 Task: Log work in the project AgileCircle for the issue 'Implement a new cloud-based human resource information system for a company with advanced employee self-service and benefits management features' spent time as '2w 6d 22h 21m' and remaining time as '5w 3d 22h 41m' and move to top of backlog. Now add the issue to the epic 'Business Continuity Management System (BCMS) Implementation'. Log work in the project AgileCircle for the issue 'Integrate a new chatbot feature into an existing customer service portal to enhance customer support and response time' spent time as '3w 4d 3h 49m' and remaining time as '1w 1d 11h 19m' and move to bottom of backlog. Now add the issue to the epic 'Network Compliance'
Action: Mouse moved to (74, 189)
Screenshot: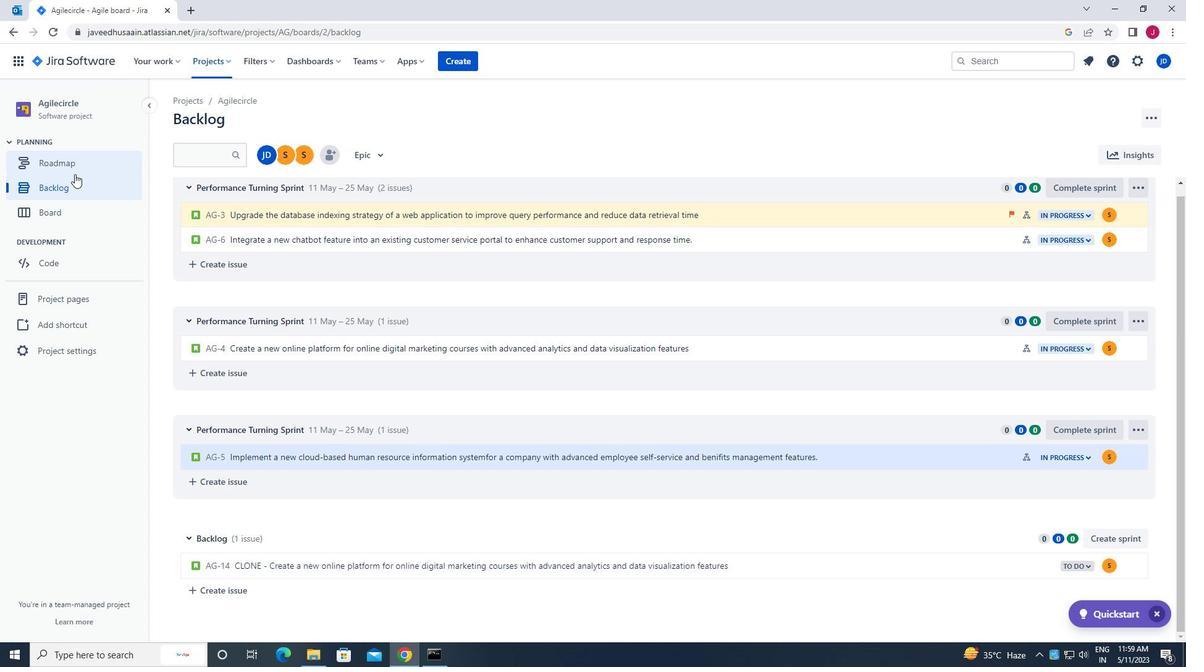 
Action: Mouse pressed left at (74, 189)
Screenshot: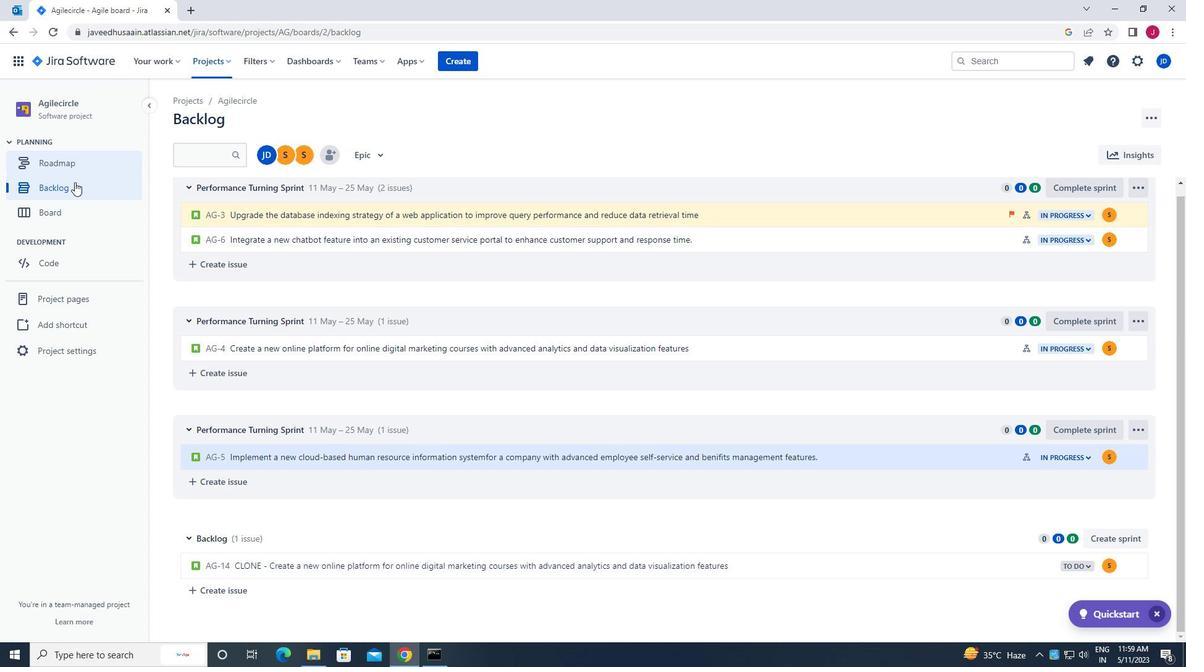 
Action: Mouse moved to (219, 59)
Screenshot: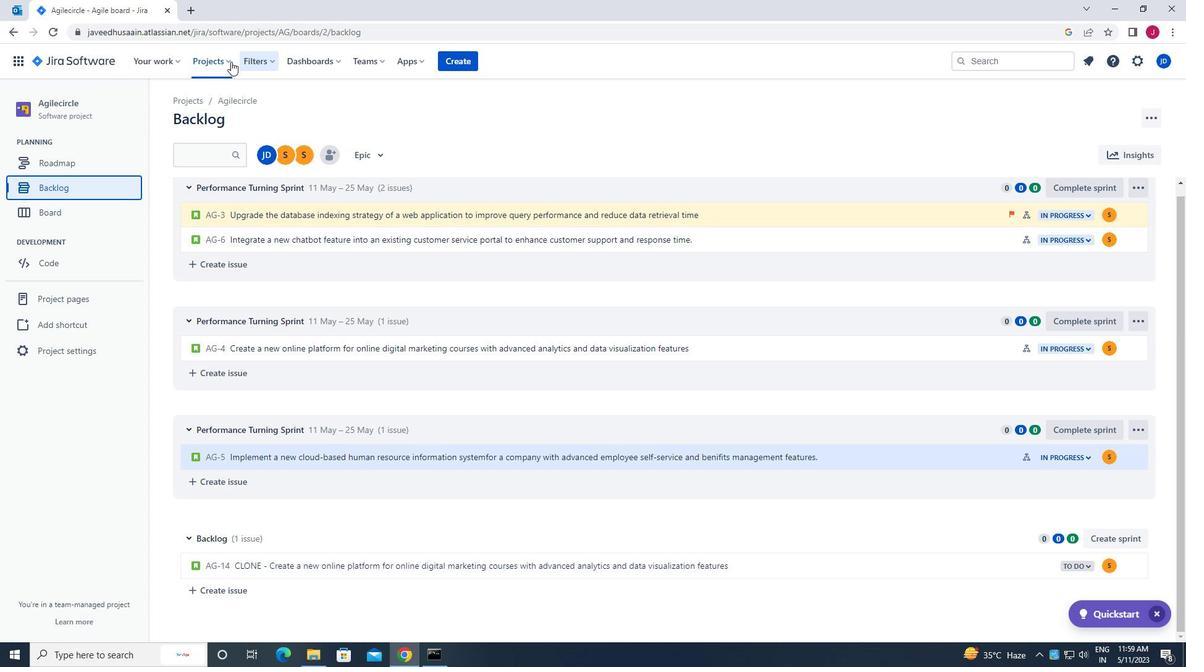 
Action: Mouse pressed left at (219, 59)
Screenshot: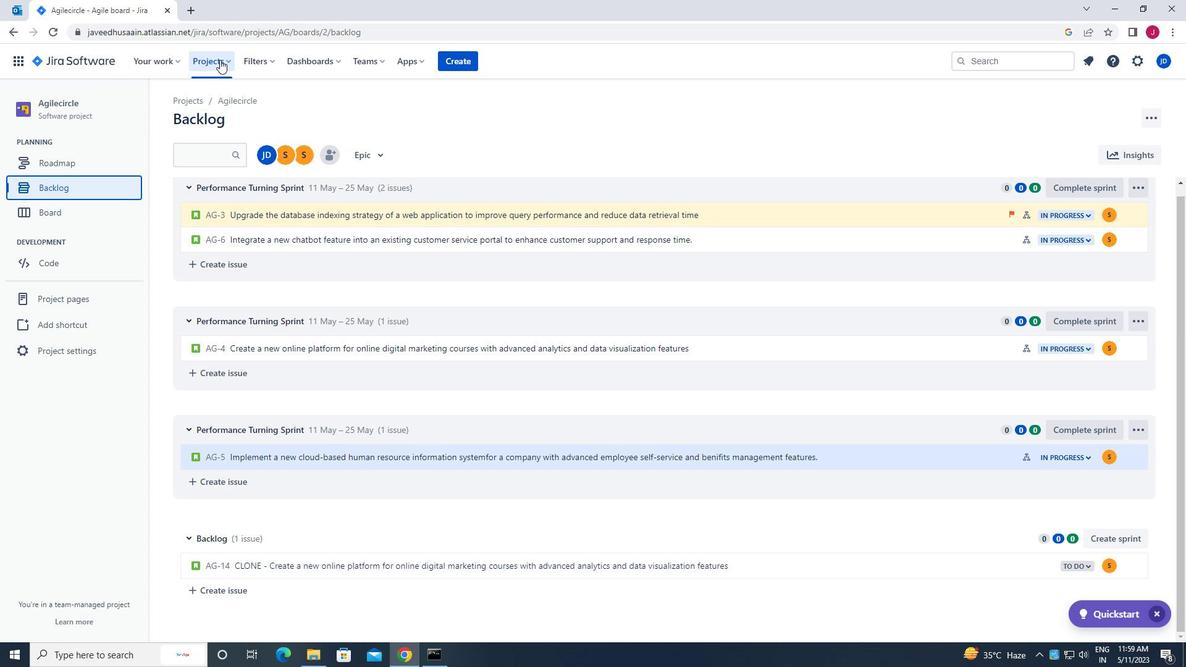 
Action: Mouse moved to (250, 114)
Screenshot: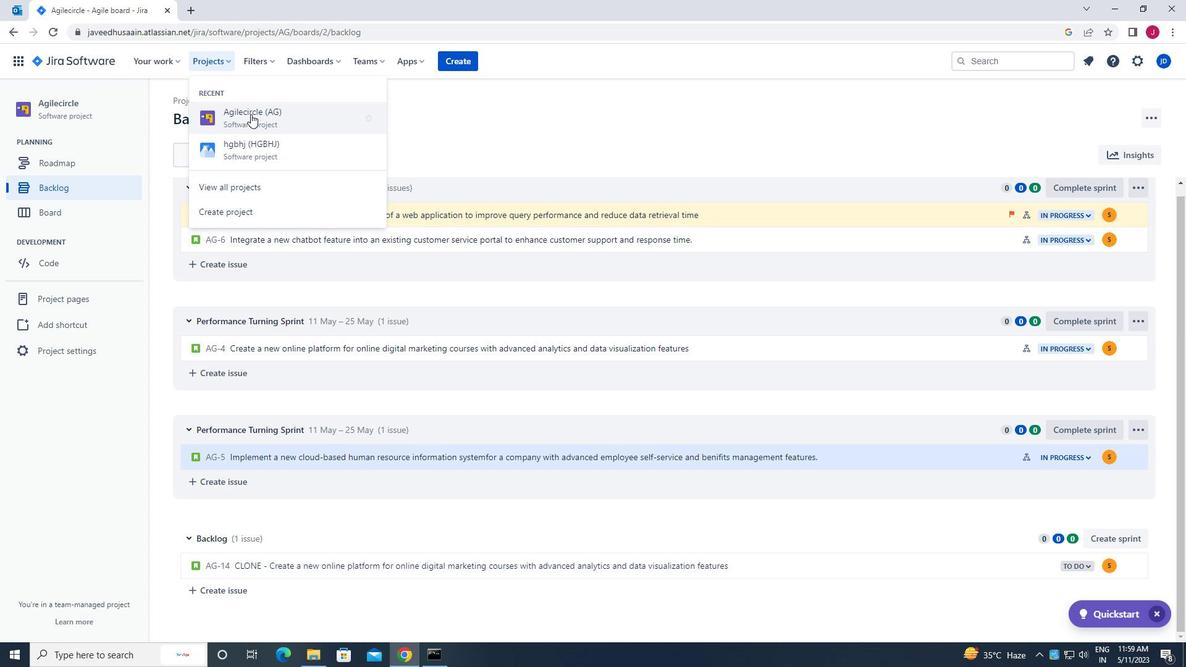 
Action: Mouse pressed left at (250, 114)
Screenshot: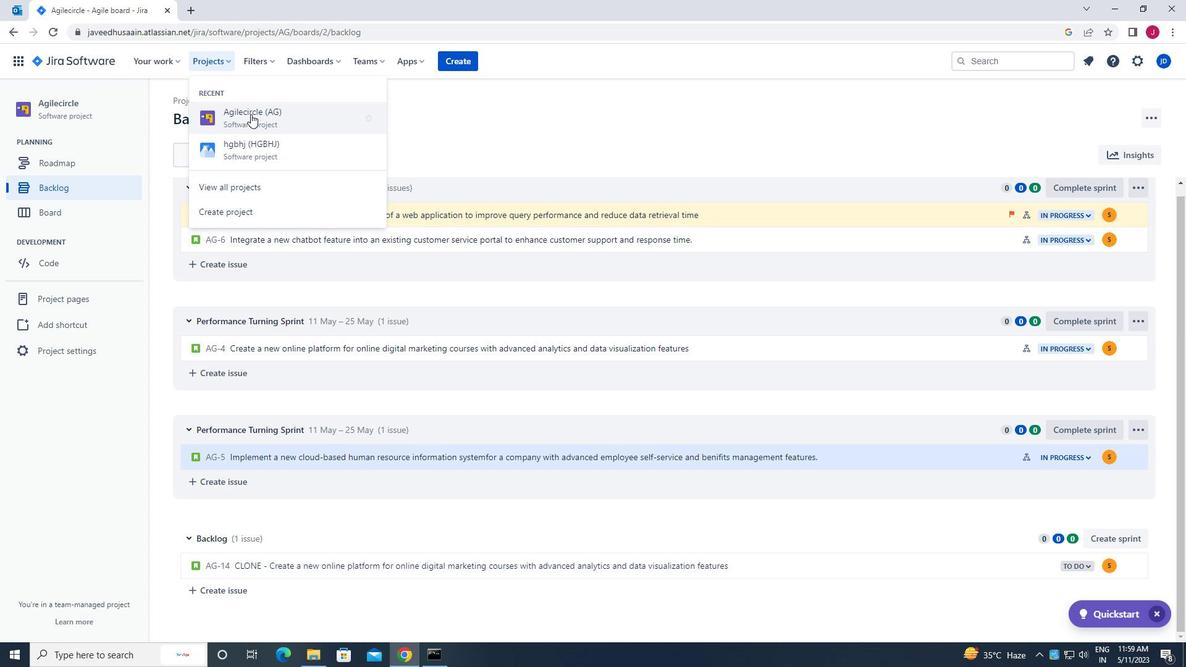 
Action: Mouse moved to (74, 190)
Screenshot: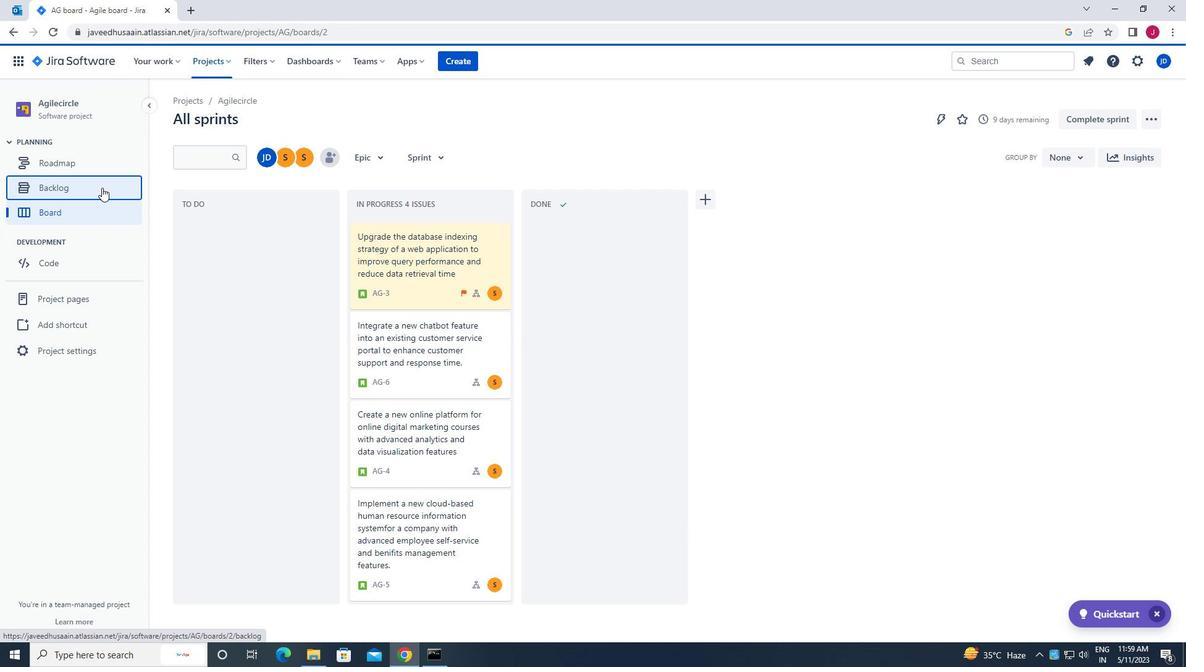 
Action: Mouse pressed left at (74, 190)
Screenshot: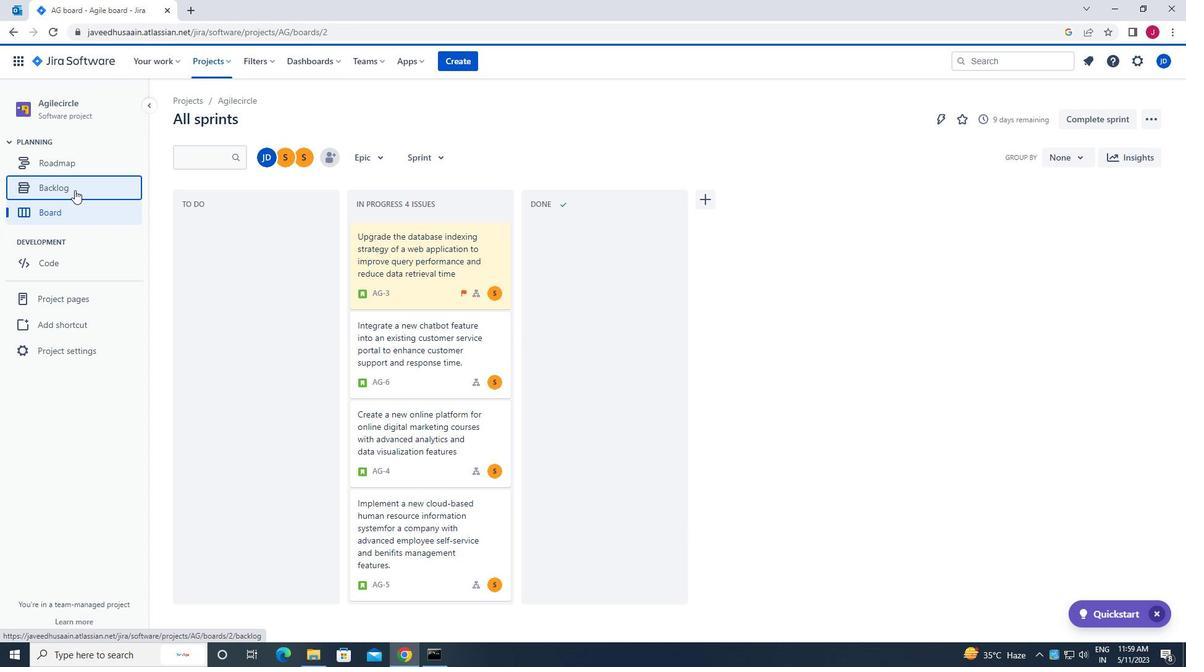 
Action: Mouse moved to (370, 388)
Screenshot: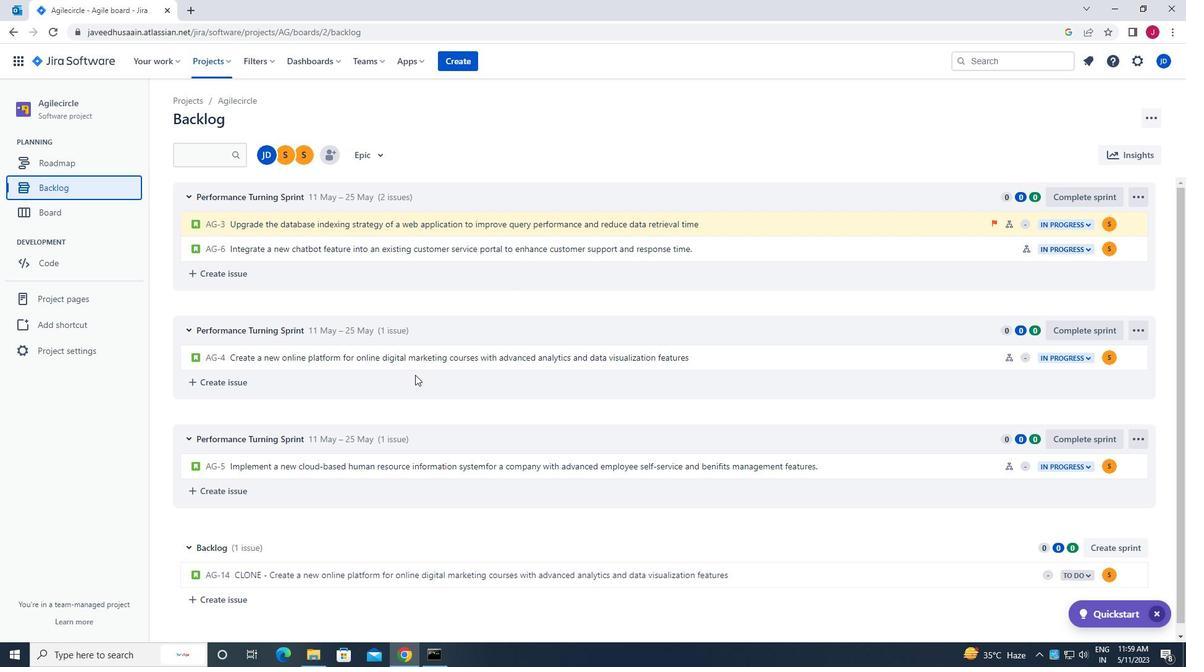 
Action: Mouse scrolled (370, 388) with delta (0, 0)
Screenshot: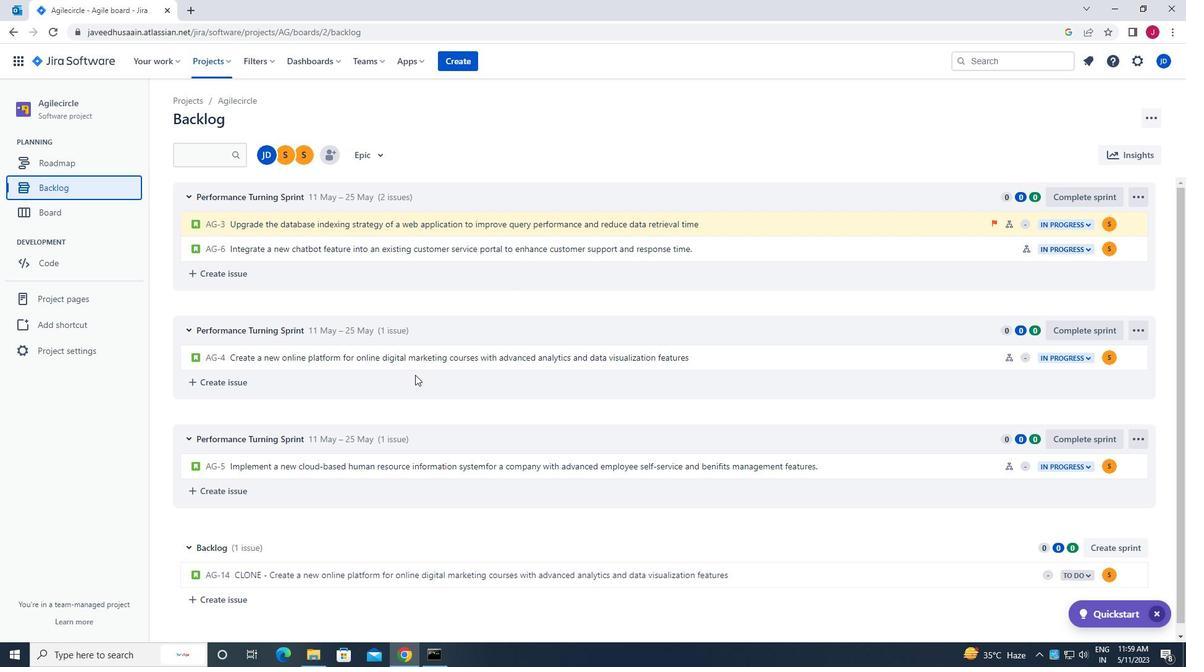 
Action: Mouse moved to (952, 457)
Screenshot: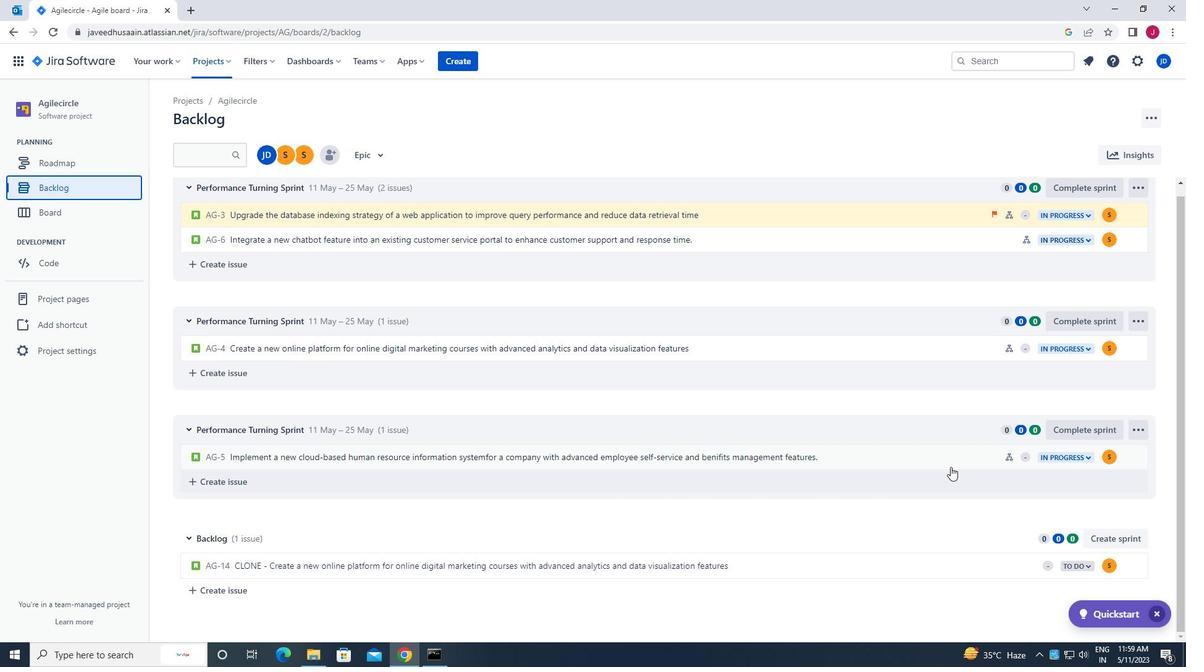 
Action: Mouse pressed left at (952, 457)
Screenshot: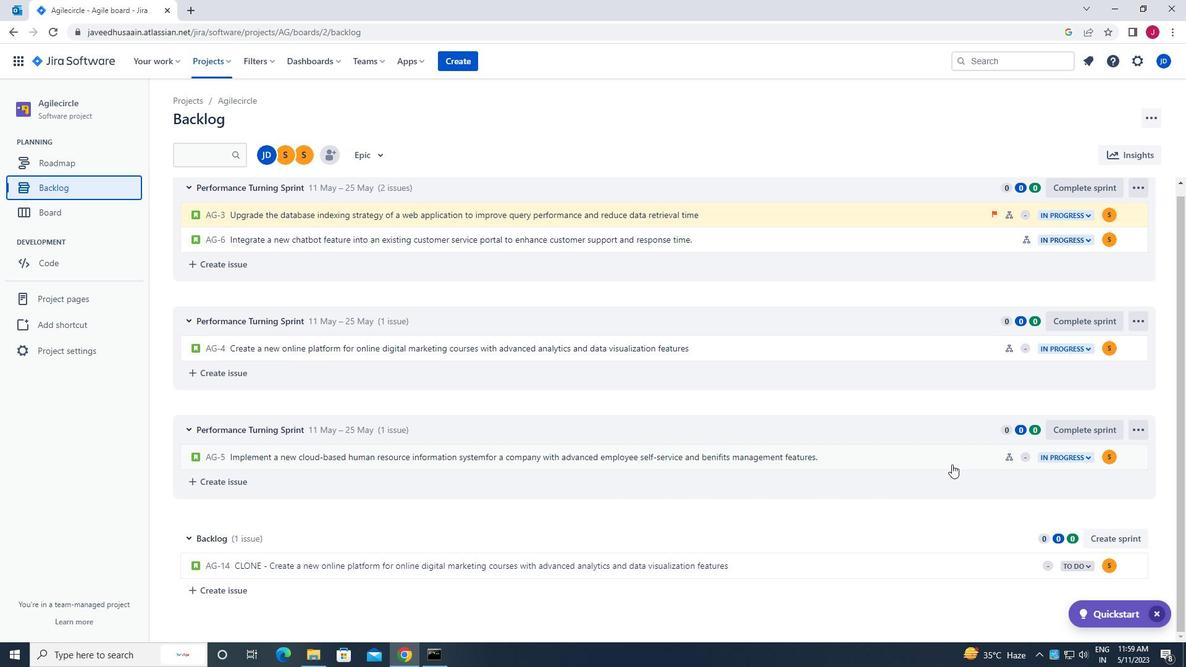 
Action: Mouse moved to (1131, 185)
Screenshot: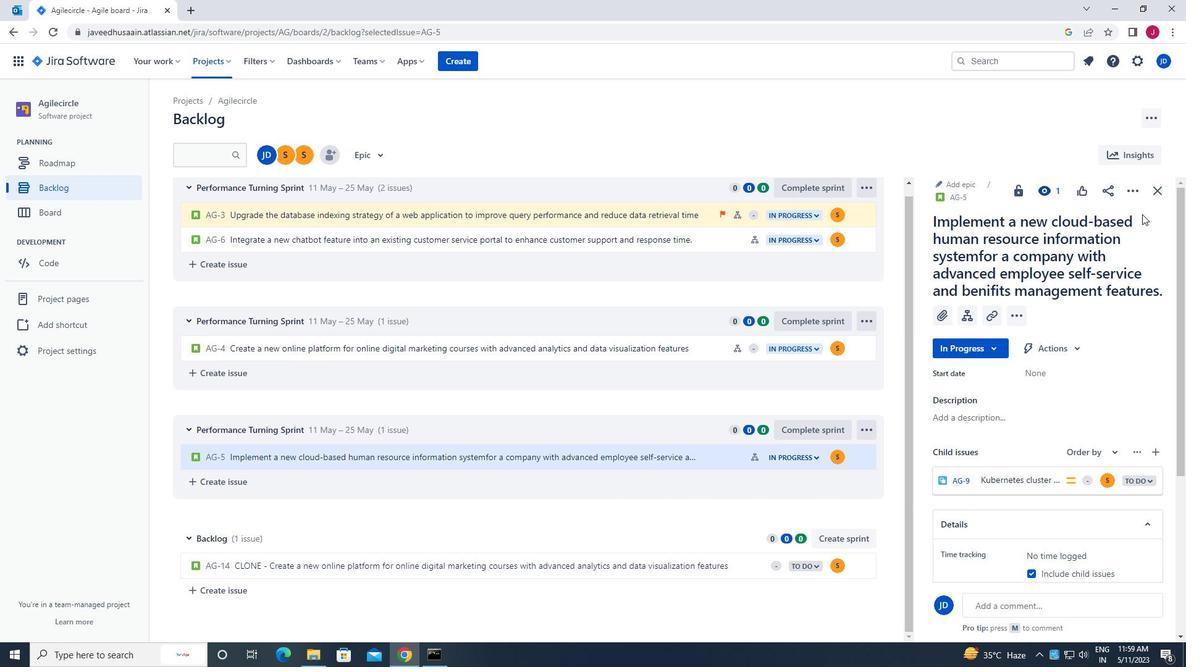
Action: Mouse pressed left at (1131, 185)
Screenshot: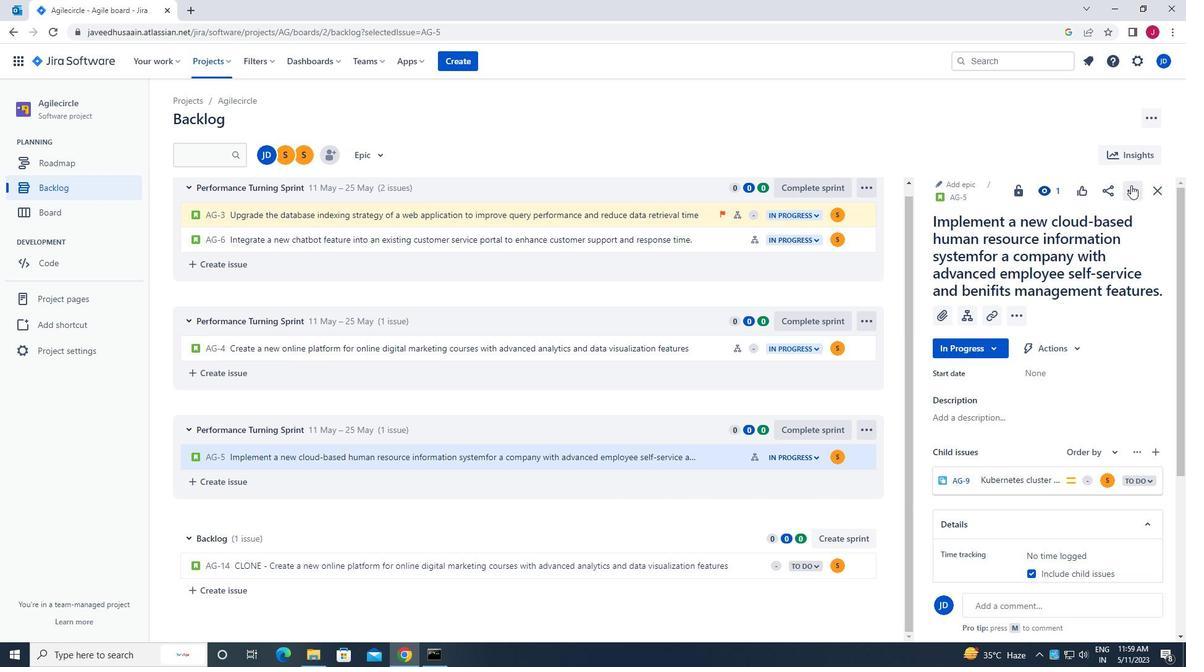 
Action: Mouse moved to (1084, 226)
Screenshot: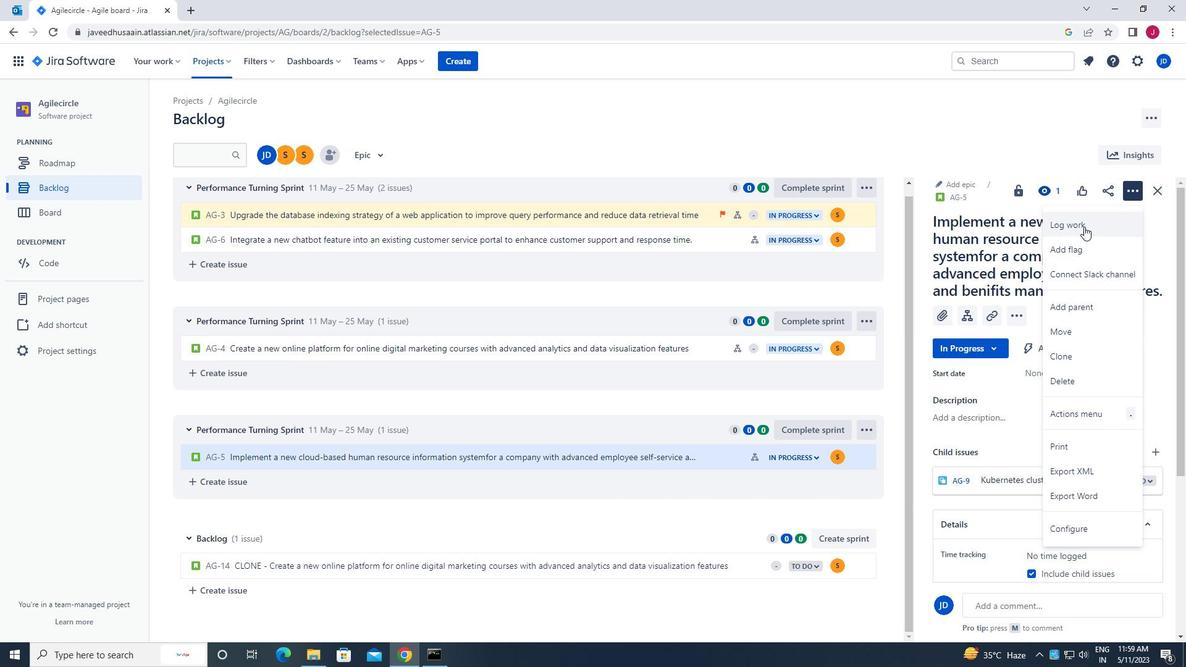
Action: Mouse pressed left at (1084, 226)
Screenshot: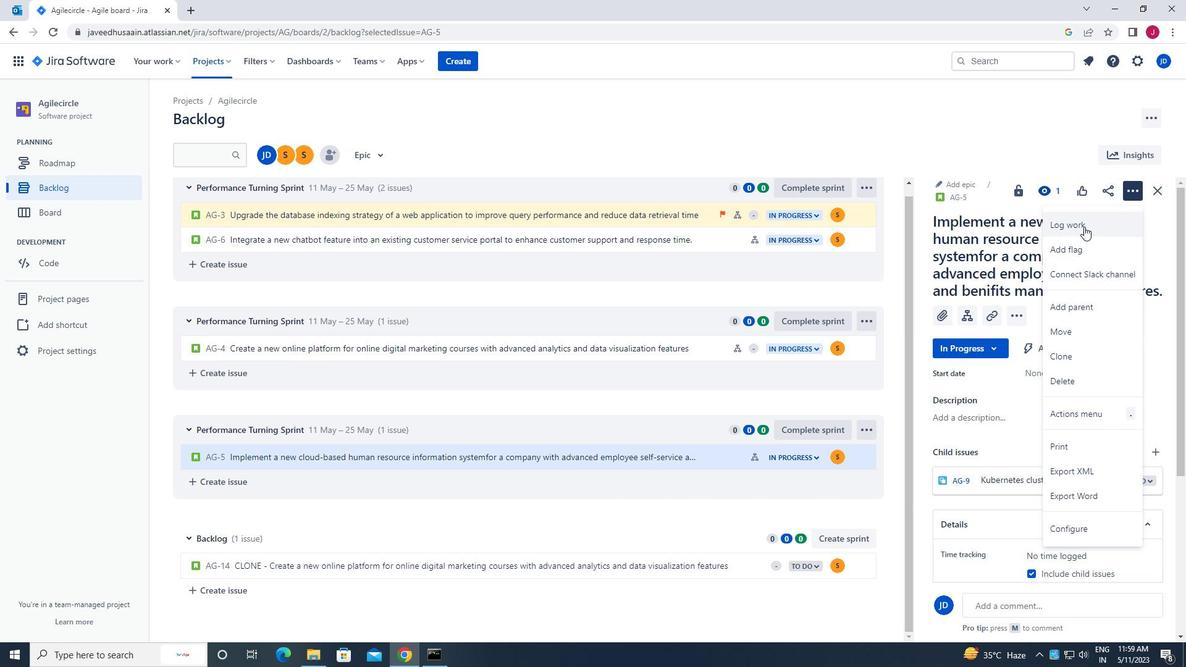 
Action: Mouse moved to (557, 191)
Screenshot: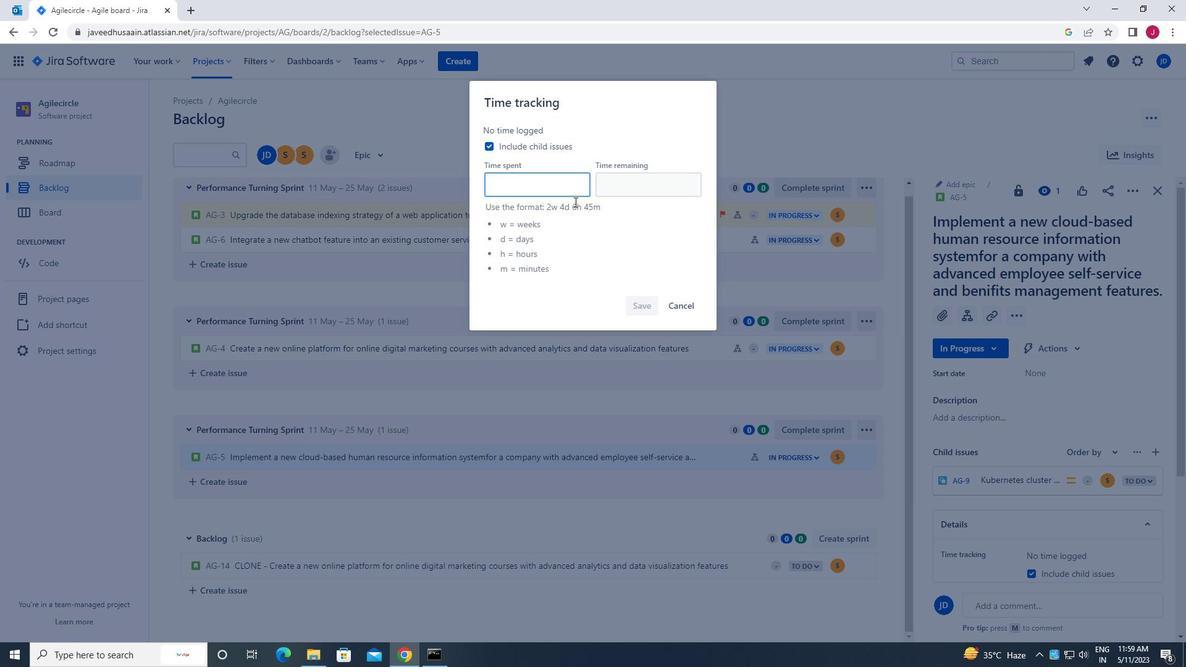 
Action: Mouse pressed left at (557, 191)
Screenshot: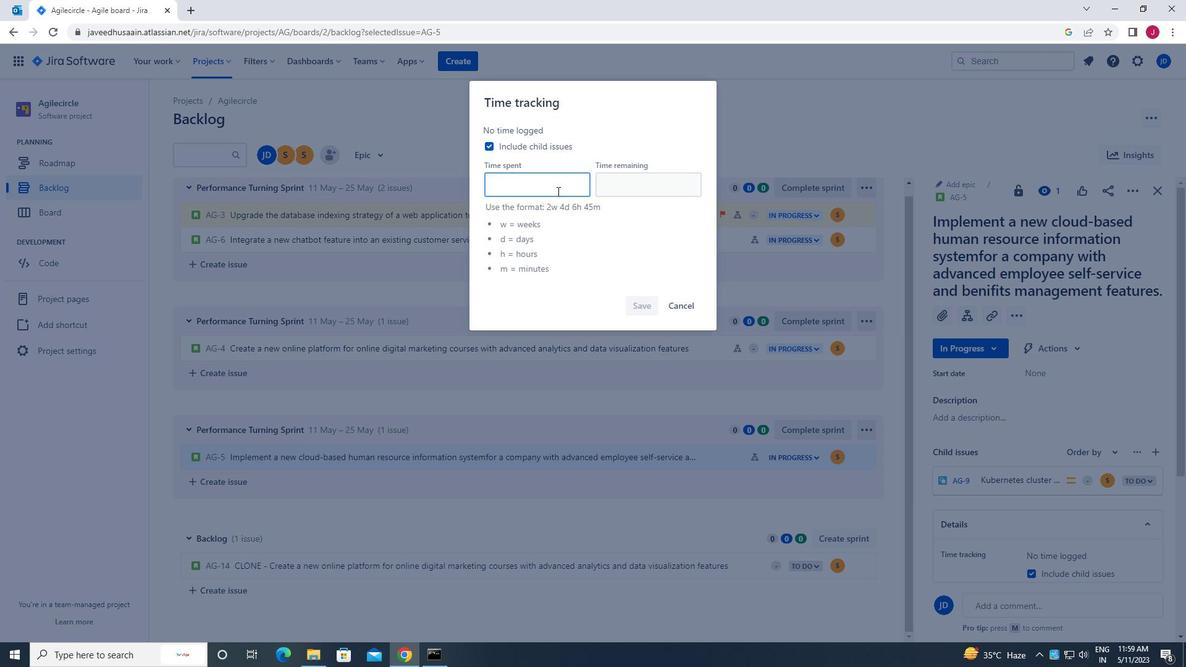 
Action: Mouse moved to (512, 184)
Screenshot: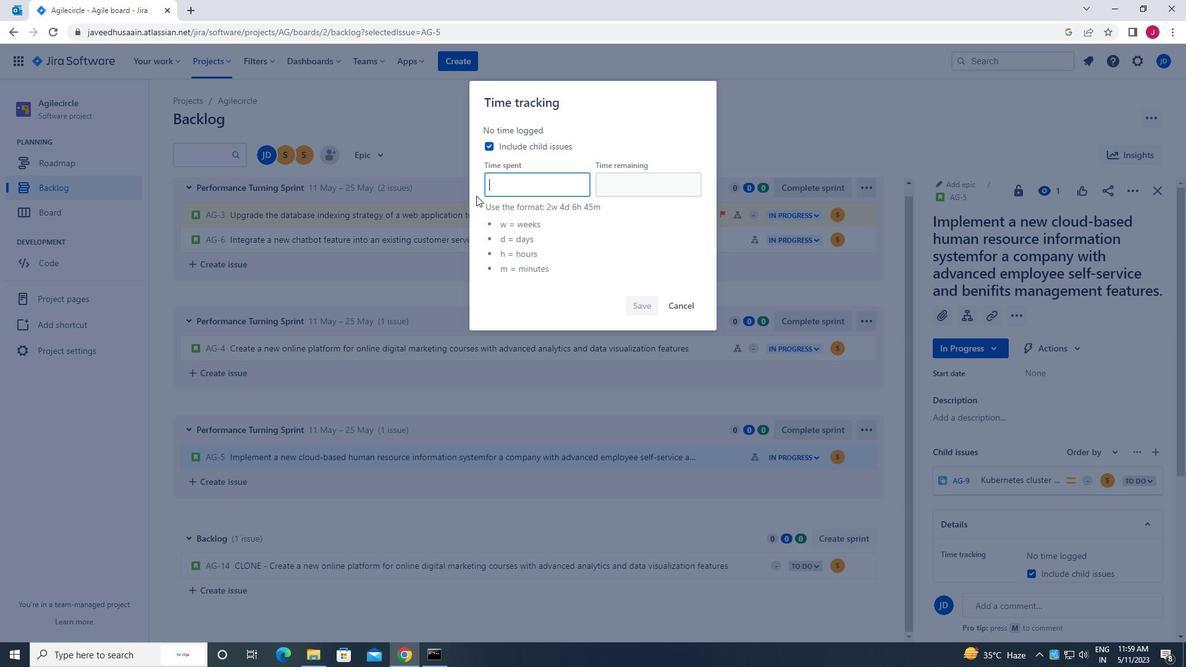 
Action: Key pressed 2w<Key.space>6d<Key.space>22h<Key.space>21m
Screenshot: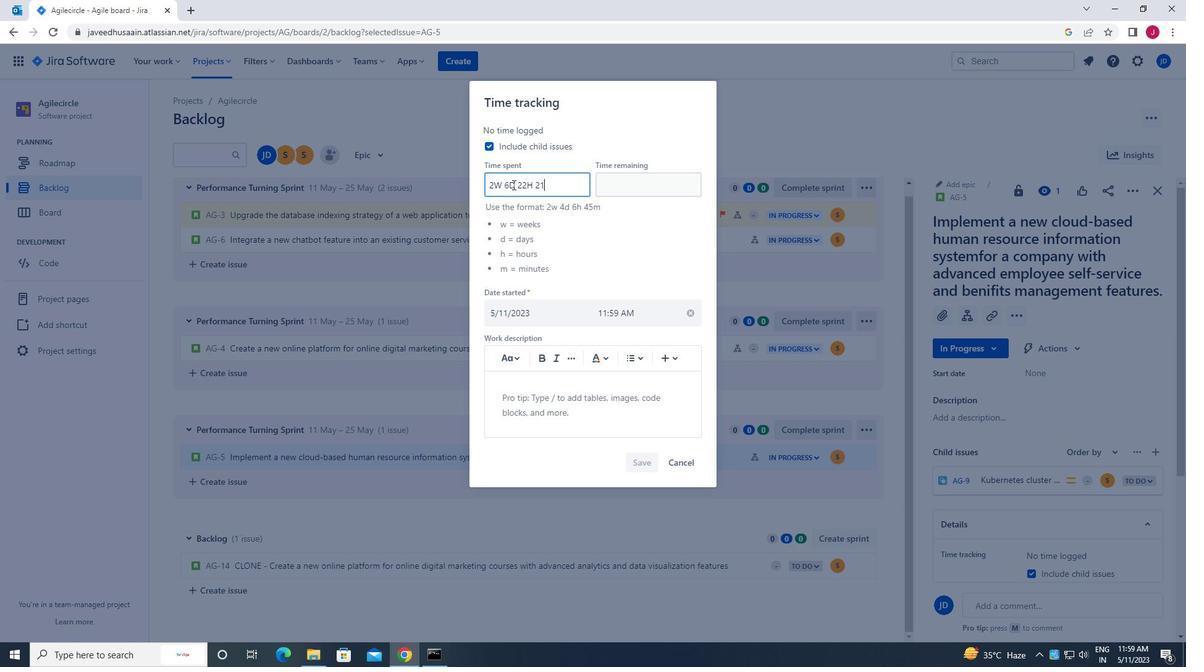 
Action: Mouse moved to (590, 186)
Screenshot: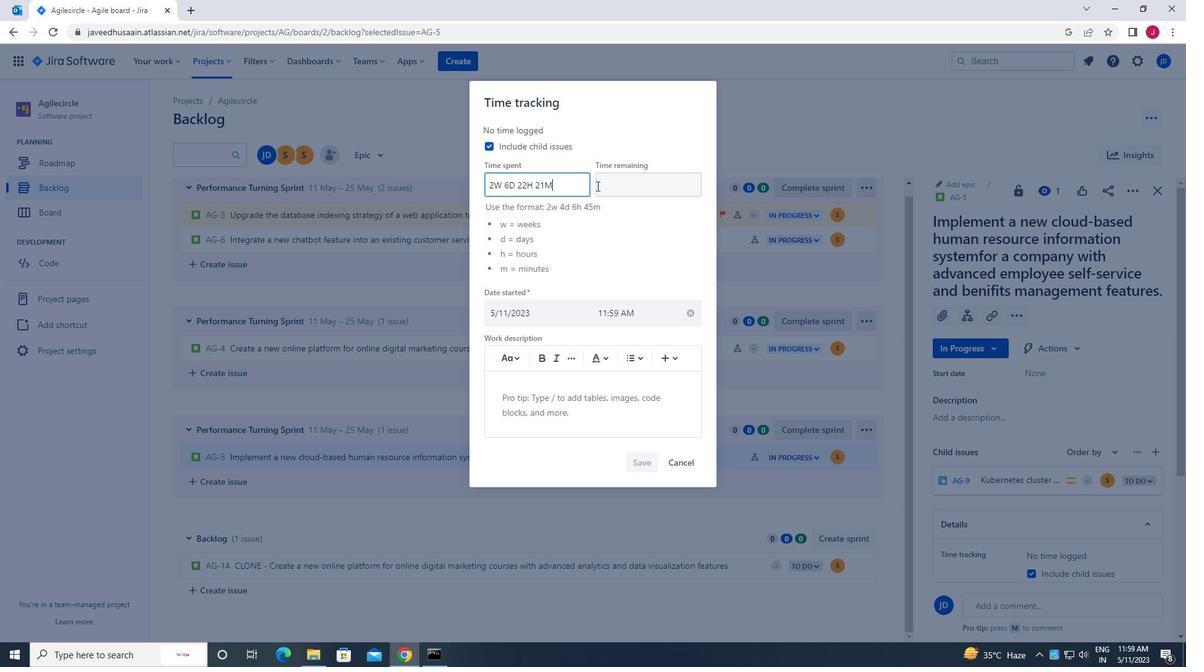 
Action: Key pressed <Key.backspace>
Screenshot: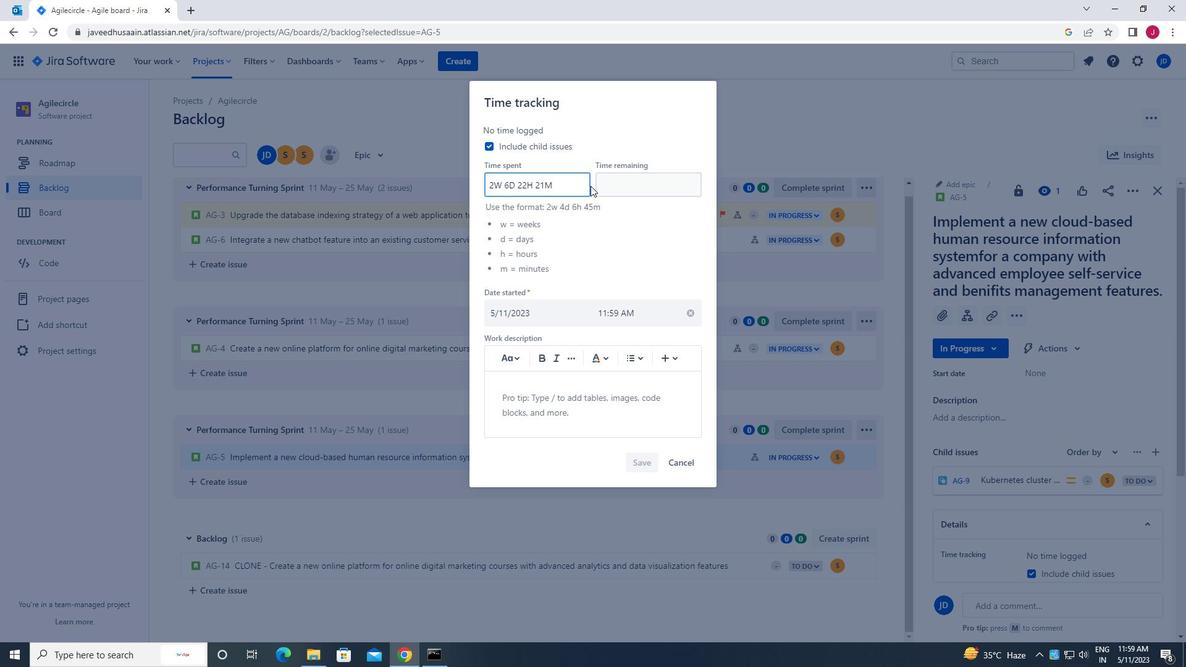
Action: Mouse moved to (574, 174)
Screenshot: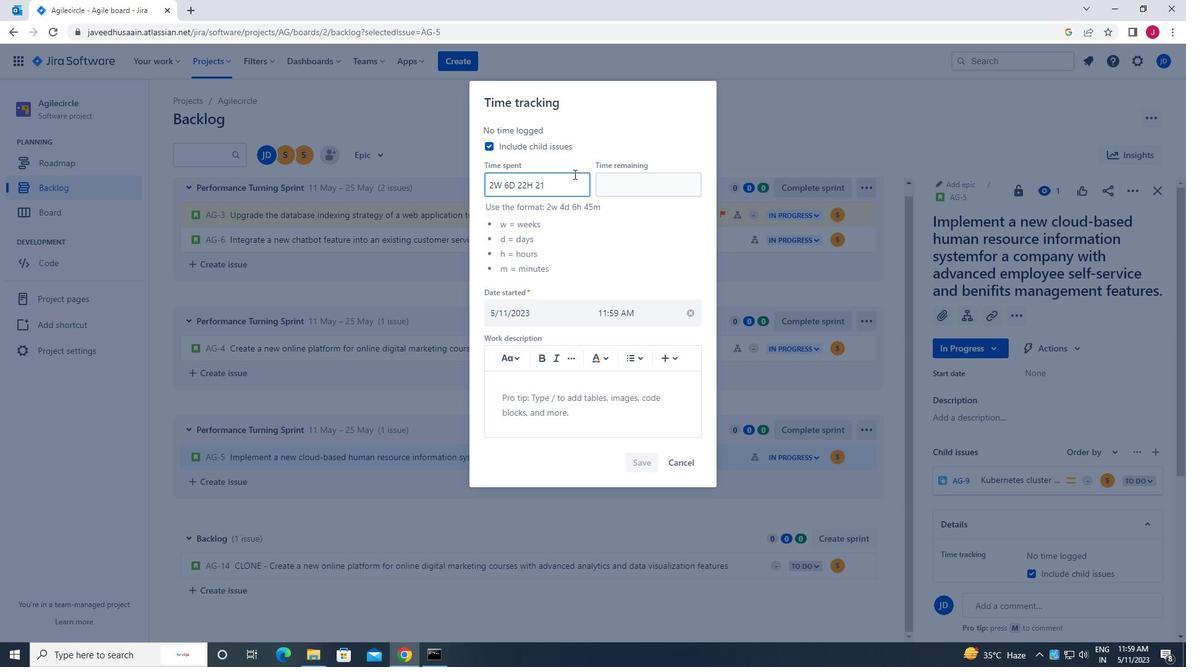 
Action: Key pressed <Key.caps_lock>m
Screenshot: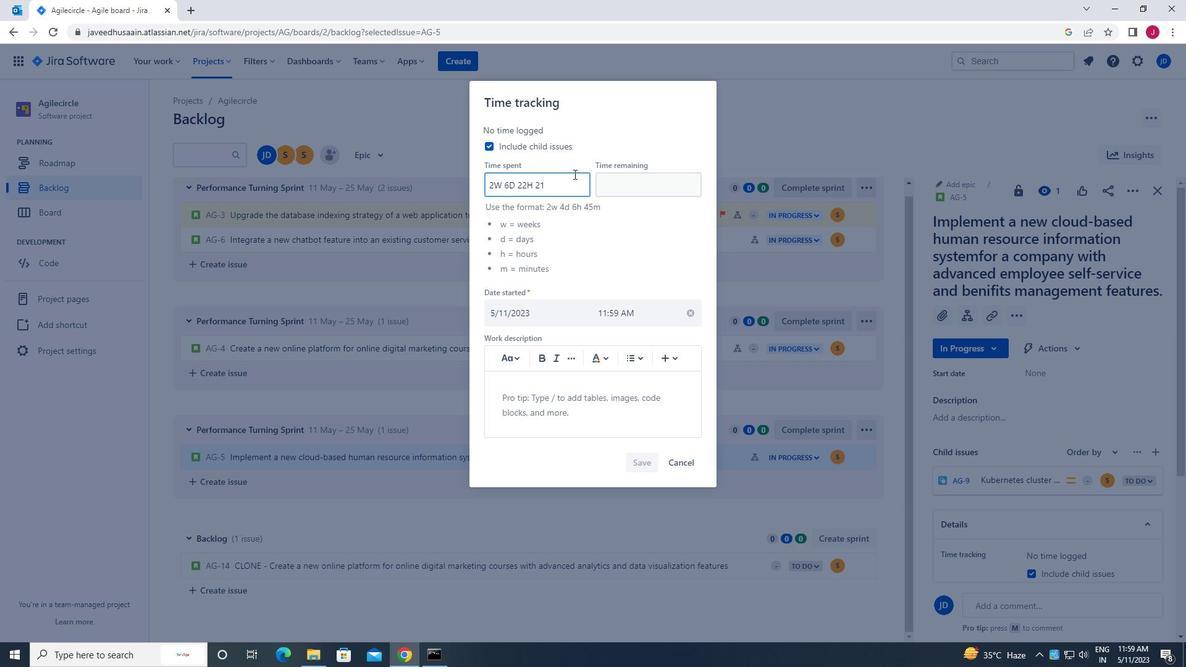 
Action: Mouse moved to (535, 186)
Screenshot: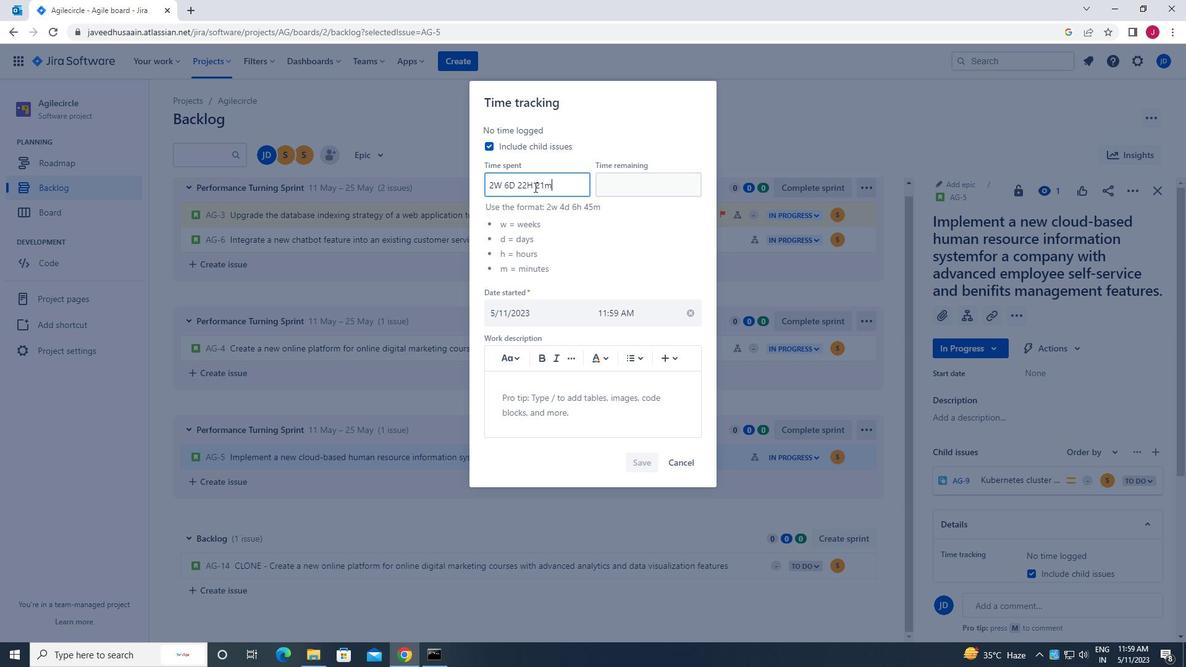 
Action: Mouse pressed left at (535, 186)
Screenshot: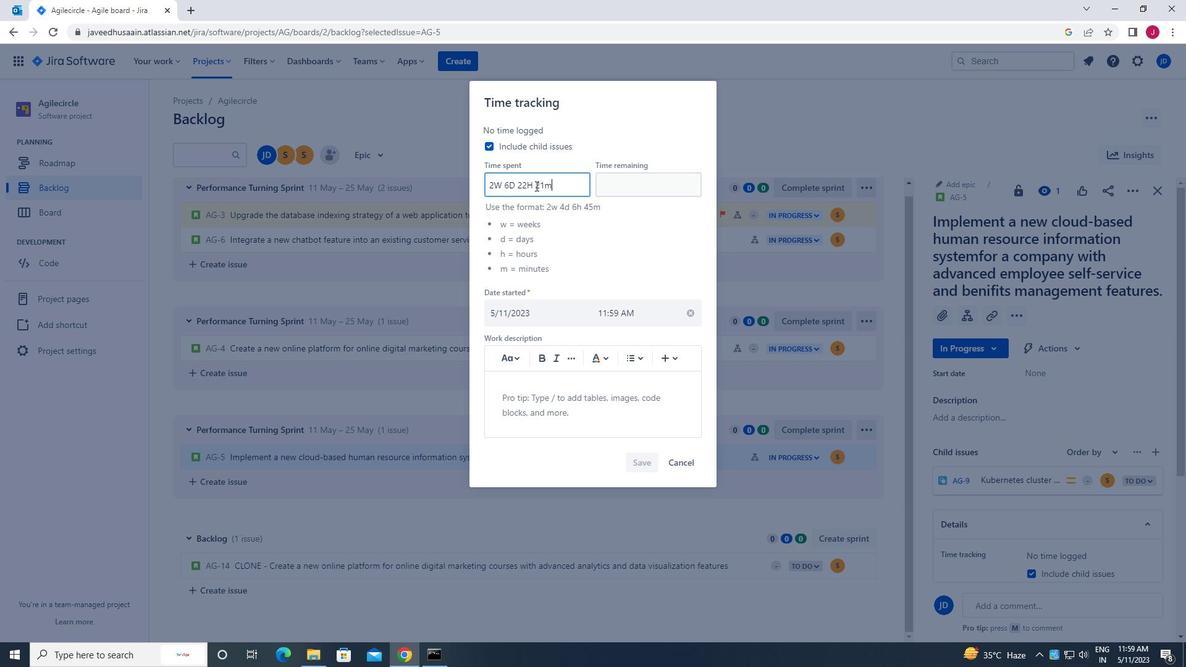 
Action: Mouse moved to (533, 184)
Screenshot: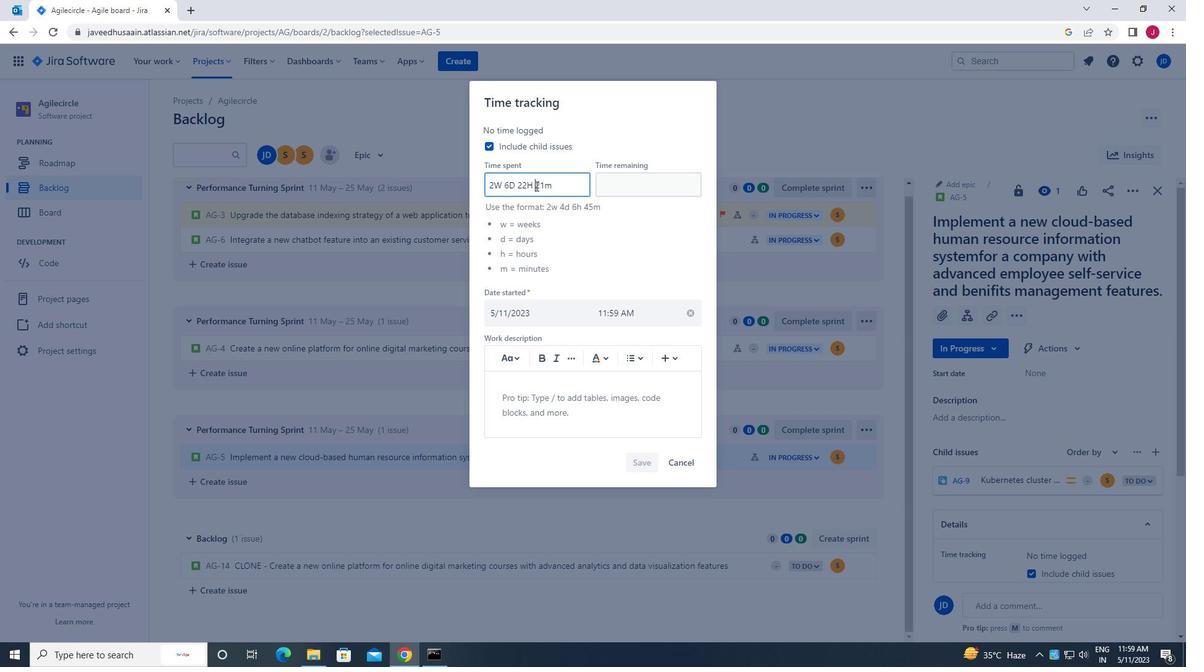 
Action: Mouse pressed left at (533, 184)
Screenshot: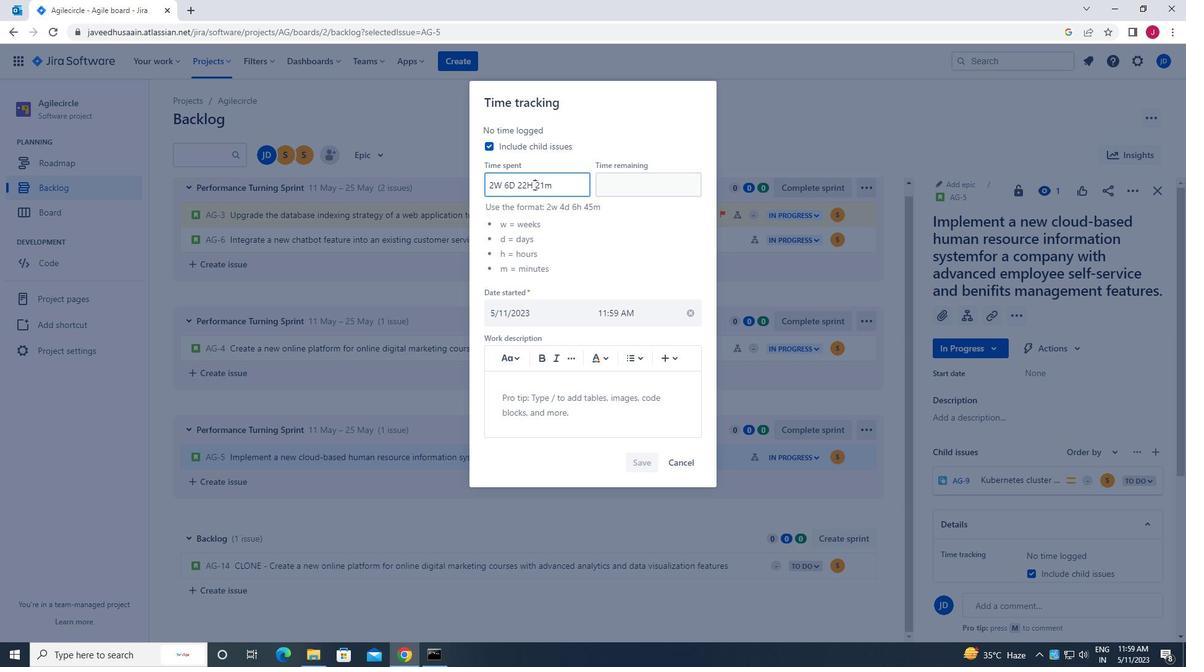
Action: Mouse moved to (533, 184)
Screenshot: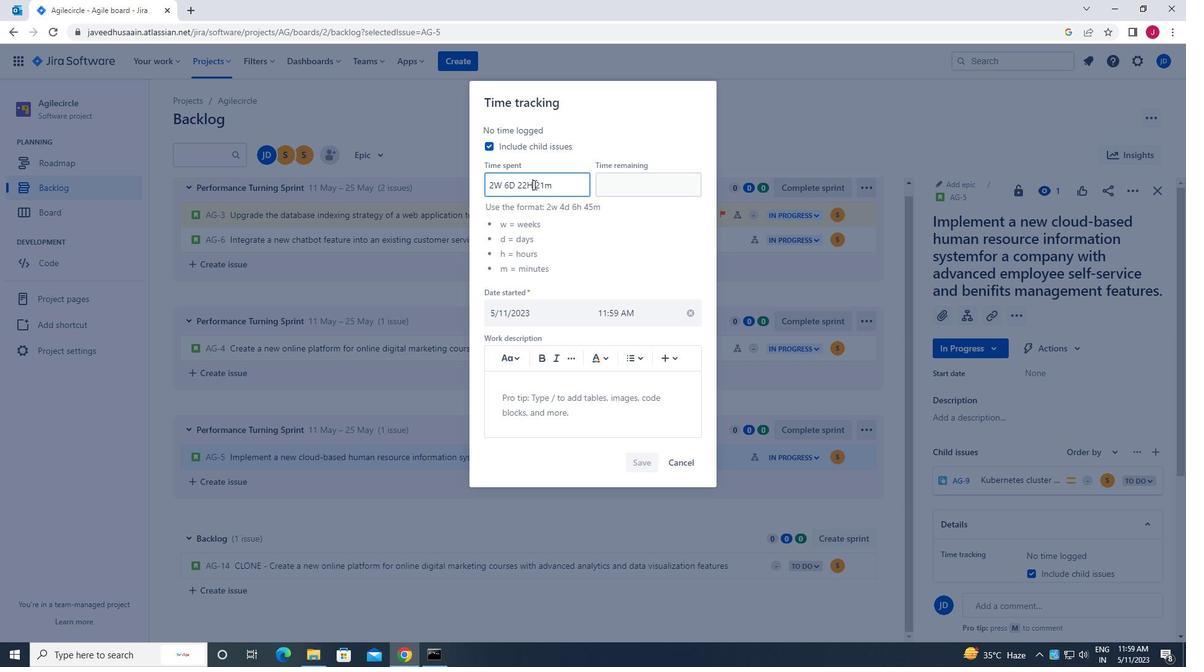 
Action: Key pressed <Key.backspace>h
Screenshot: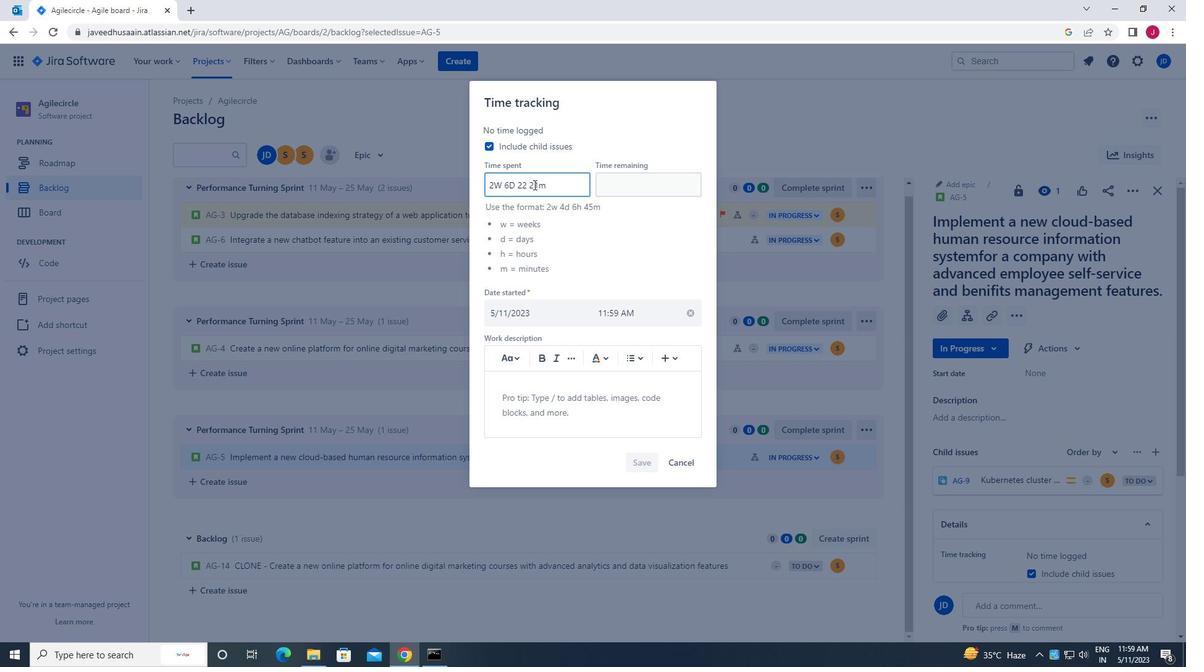 
Action: Mouse moved to (514, 184)
Screenshot: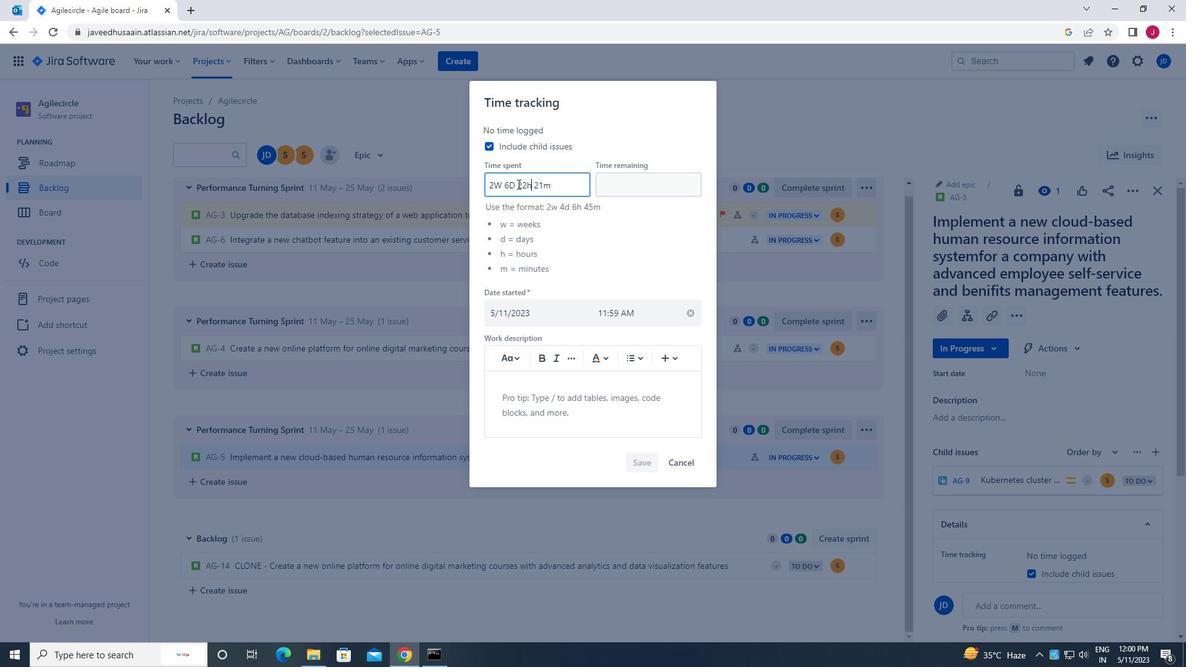 
Action: Mouse pressed left at (514, 184)
Screenshot: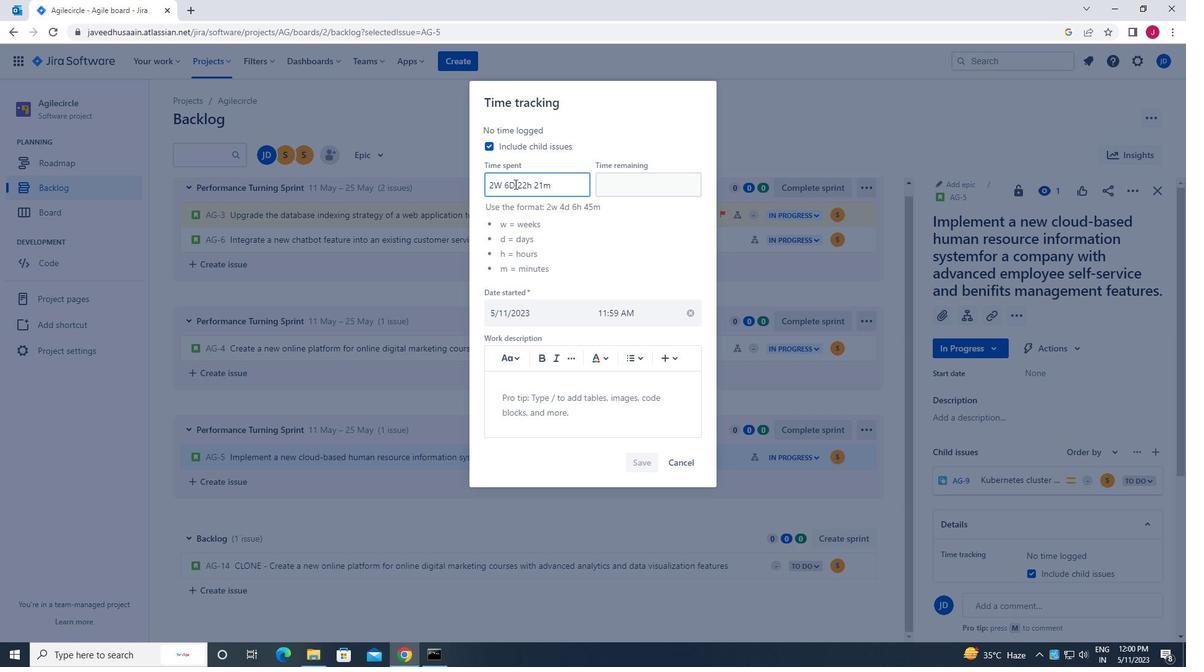
Action: Mouse moved to (514, 184)
Screenshot: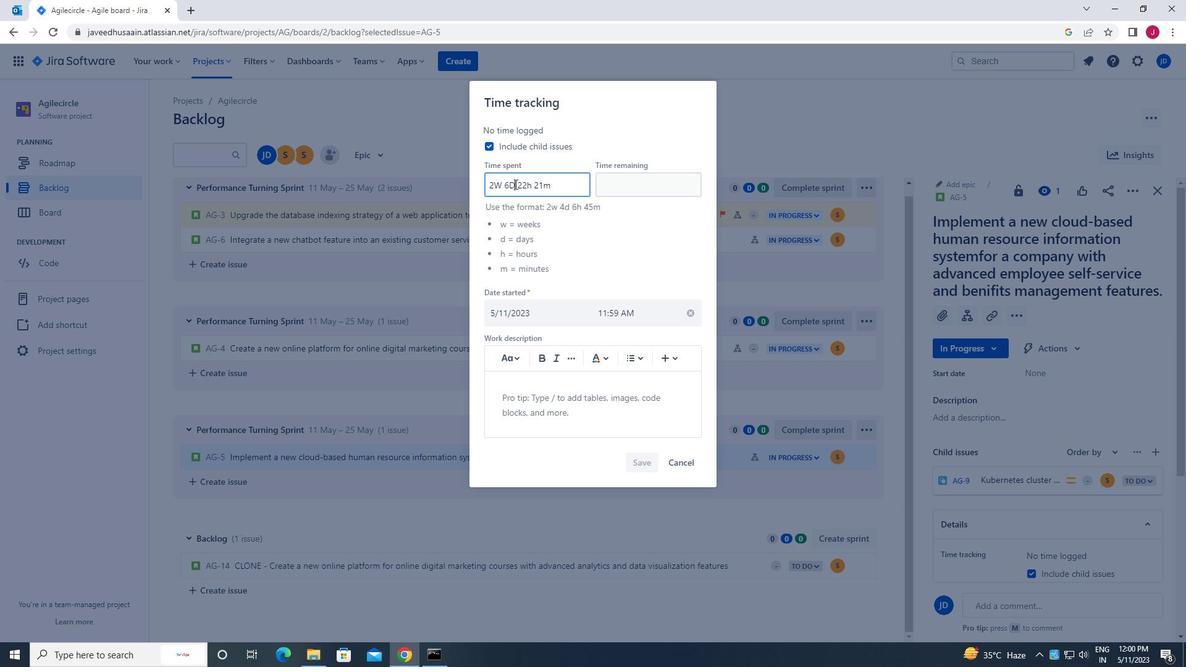 
Action: Key pressed <Key.backspace>d
Screenshot: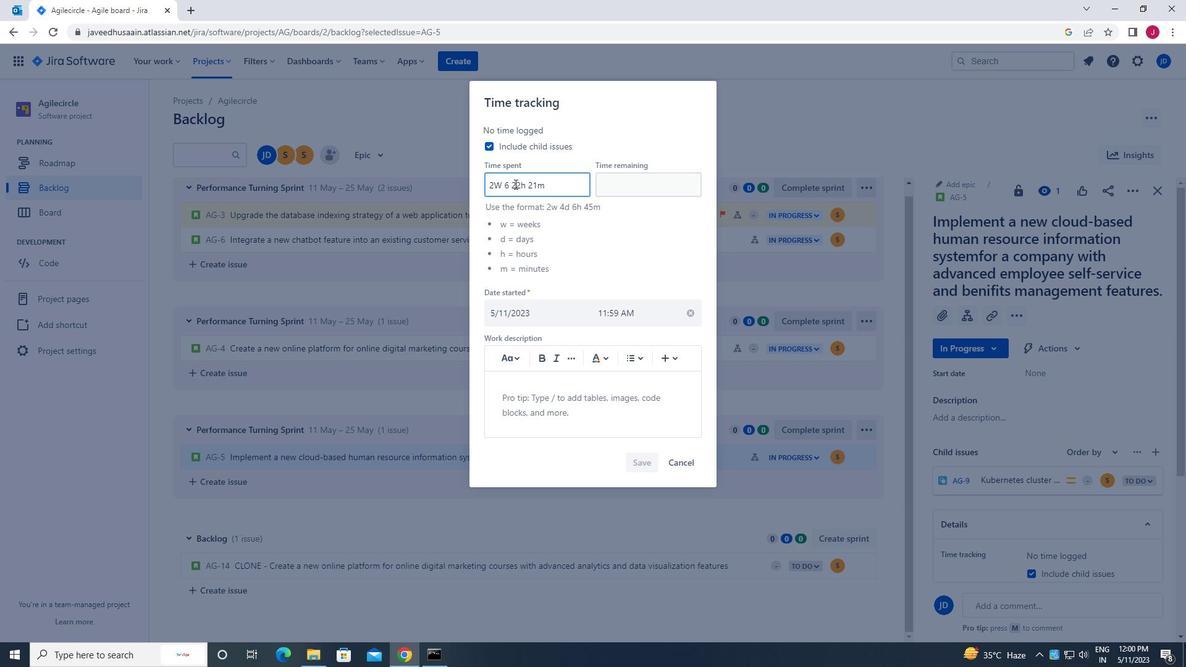 
Action: Mouse moved to (499, 186)
Screenshot: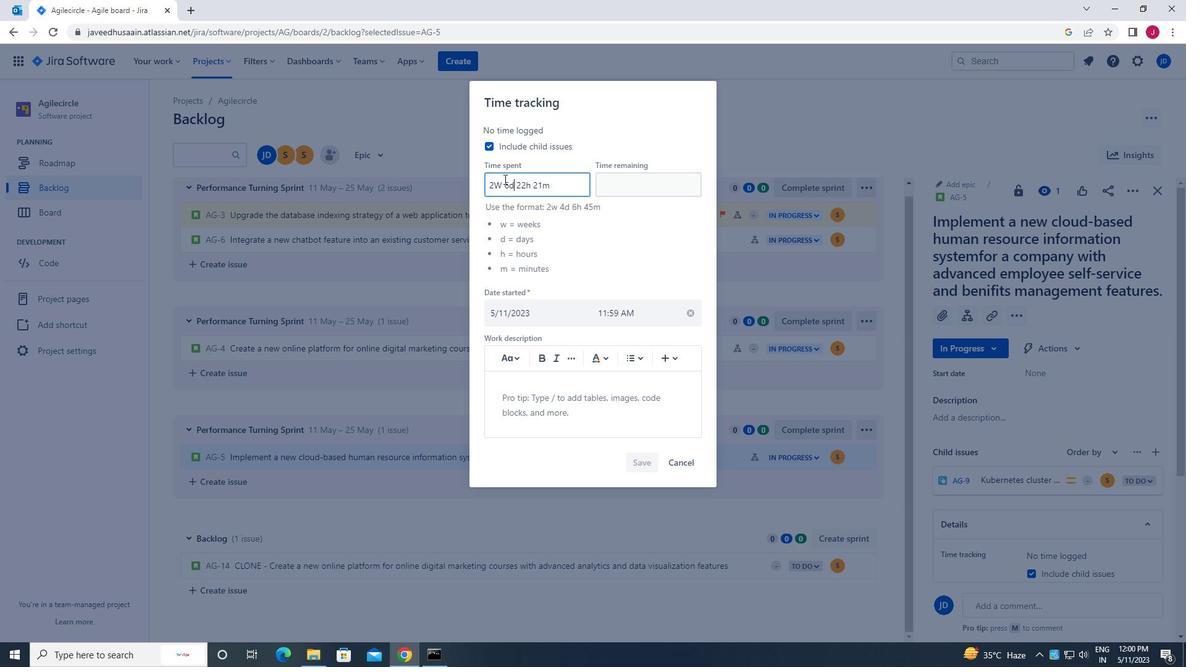 
Action: Mouse pressed left at (499, 186)
Screenshot: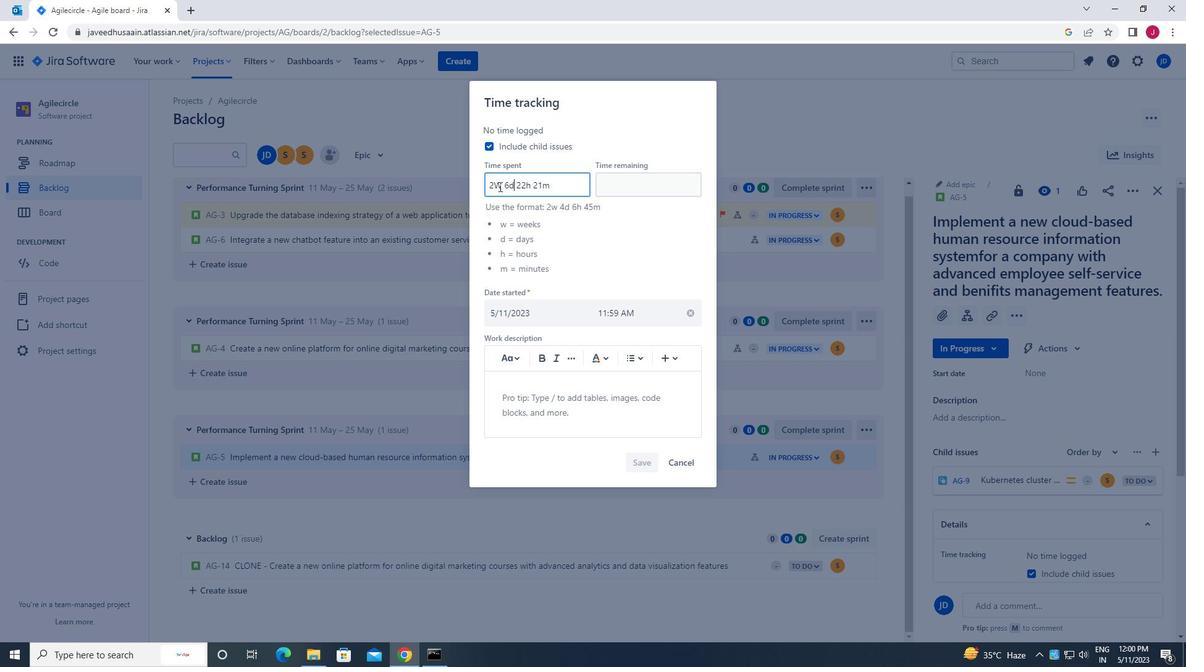 
Action: Key pressed <Key.backspace>w
Screenshot: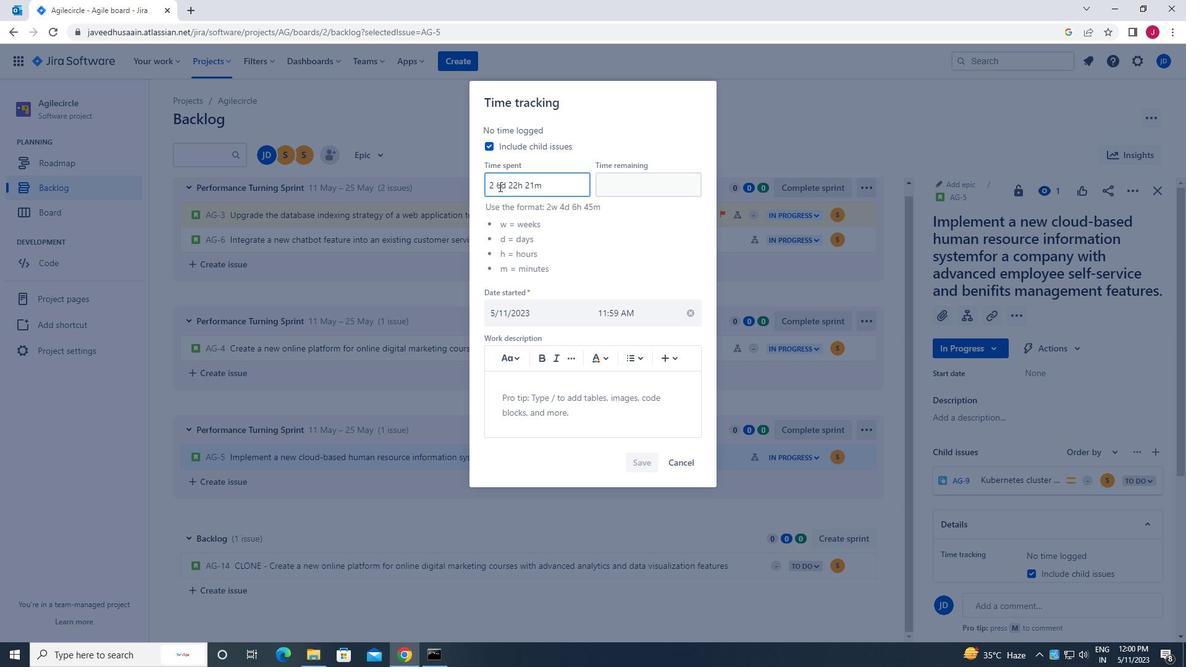 
Action: Mouse moved to (606, 186)
Screenshot: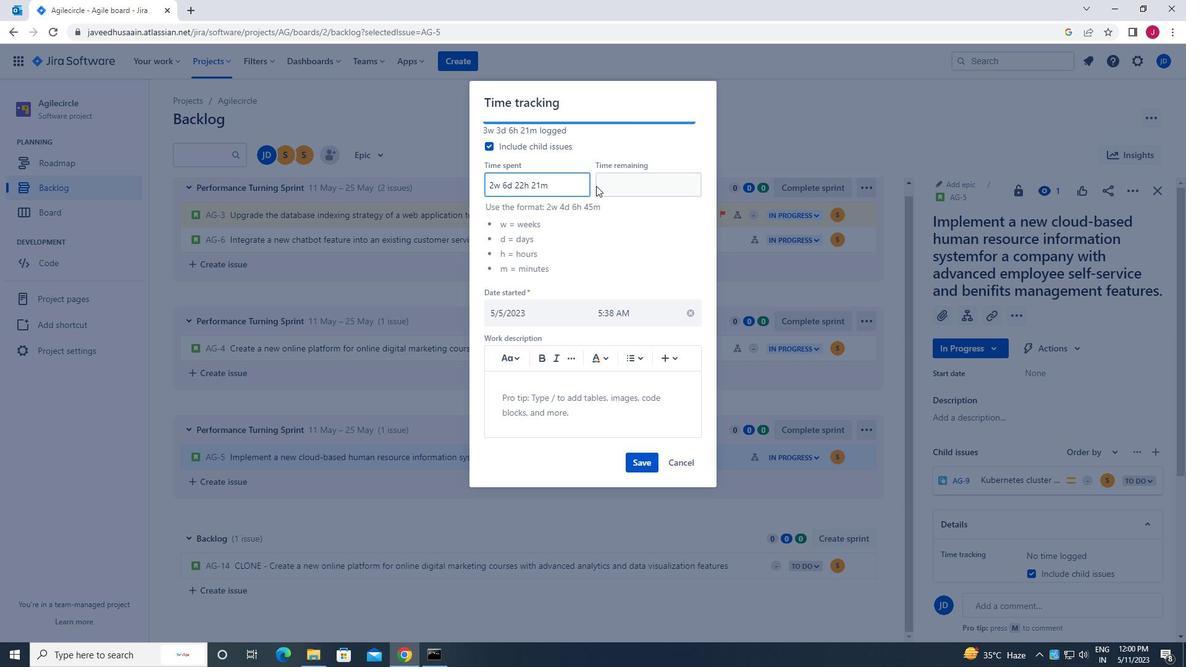 
Action: Mouse pressed left at (606, 186)
Screenshot: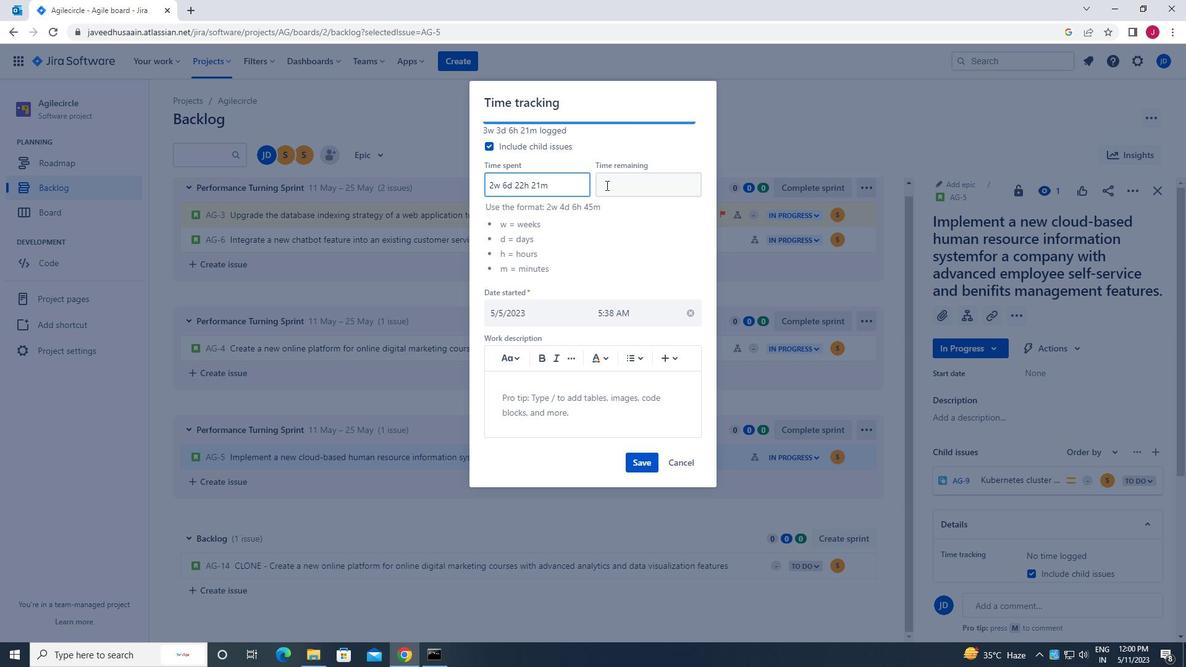 
Action: Mouse moved to (607, 186)
Screenshot: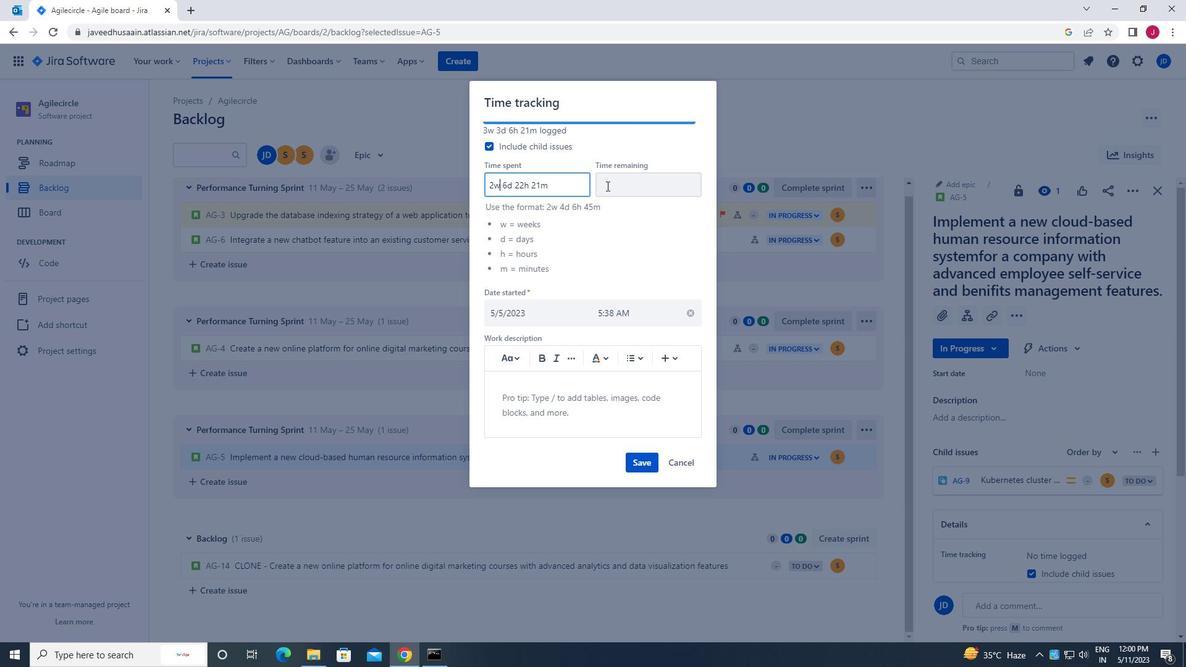 
Action: Key pressed 5w<Key.space>3d<Key.space>22h<Key.space>41m
Screenshot: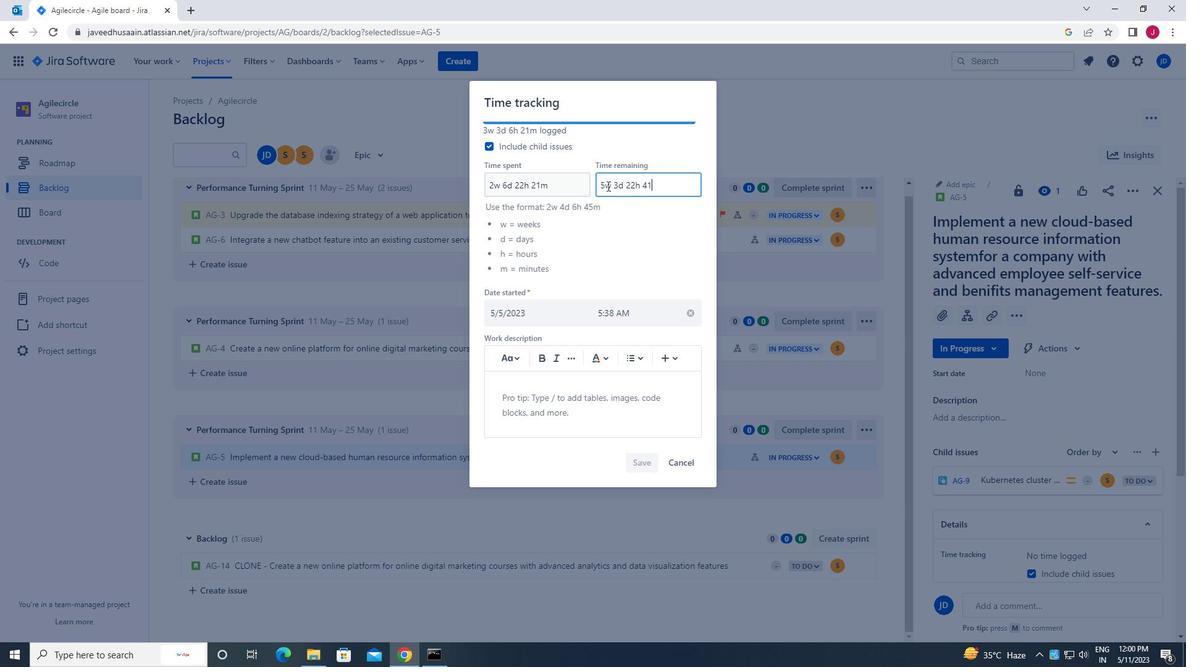 
Action: Mouse moved to (641, 462)
Screenshot: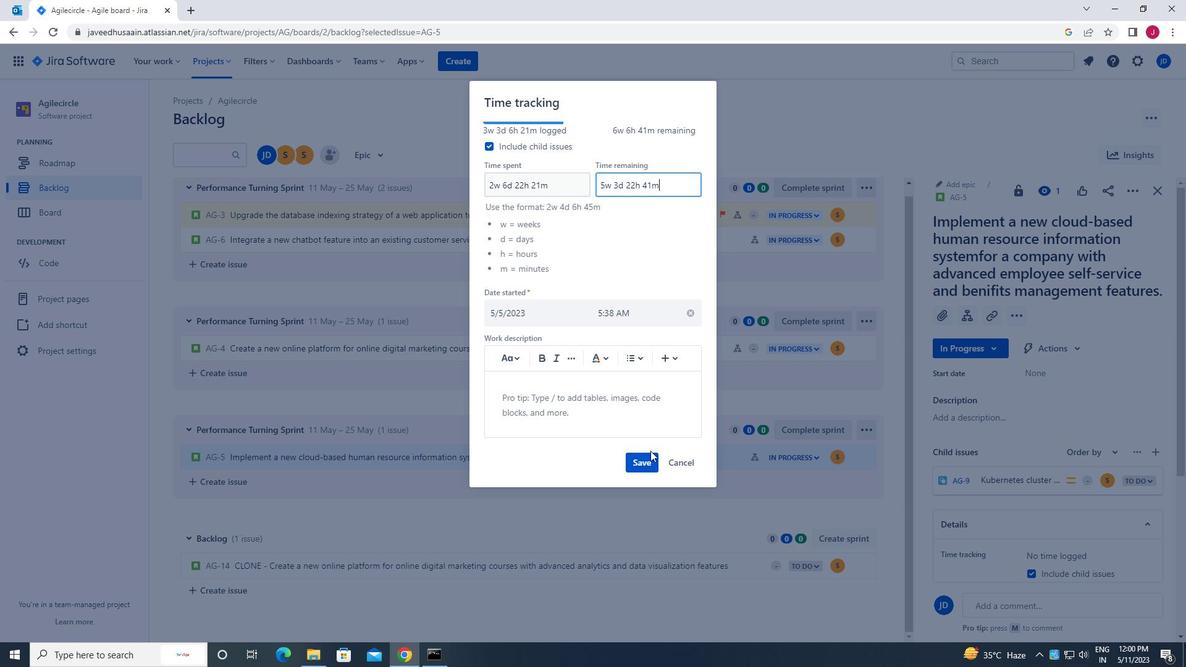 
Action: Mouse pressed left at (641, 462)
Screenshot: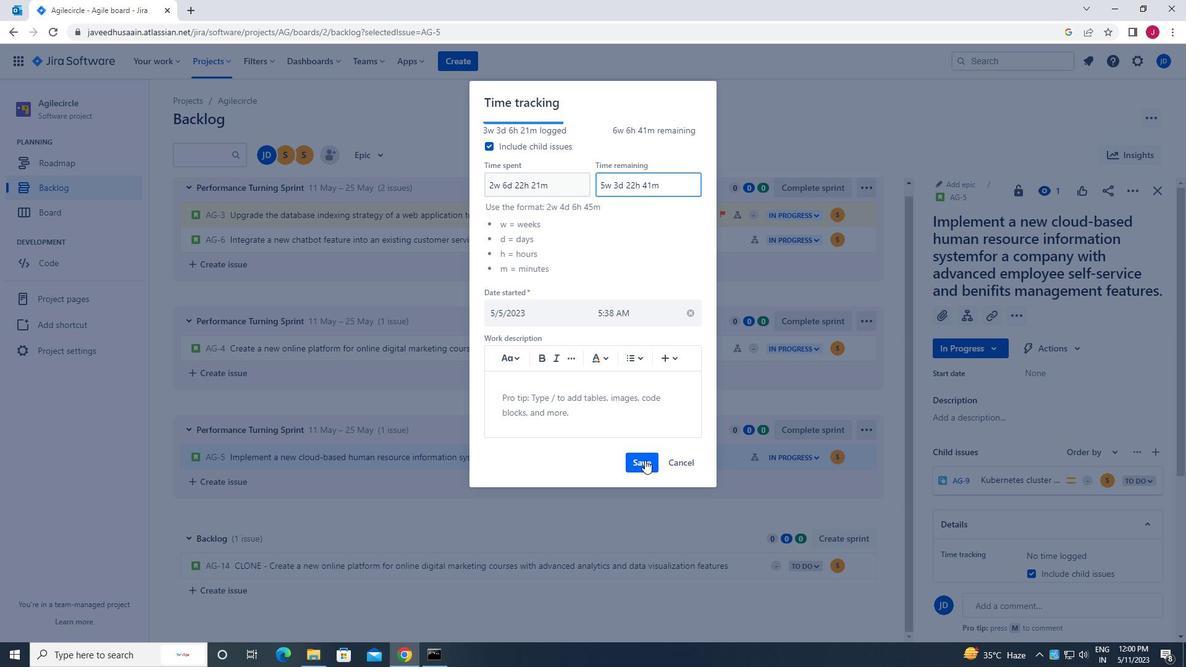 
Action: Mouse moved to (865, 458)
Screenshot: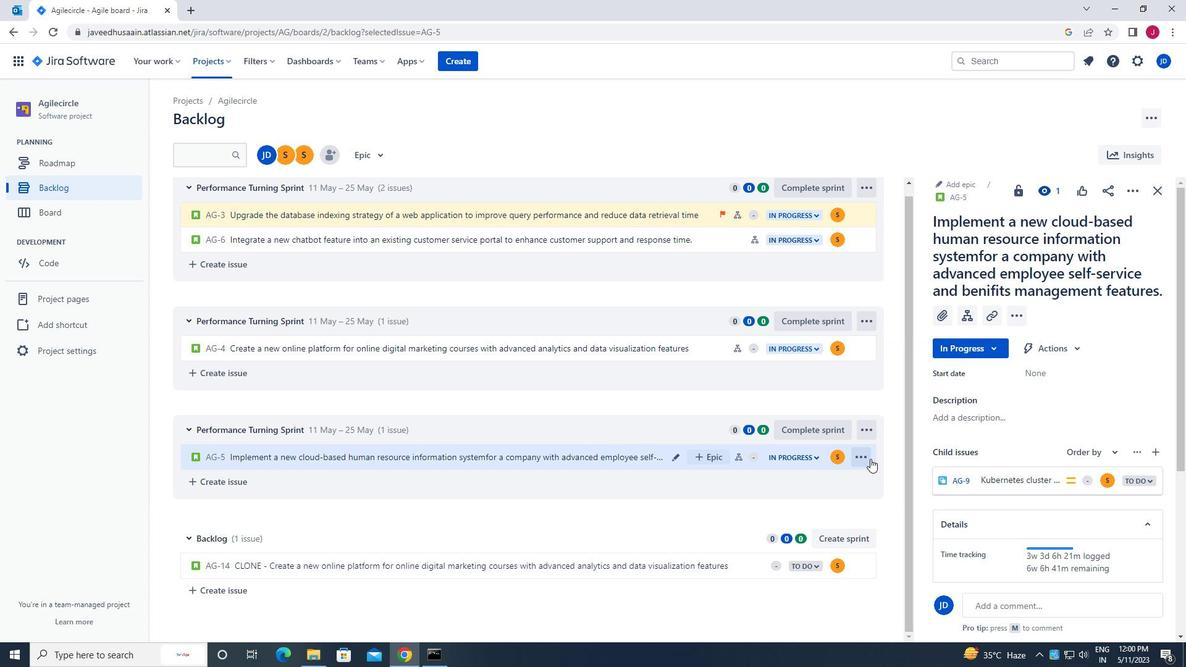 
Action: Mouse pressed left at (865, 458)
Screenshot: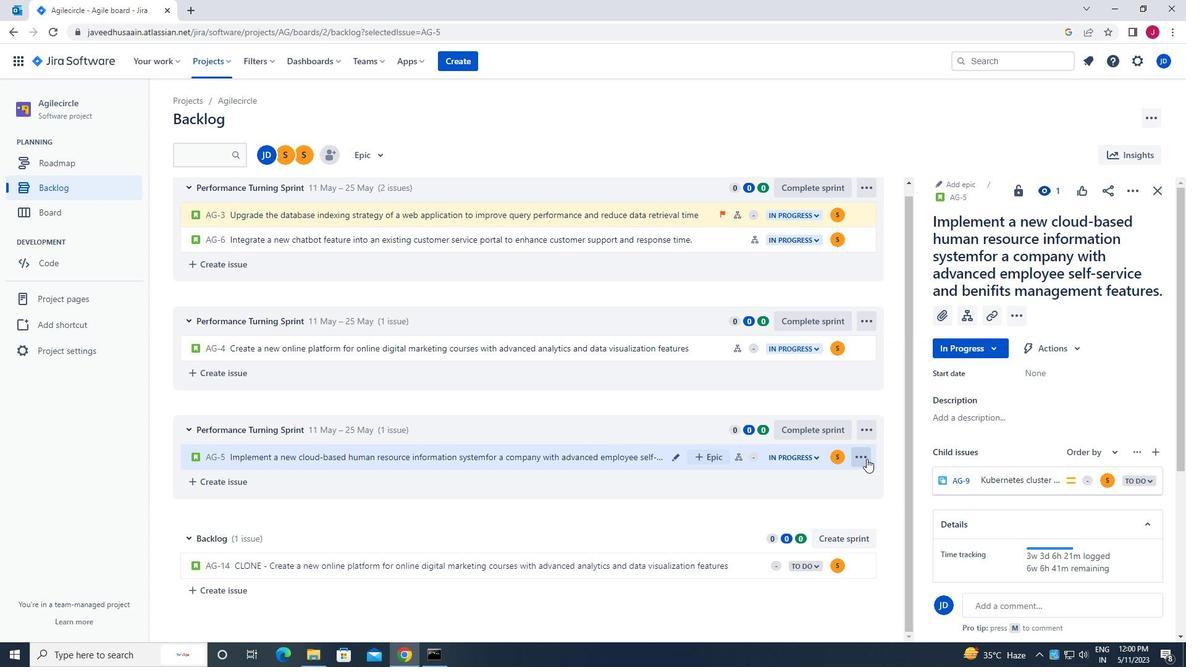 
Action: Mouse moved to (794, 408)
Screenshot: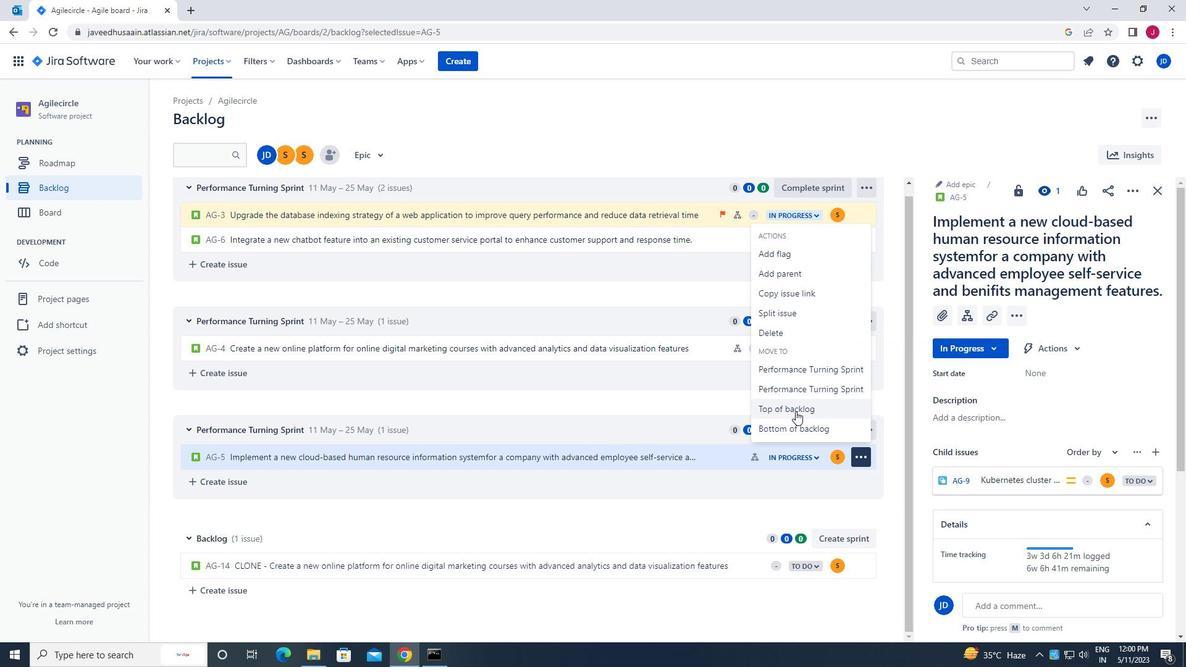 
Action: Mouse pressed left at (794, 408)
Screenshot: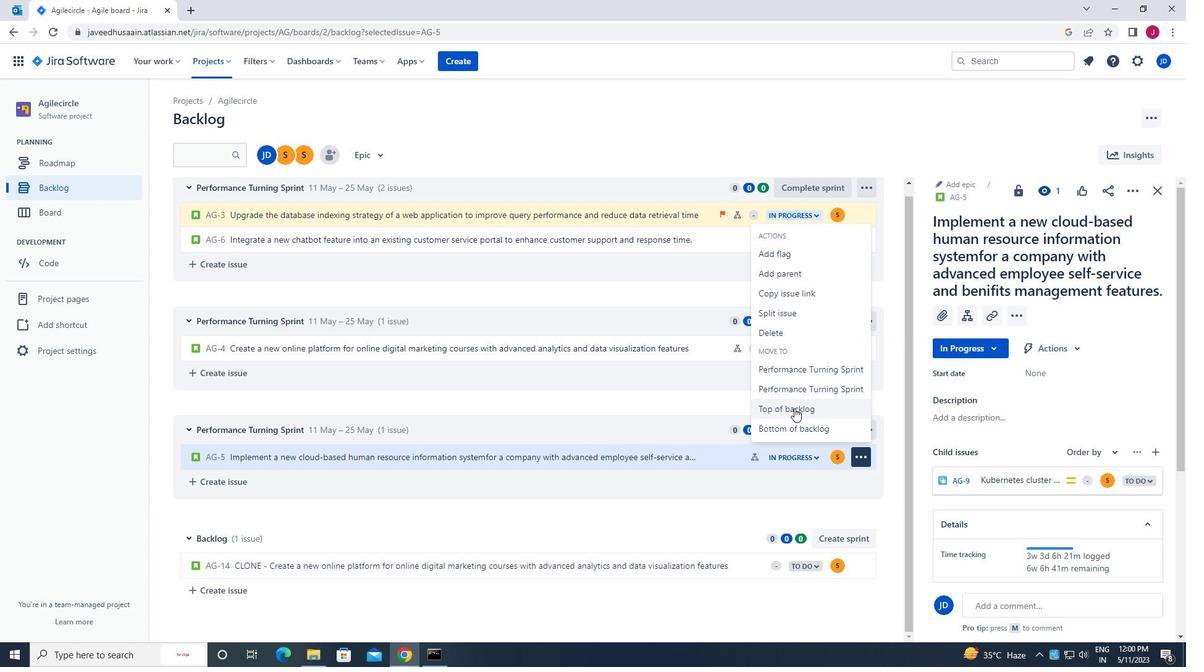 
Action: Mouse moved to (625, 197)
Screenshot: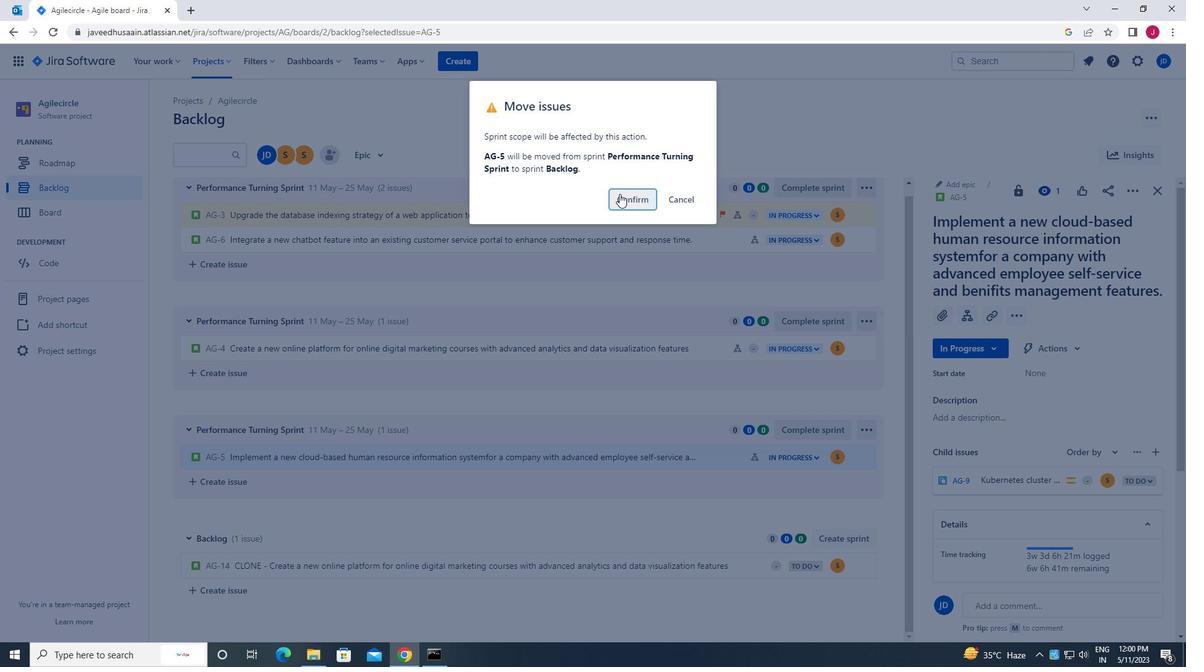 
Action: Mouse pressed left at (625, 197)
Screenshot: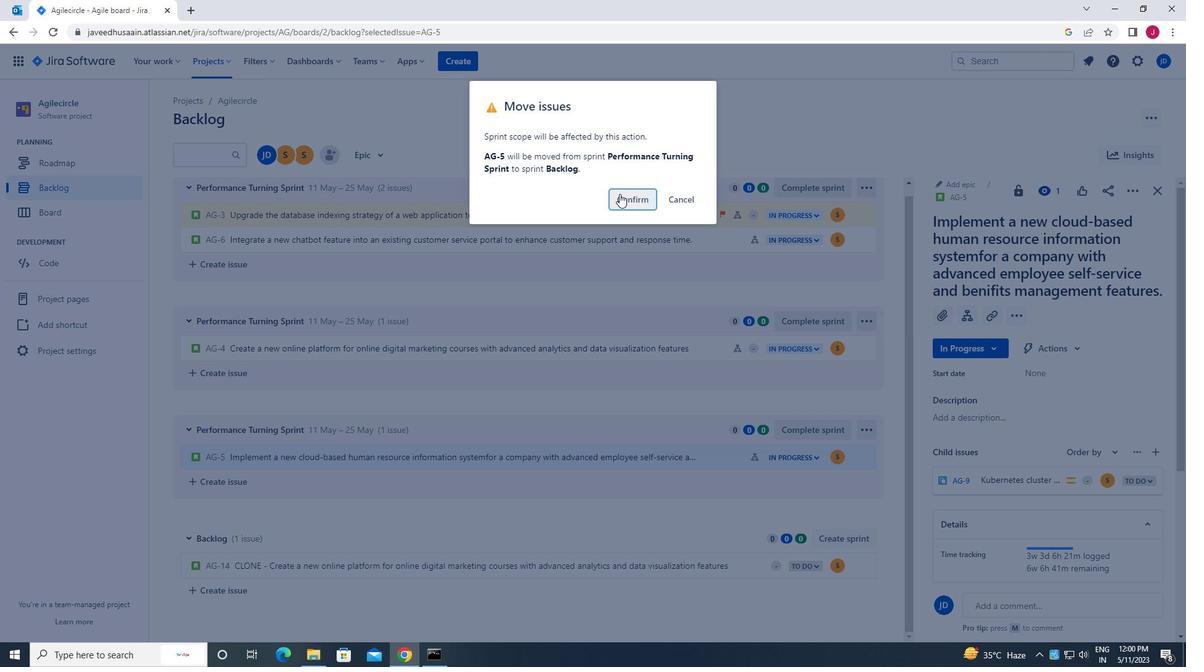 
Action: Mouse moved to (371, 158)
Screenshot: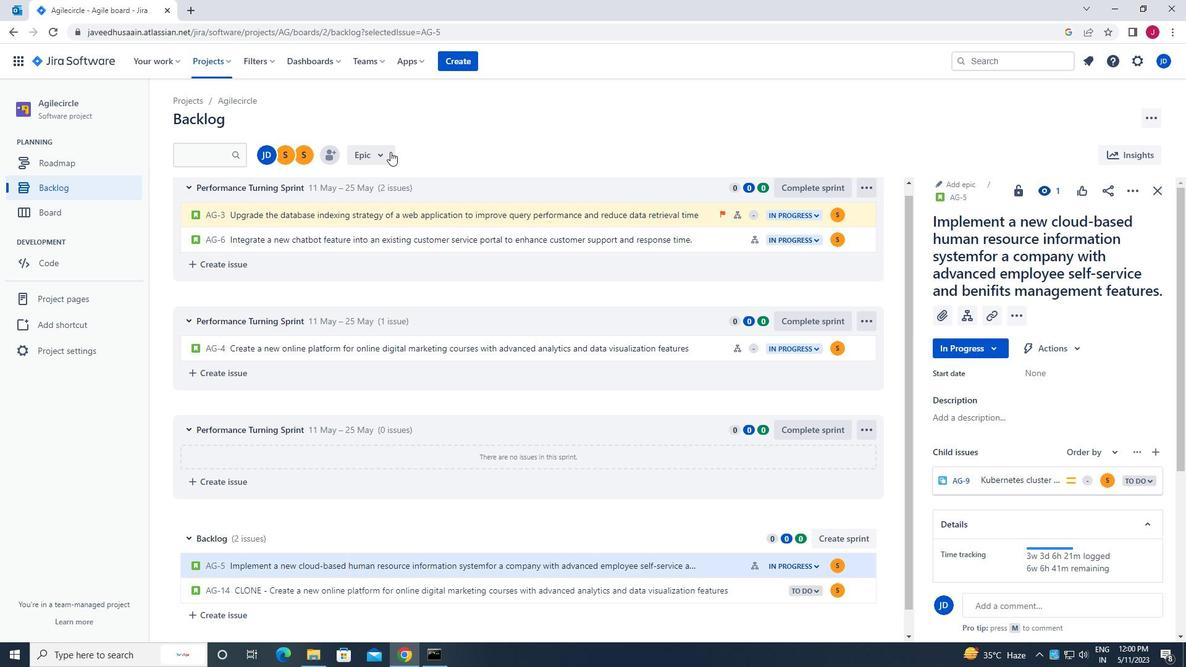 
Action: Mouse pressed left at (371, 158)
Screenshot: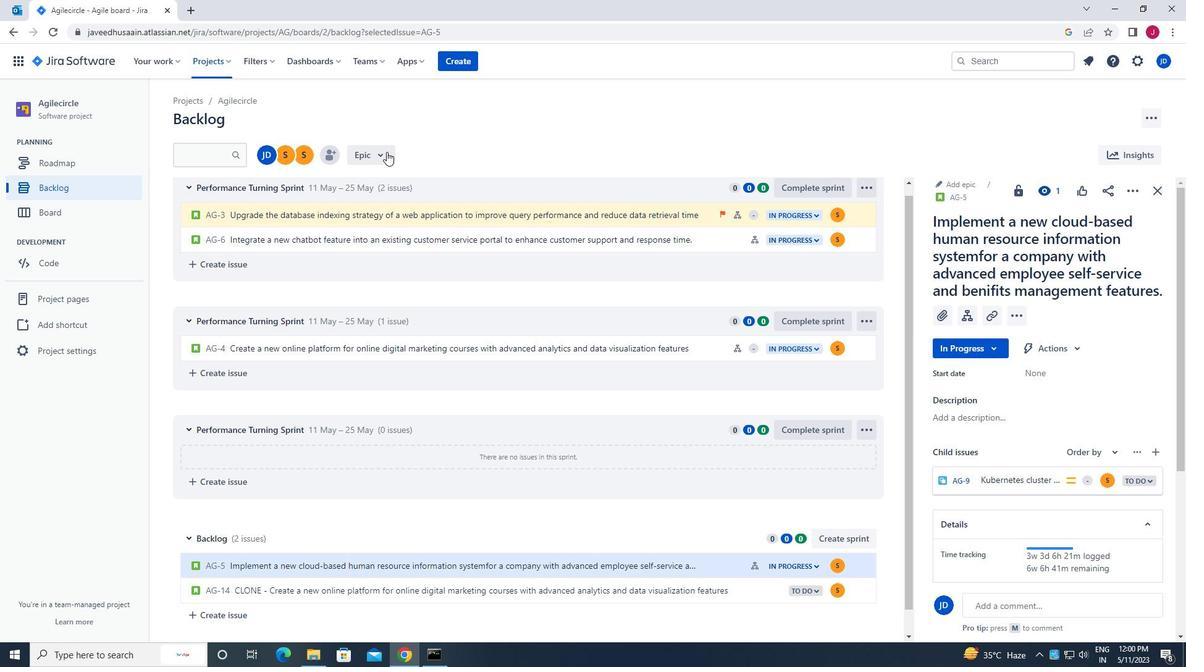 
Action: Mouse moved to (363, 250)
Screenshot: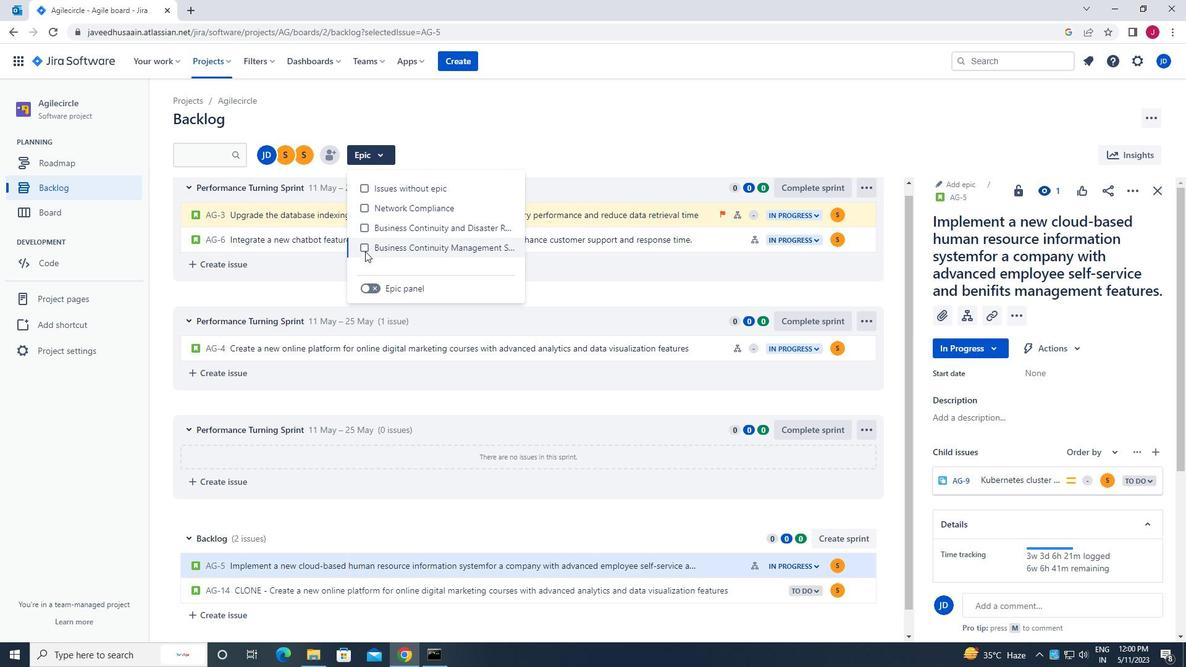 
Action: Mouse pressed left at (363, 250)
Screenshot: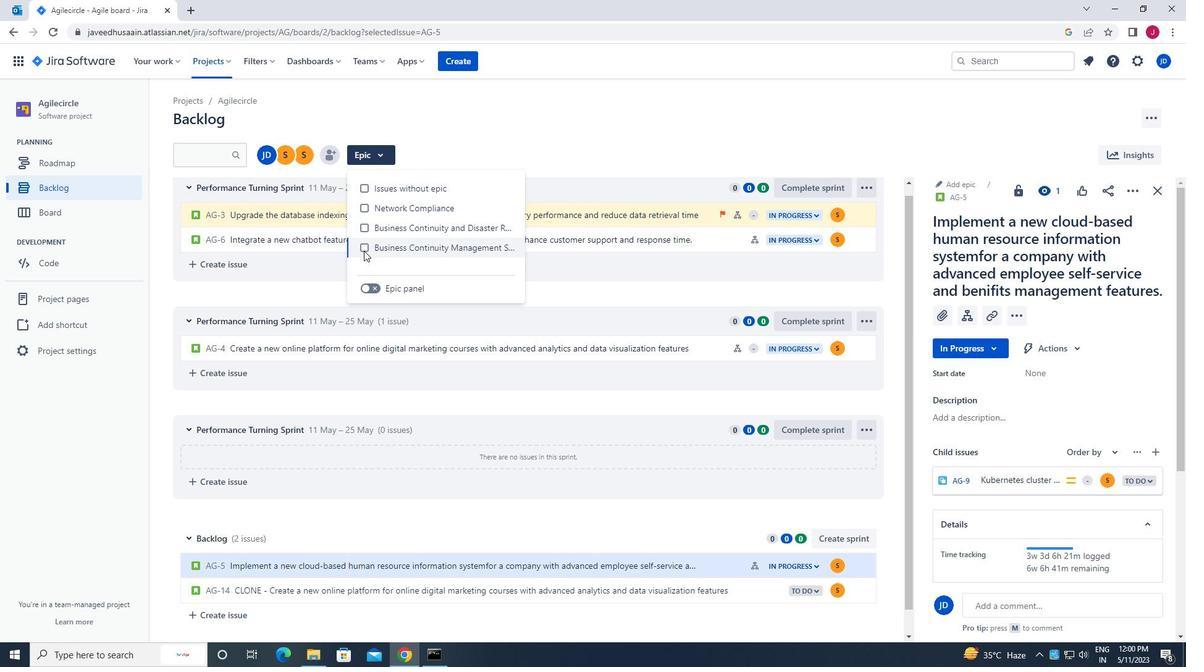 
Action: Mouse moved to (674, 131)
Screenshot: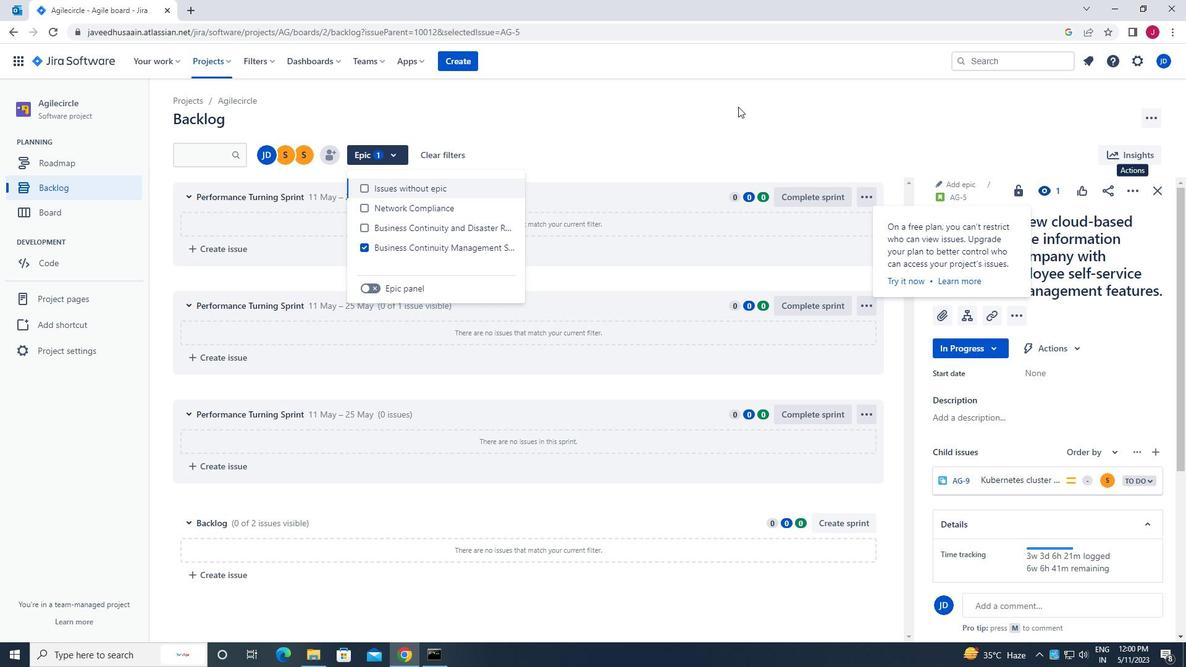 
Action: Mouse pressed left at (674, 131)
Screenshot: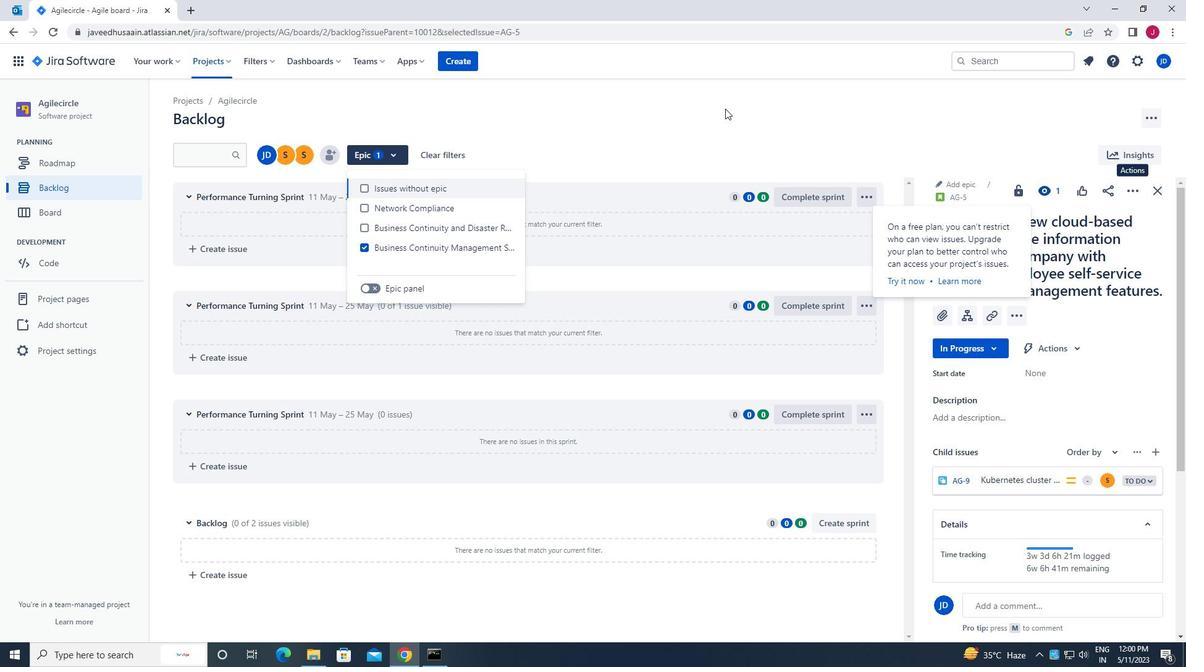 
Action: Mouse moved to (426, 181)
Screenshot: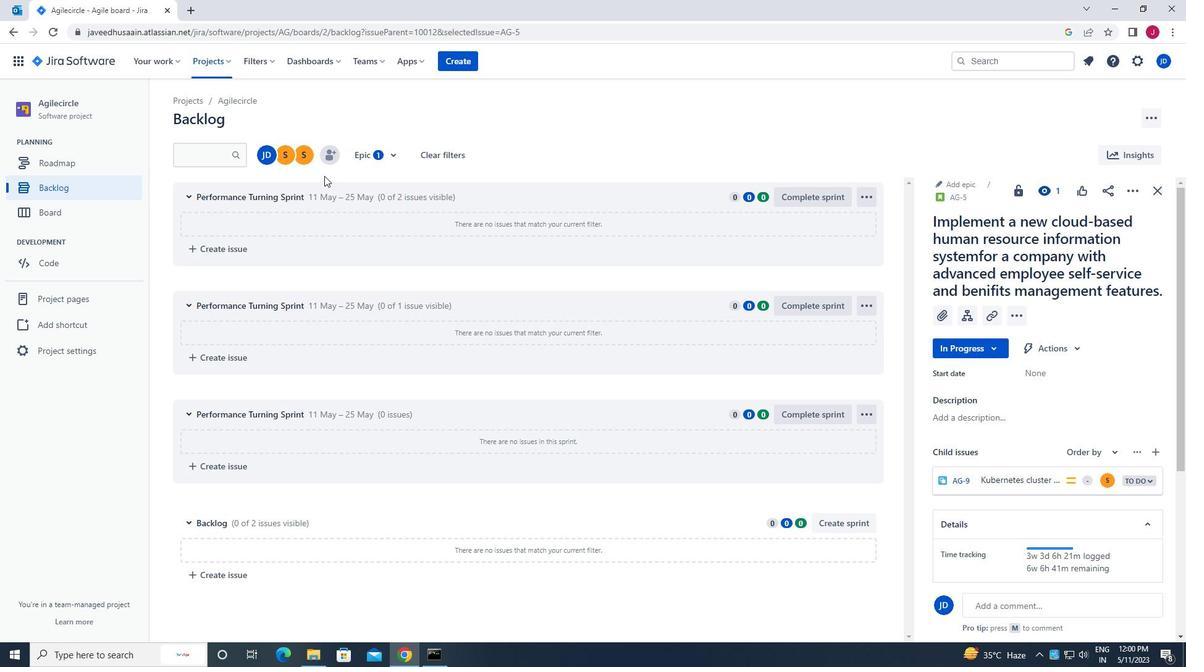 
Action: Mouse scrolled (426, 180) with delta (0, 0)
Screenshot: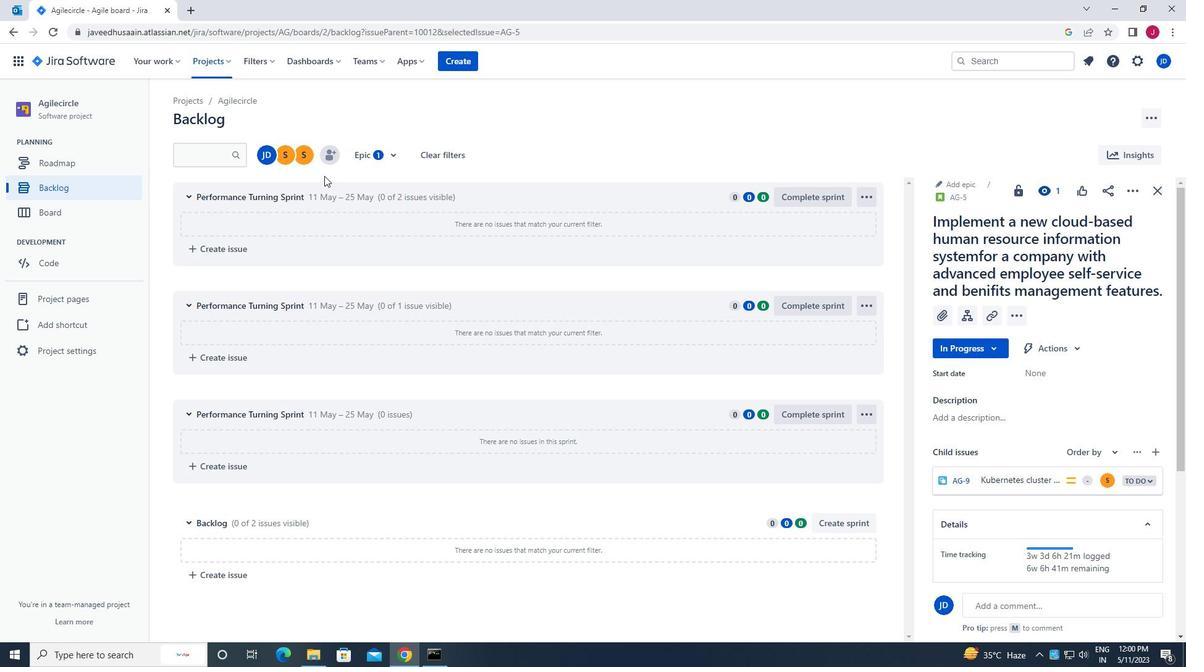 
Action: Mouse moved to (427, 181)
Screenshot: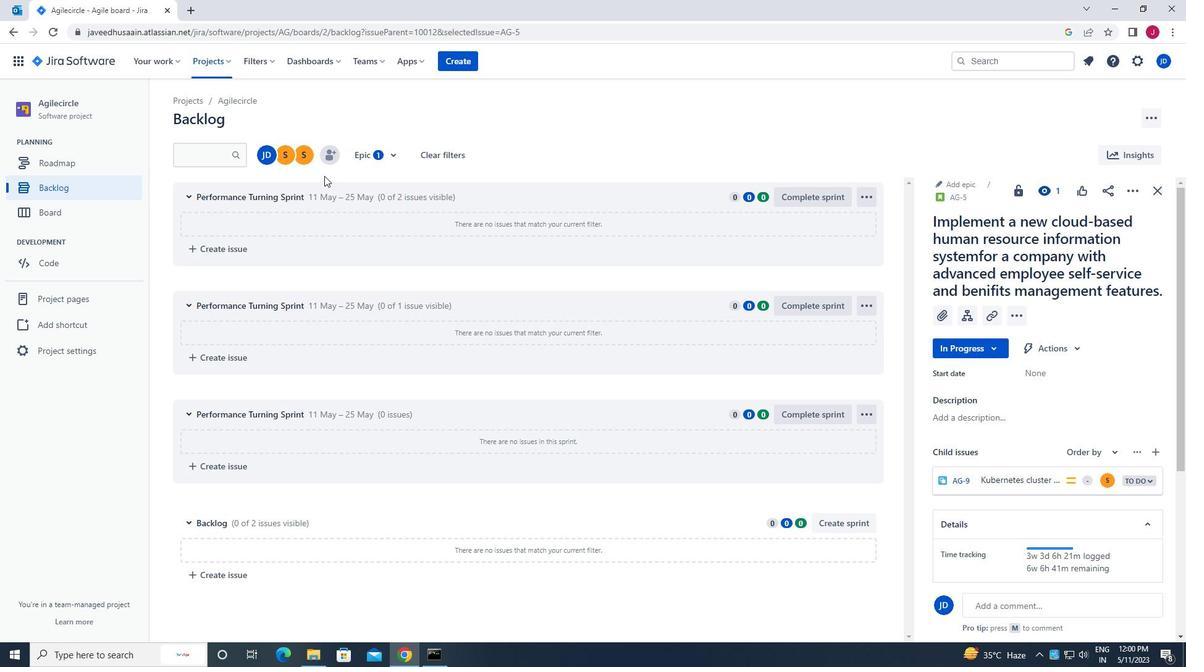 
Action: Mouse scrolled (427, 180) with delta (0, 0)
Screenshot: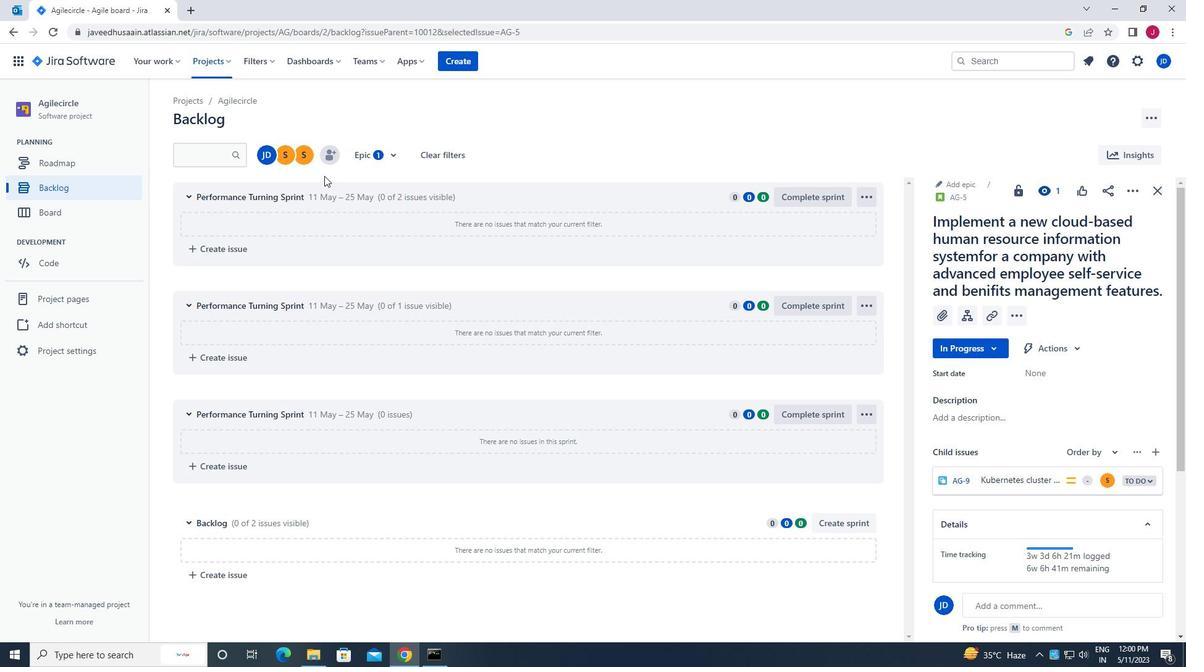 
Action: Mouse moved to (427, 181)
Screenshot: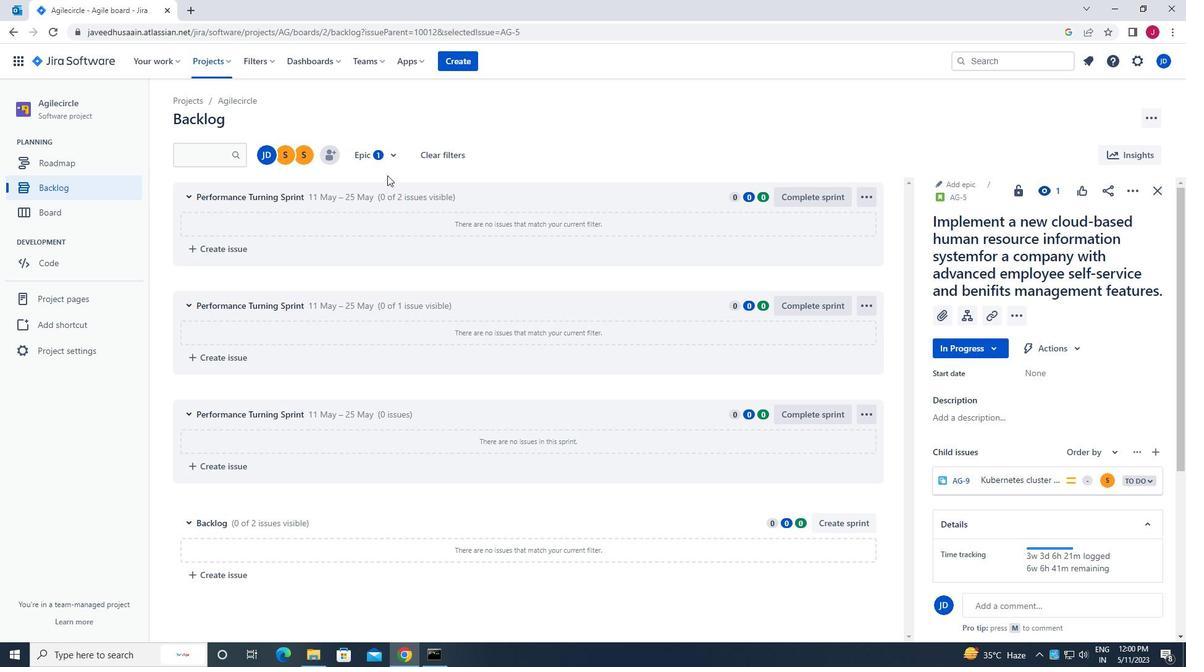 
Action: Mouse scrolled (427, 181) with delta (0, 0)
Screenshot: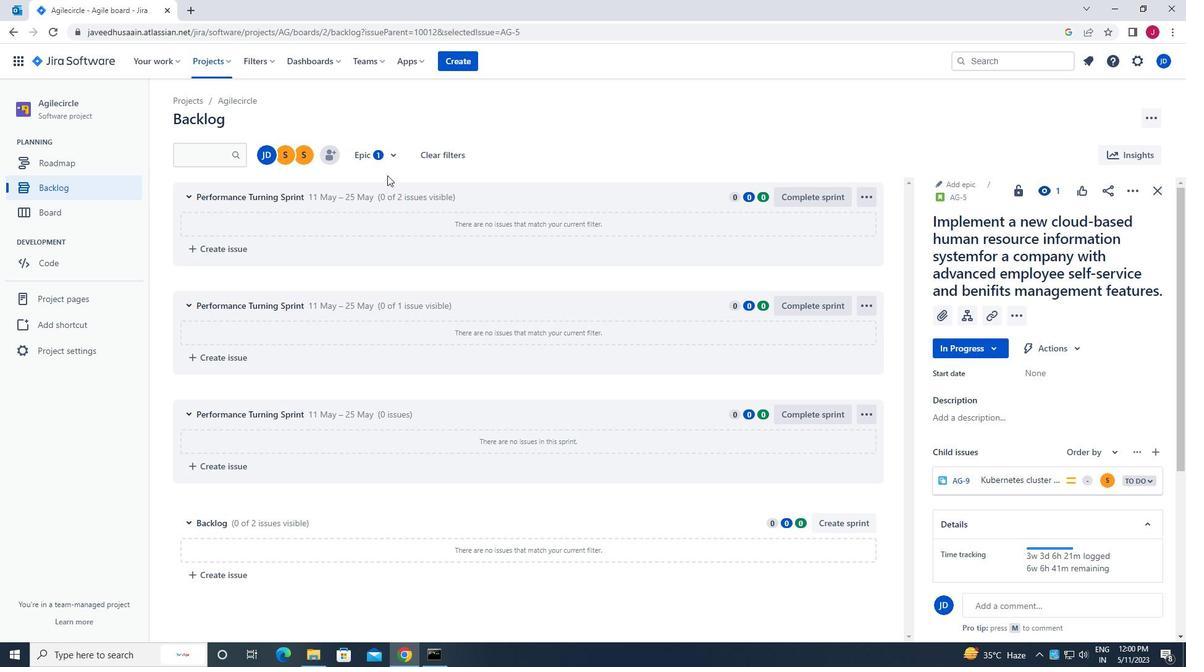 
Action: Mouse moved to (428, 181)
Screenshot: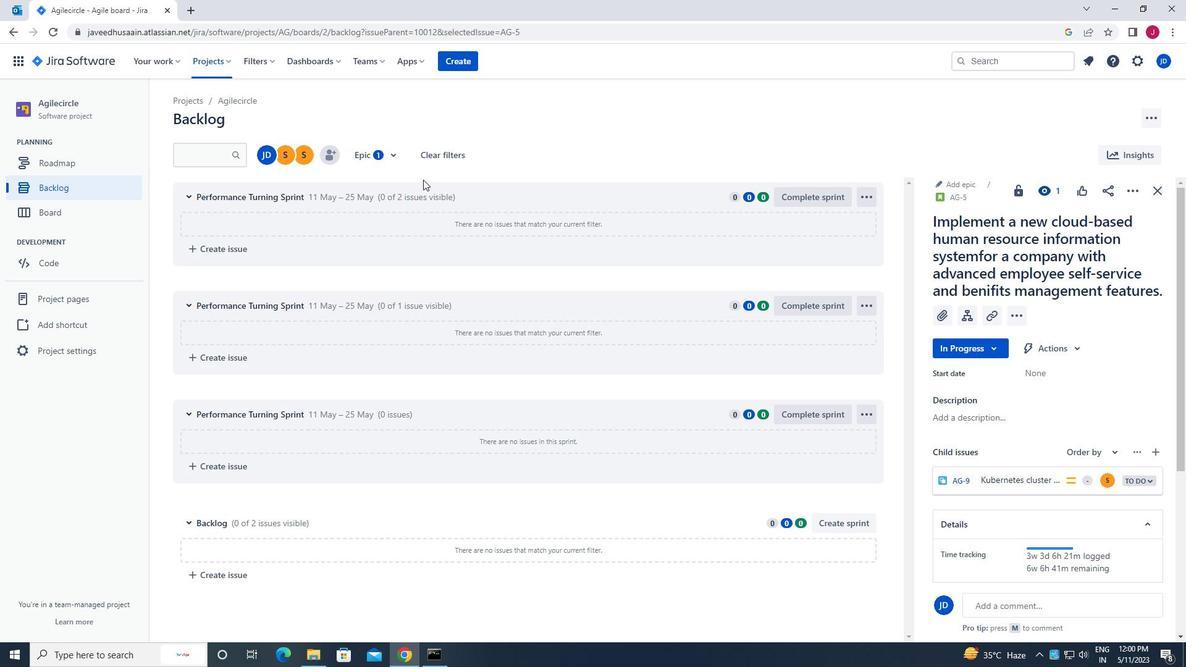 
Action: Mouse scrolled (428, 181) with delta (0, 0)
Screenshot: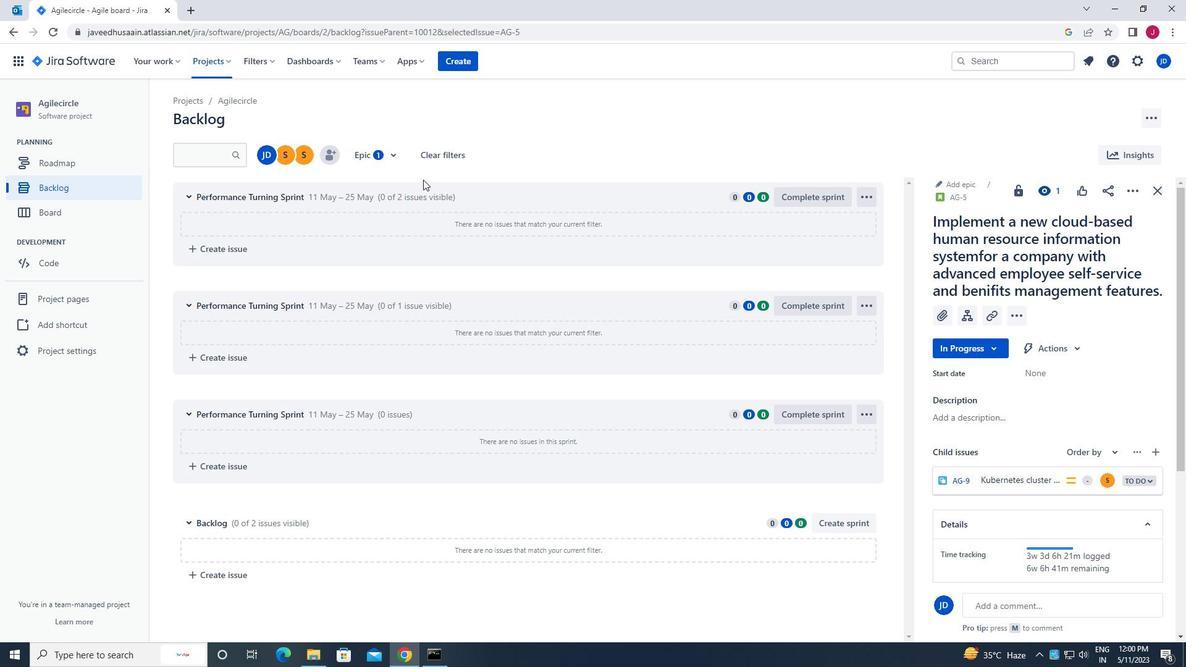 
Action: Mouse moved to (452, 206)
Screenshot: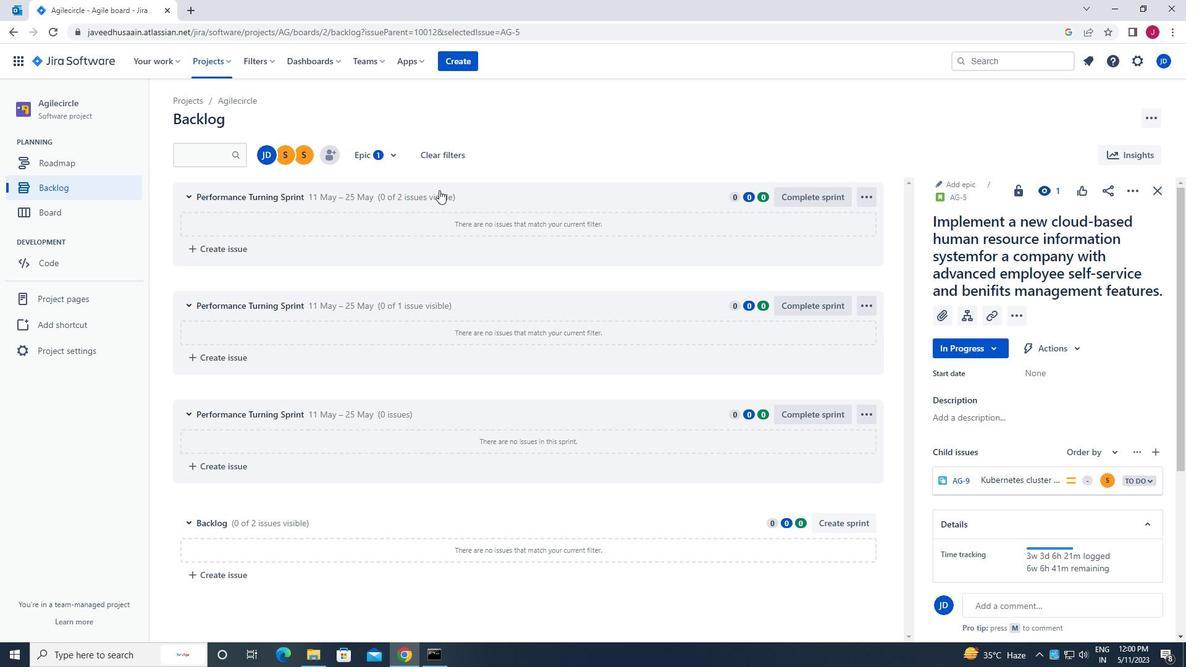 
Action: Mouse scrolled (452, 207) with delta (0, 0)
Screenshot: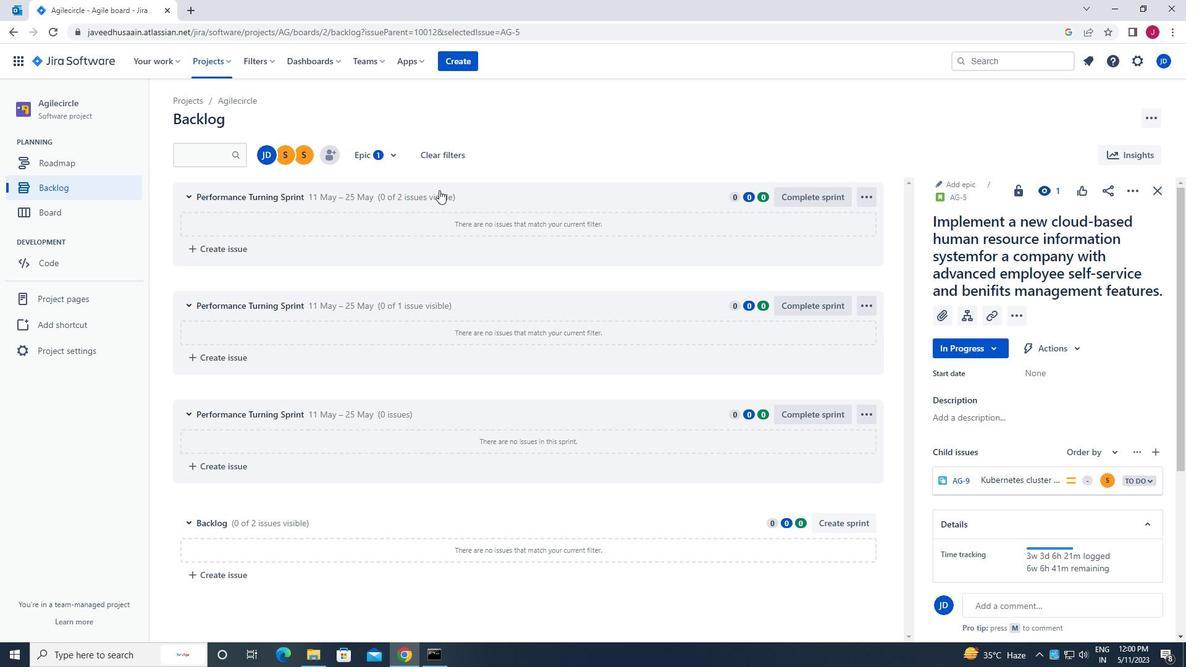 
Action: Mouse moved to (73, 182)
Screenshot: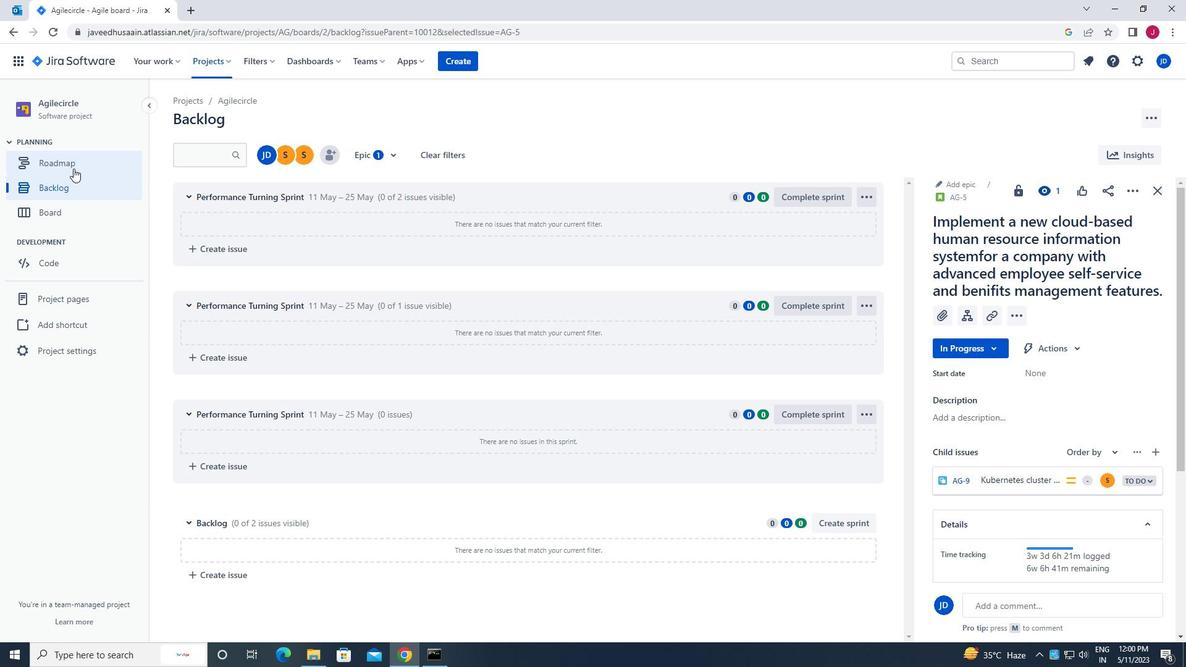 
Action: Mouse pressed left at (73, 182)
Screenshot: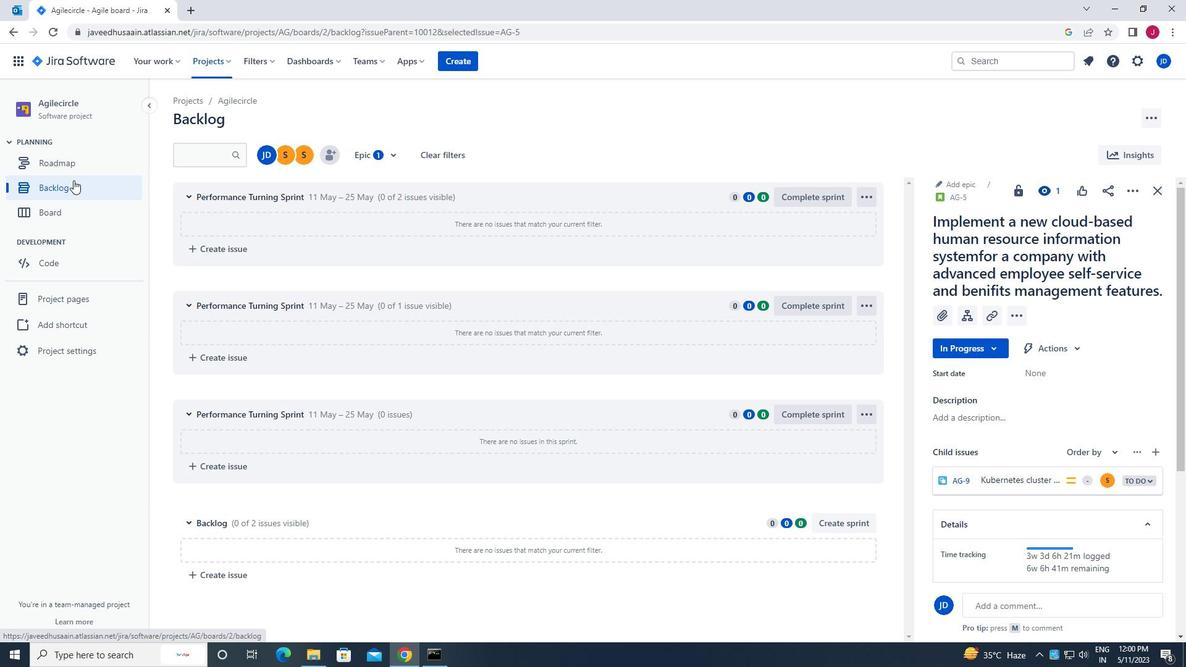 
Action: Mouse moved to (1154, 195)
Screenshot: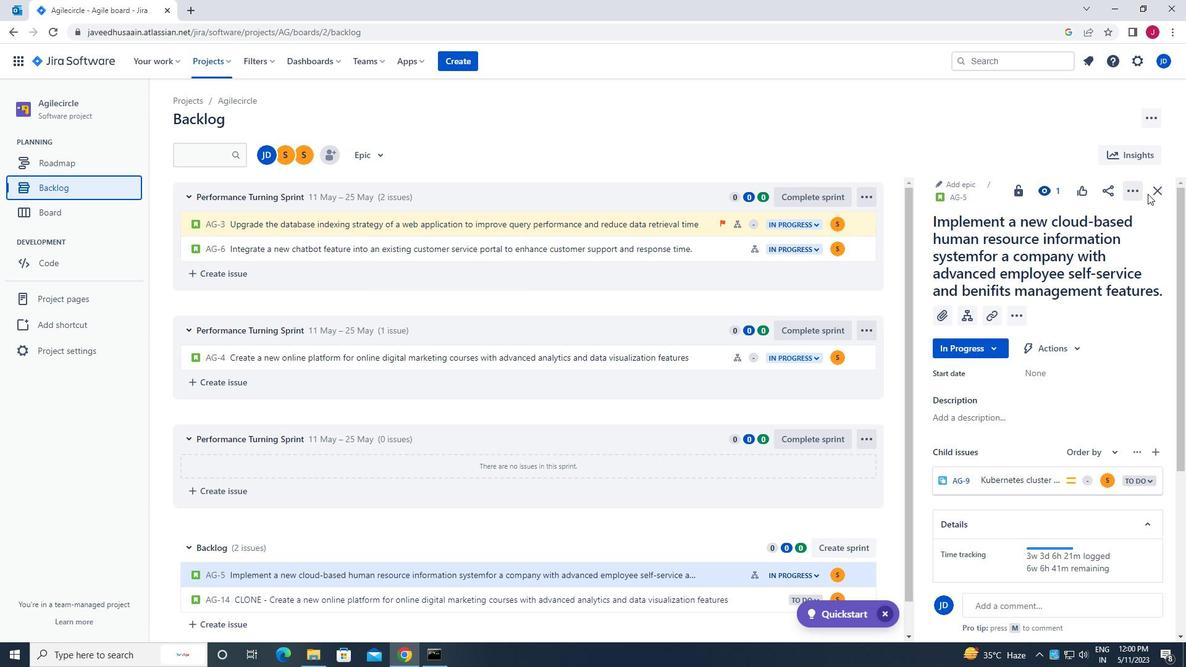 
Action: Mouse pressed left at (1154, 195)
Screenshot: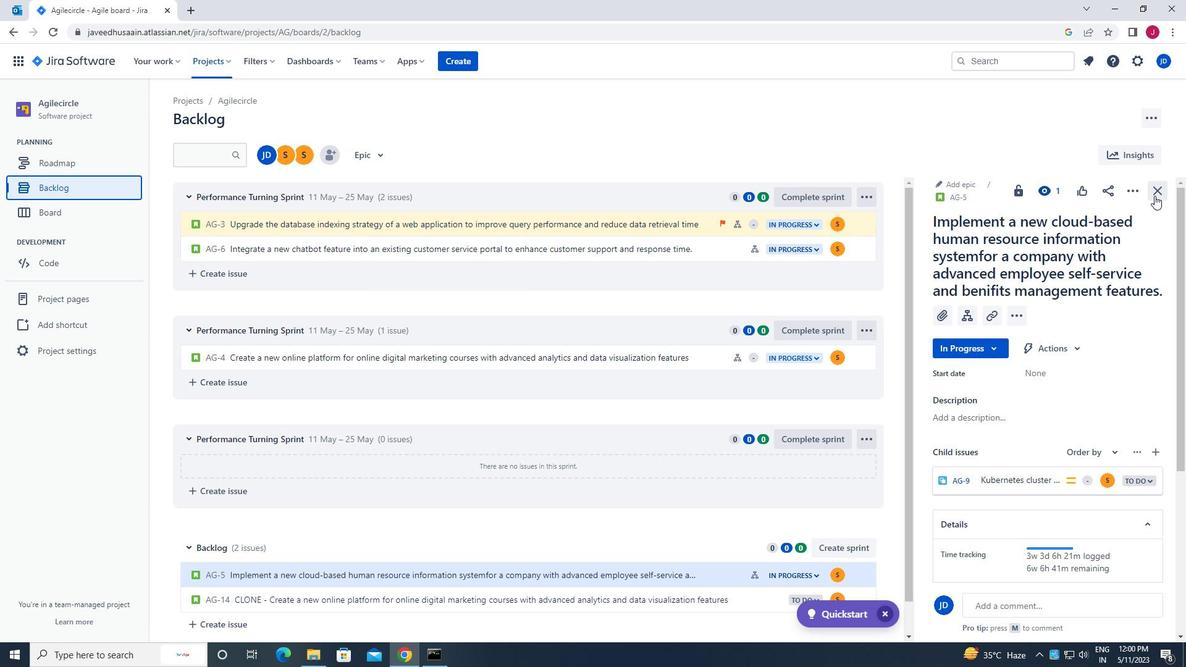
Action: Mouse moved to (288, 302)
Screenshot: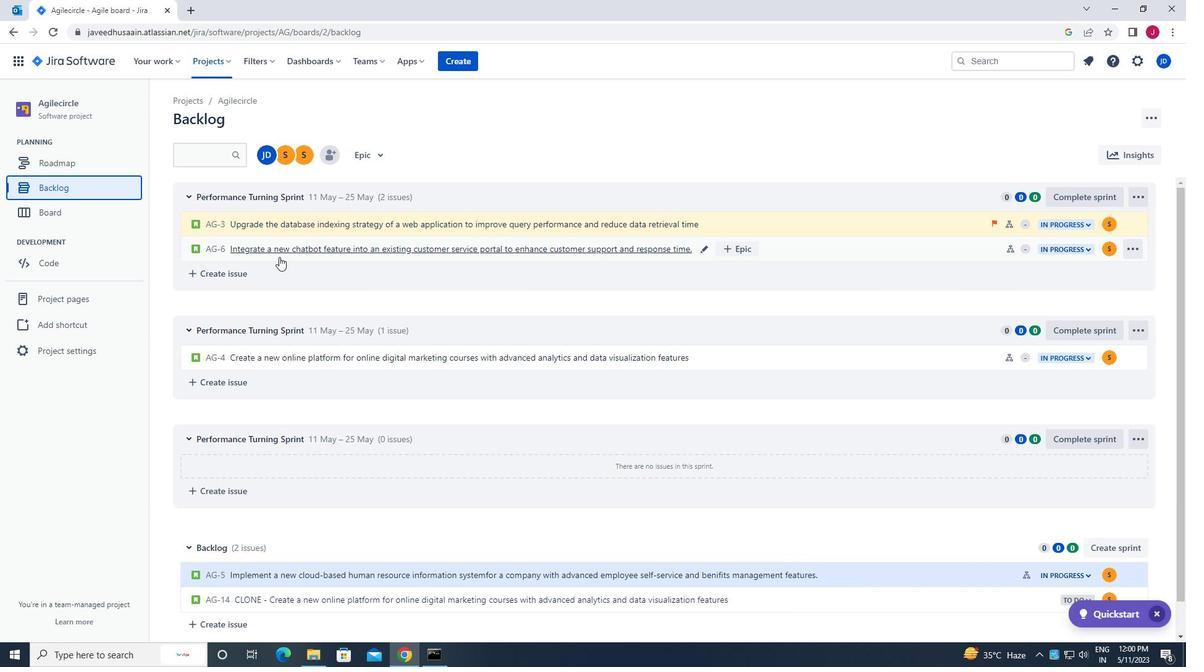 
Action: Mouse scrolled (288, 301) with delta (0, 0)
Screenshot: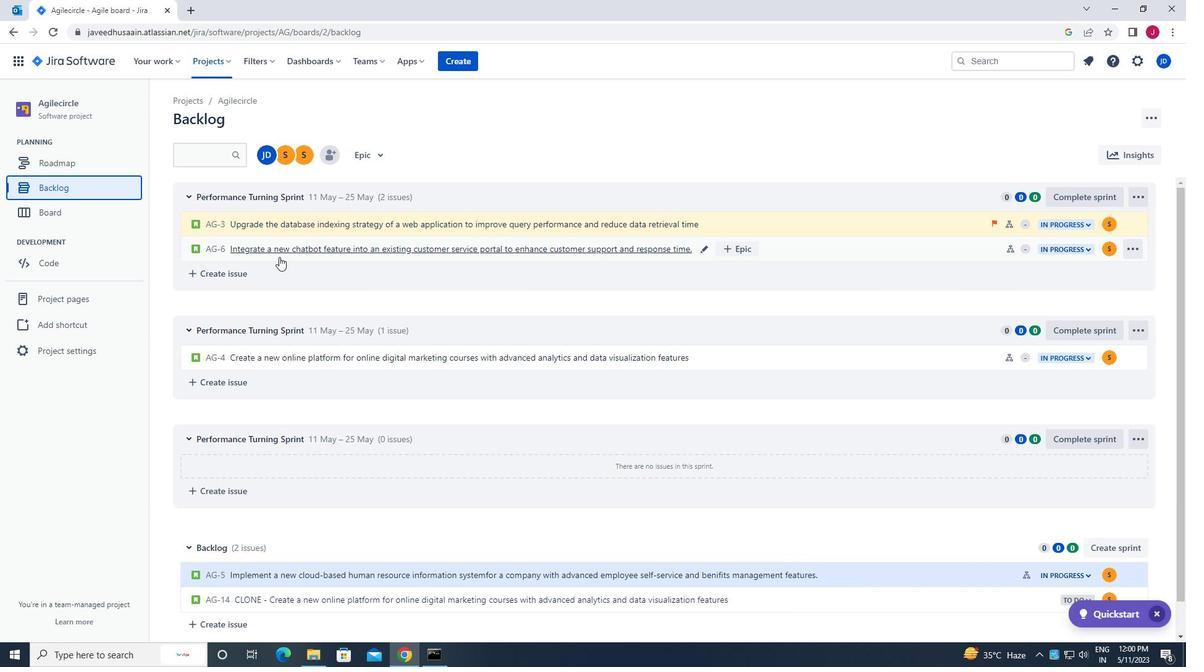 
Action: Mouse moved to (289, 303)
Screenshot: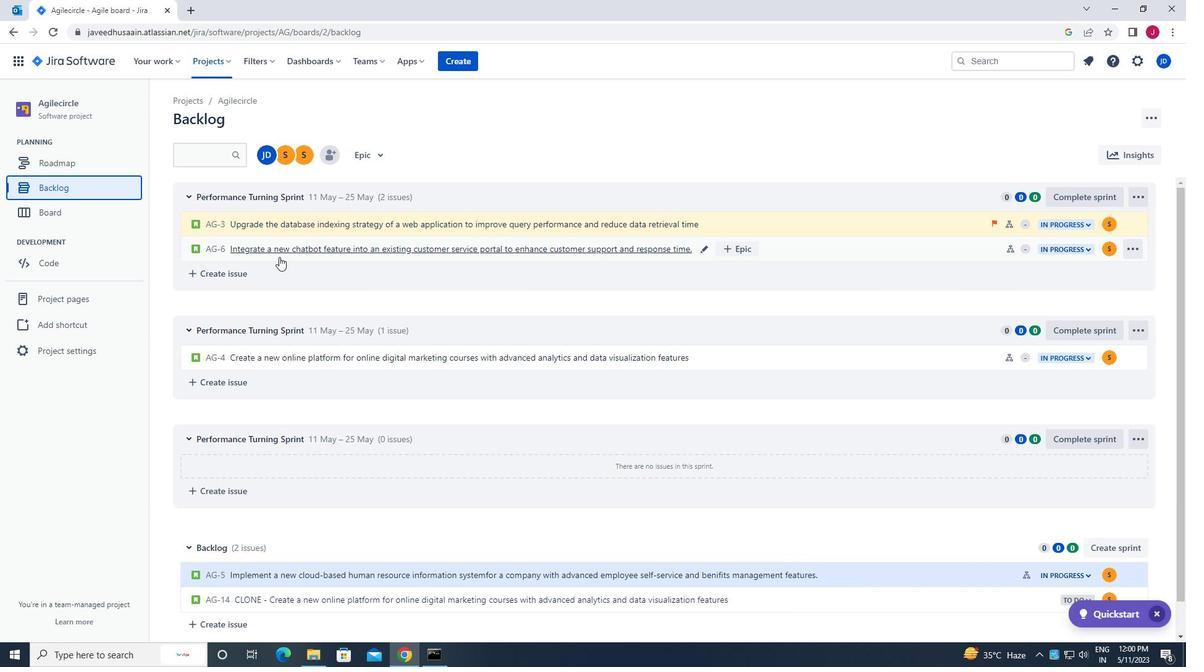 
Action: Mouse scrolled (289, 302) with delta (0, 0)
Screenshot: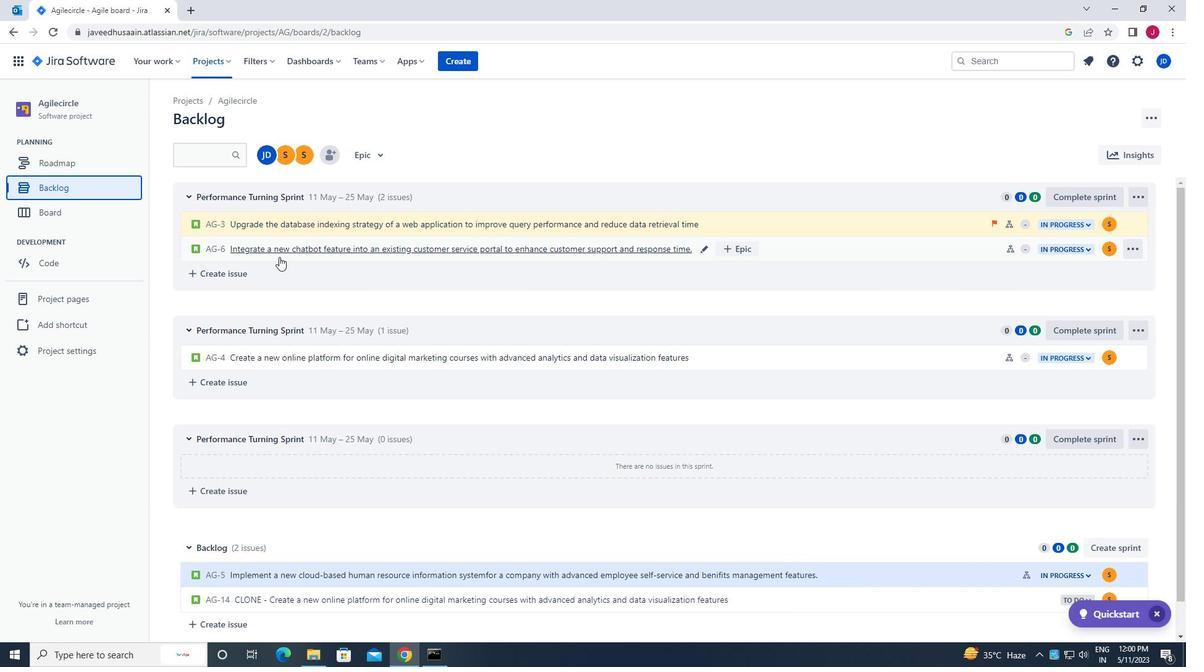 
Action: Mouse scrolled (289, 302) with delta (0, 0)
Screenshot: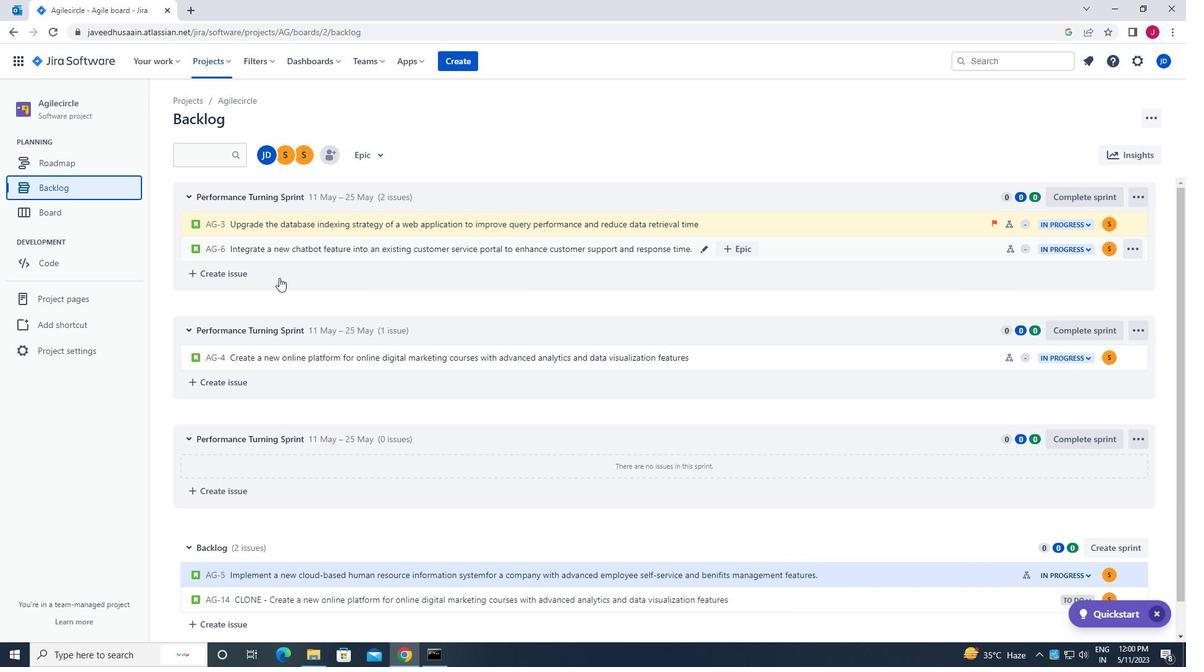
Action: Mouse scrolled (289, 302) with delta (0, 0)
Screenshot: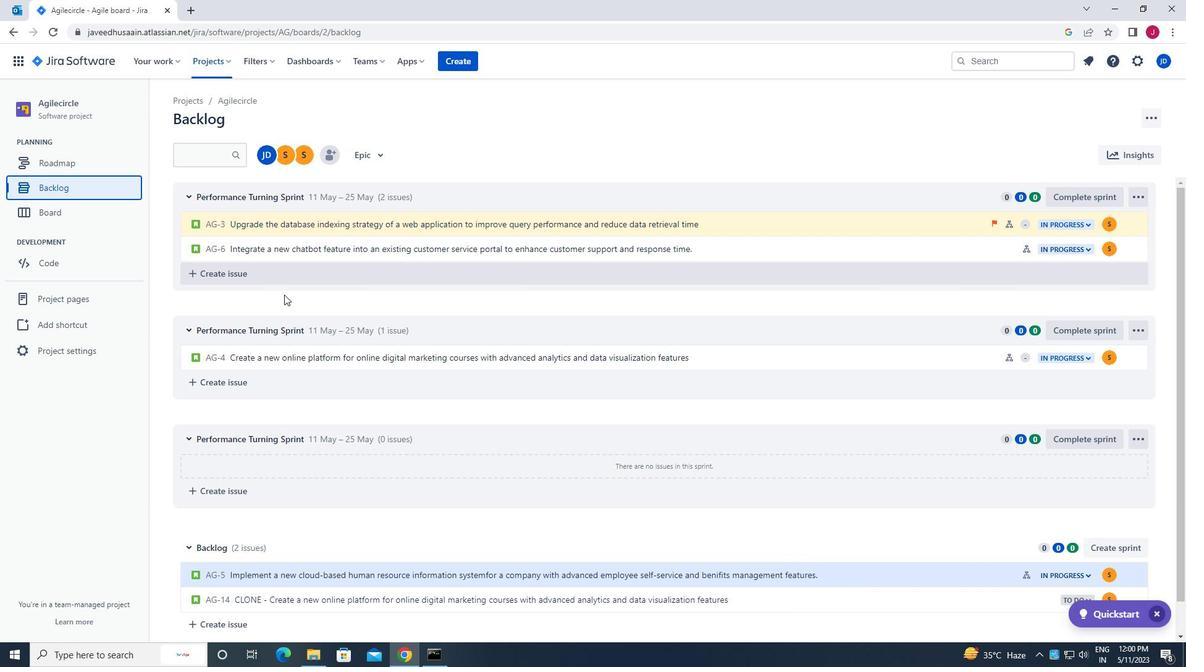 
Action: Mouse moved to (321, 344)
Screenshot: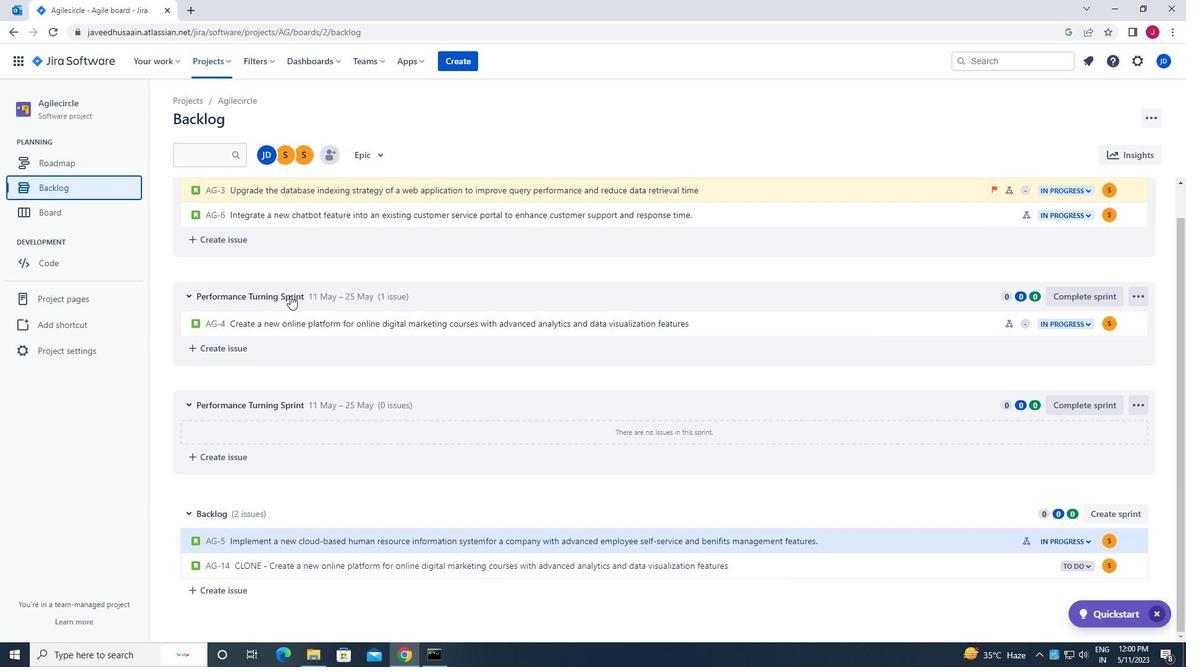 
Action: Mouse scrolled (321, 344) with delta (0, 0)
Screenshot: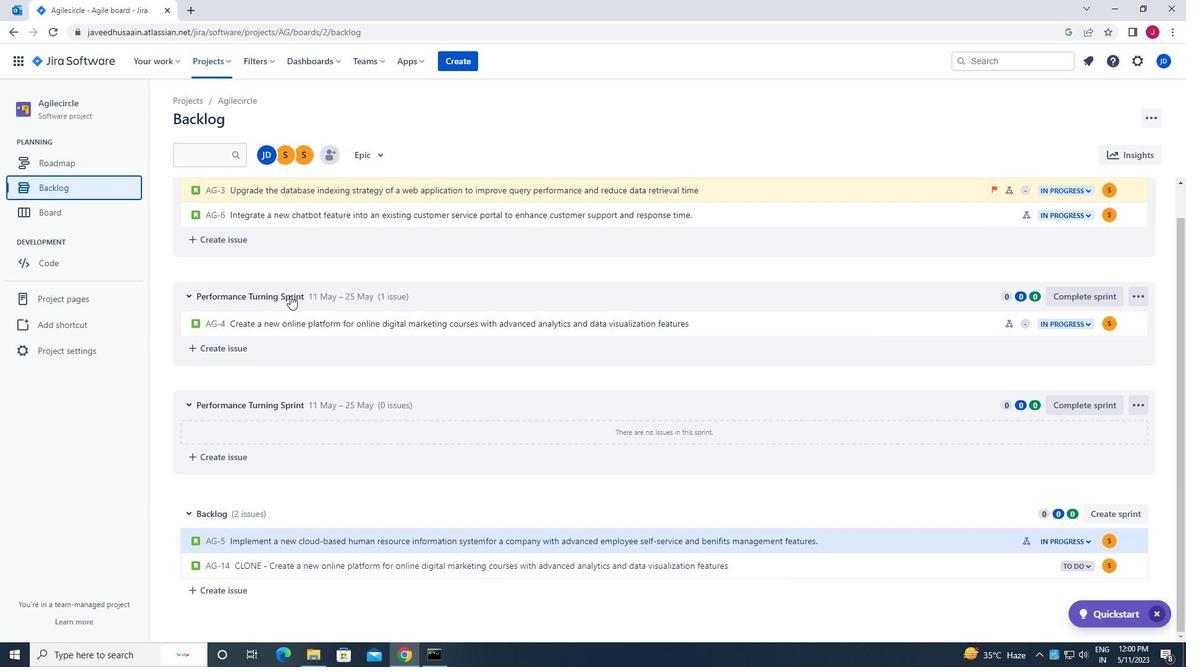 
Action: Mouse moved to (321, 347)
Screenshot: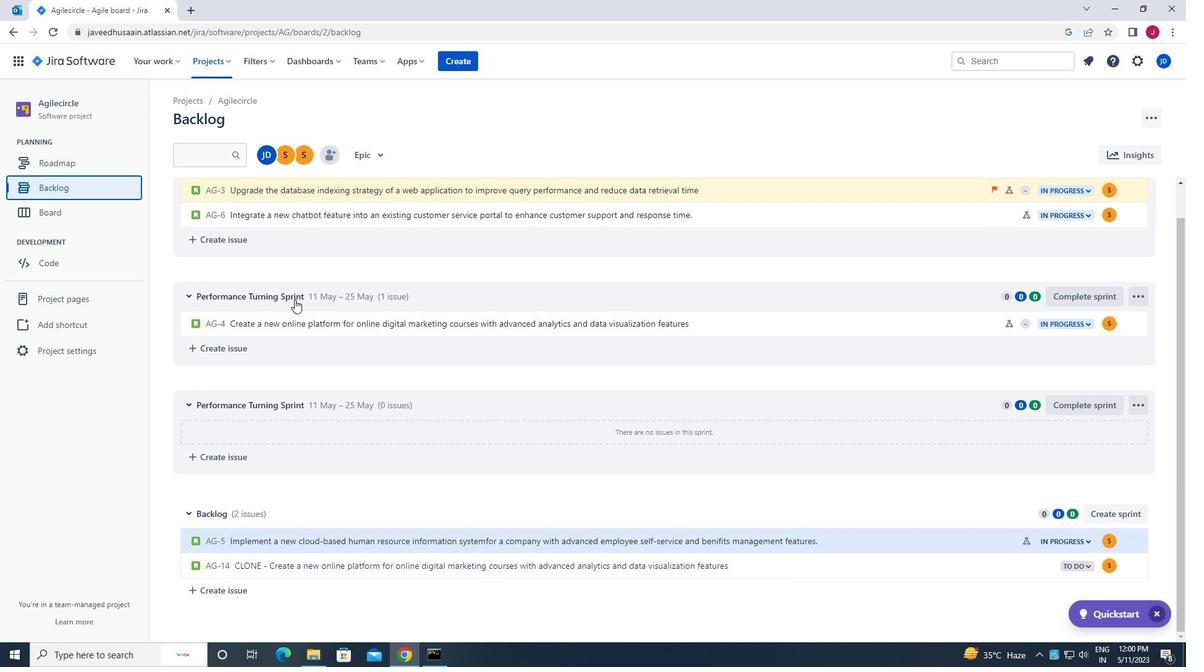 
Action: Mouse scrolled (321, 347) with delta (0, 0)
Screenshot: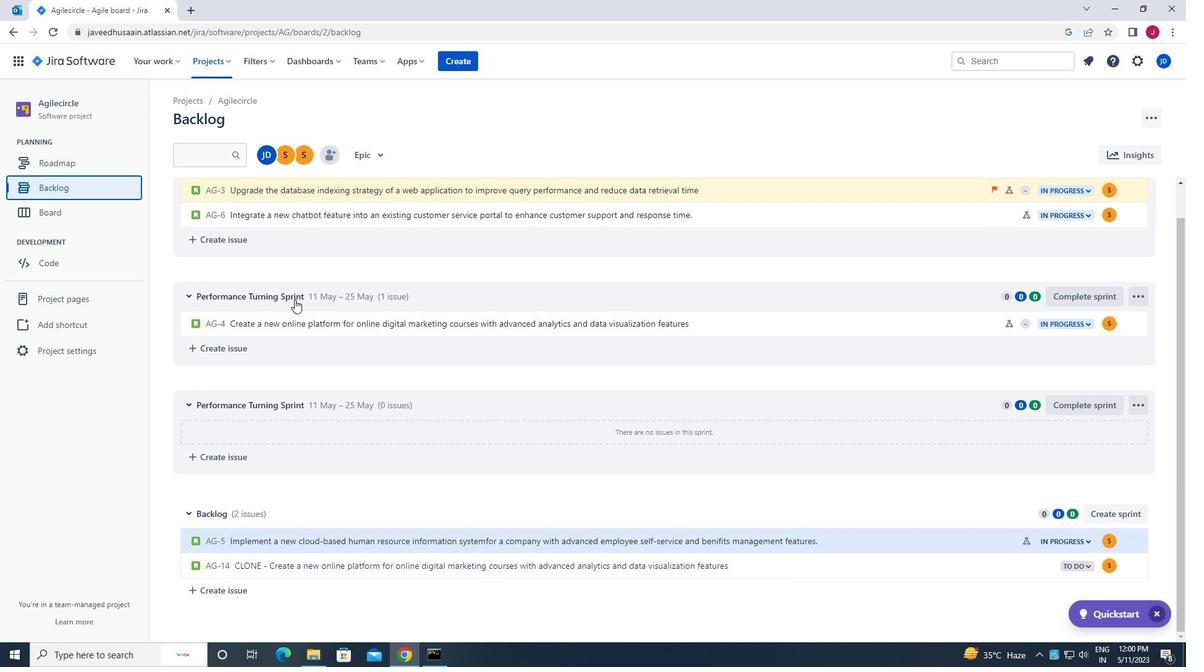 
Action: Mouse moved to (323, 355)
Screenshot: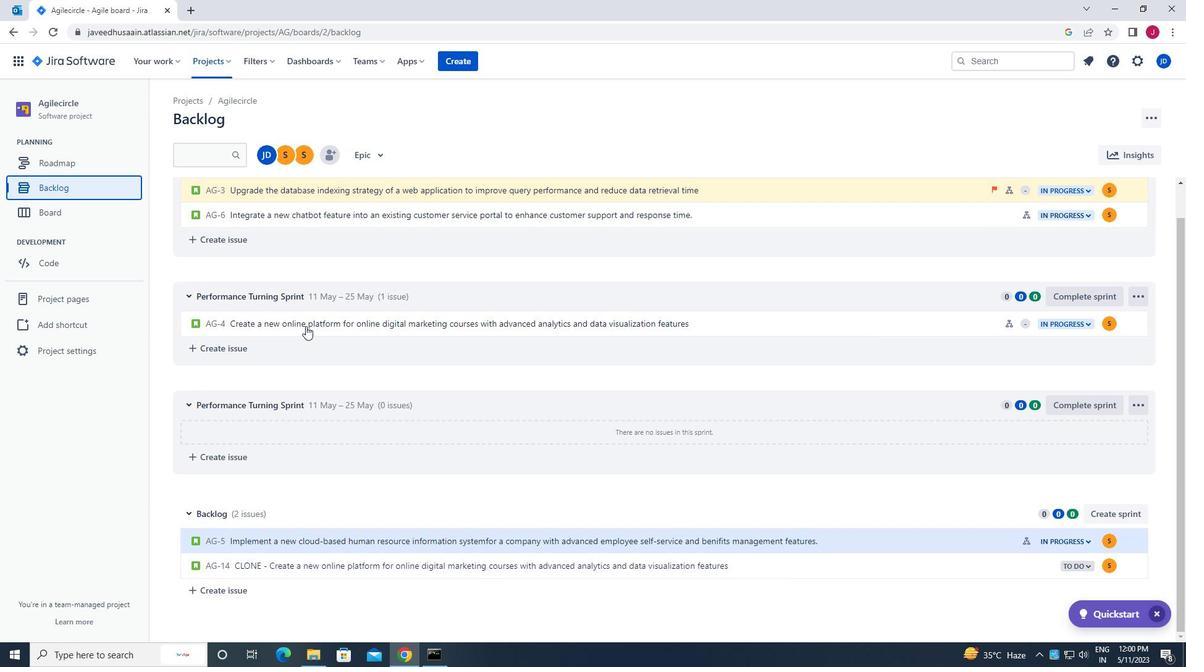 
Action: Mouse scrolled (323, 354) with delta (0, 0)
Screenshot: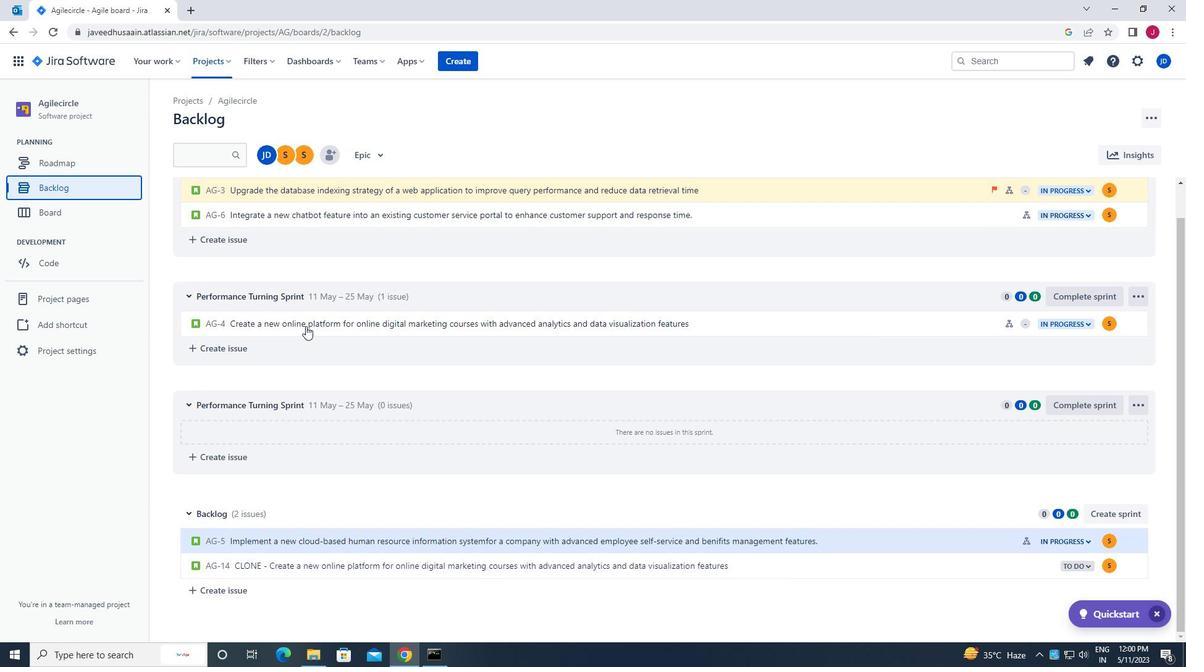 
Action: Mouse moved to (968, 215)
Screenshot: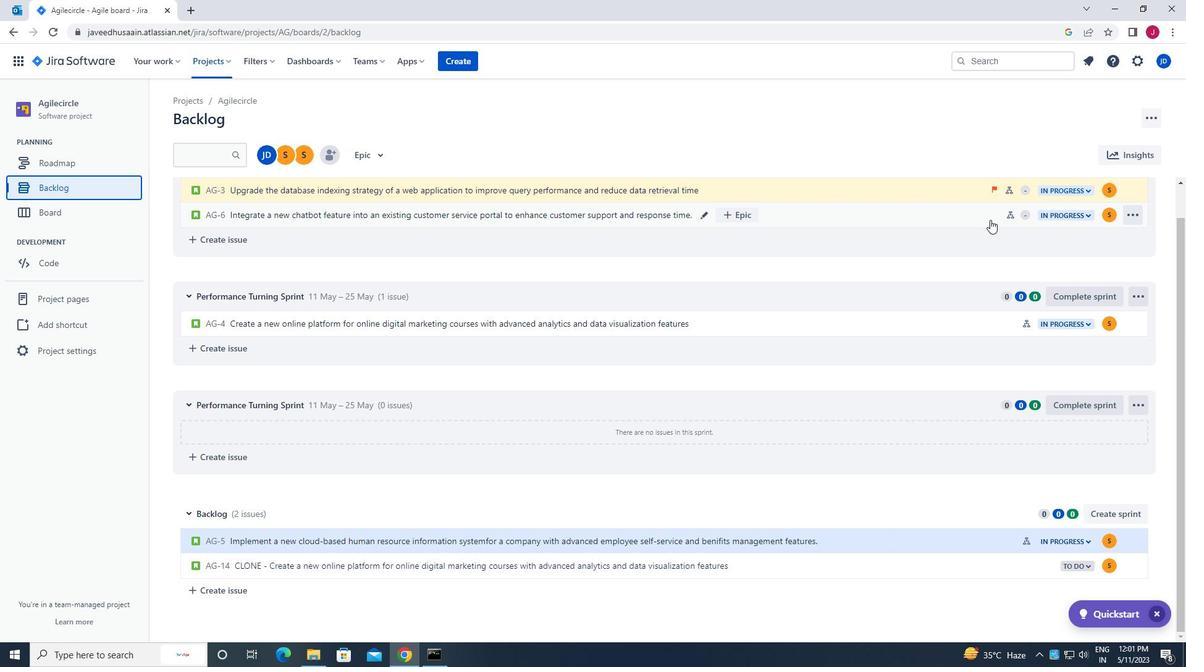 
Action: Mouse pressed left at (968, 215)
Screenshot: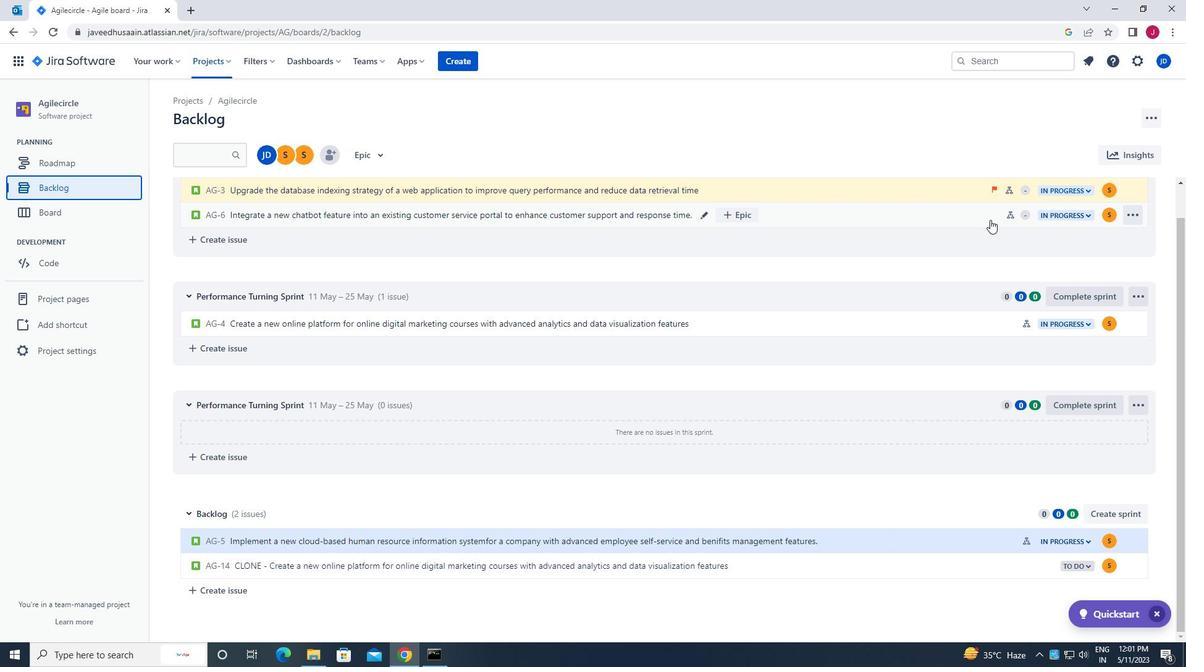 
Action: Mouse moved to (1127, 192)
Screenshot: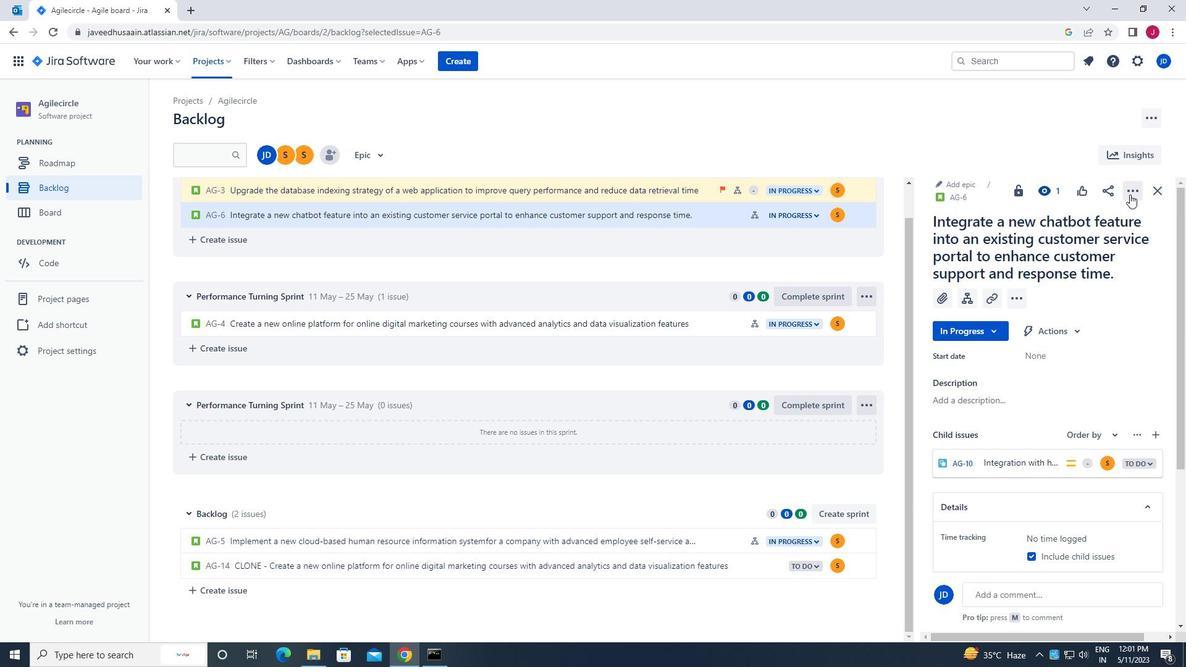 
Action: Mouse pressed left at (1127, 192)
Screenshot: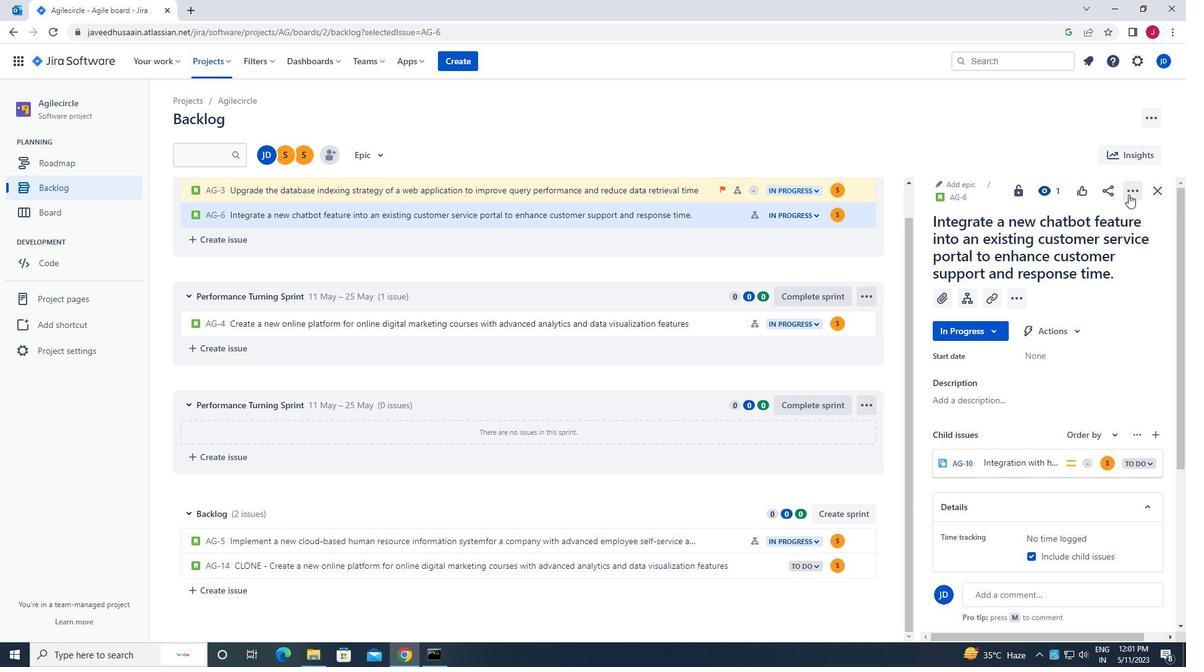 
Action: Mouse moved to (1094, 227)
Screenshot: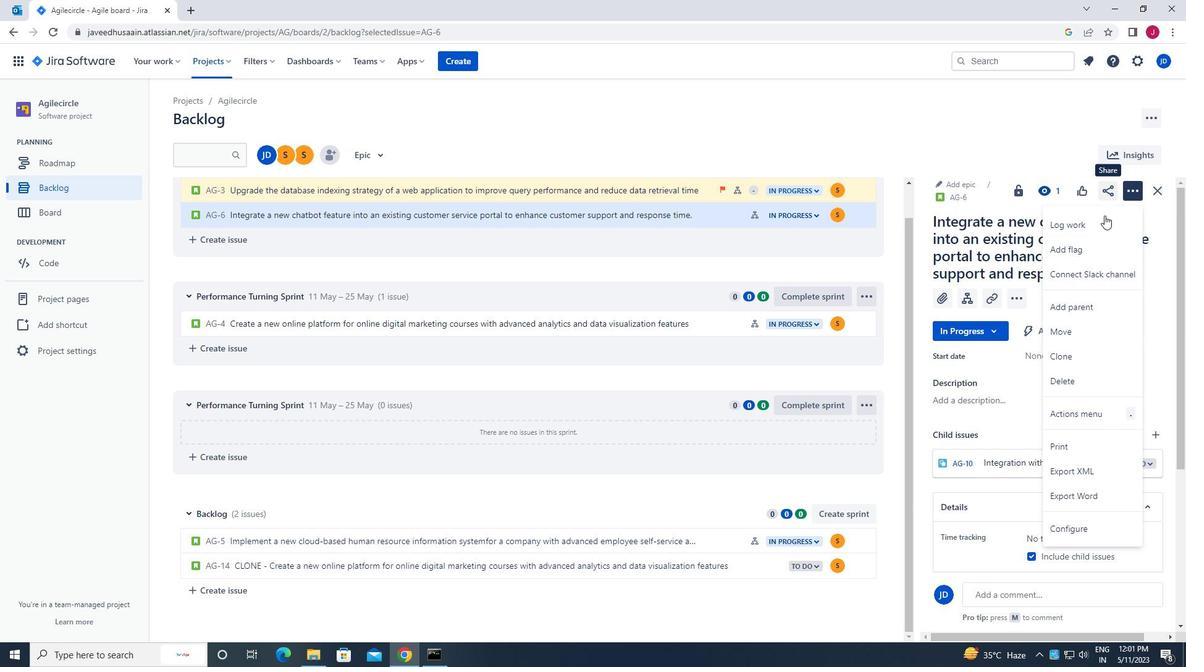 
Action: Mouse pressed left at (1094, 227)
Screenshot: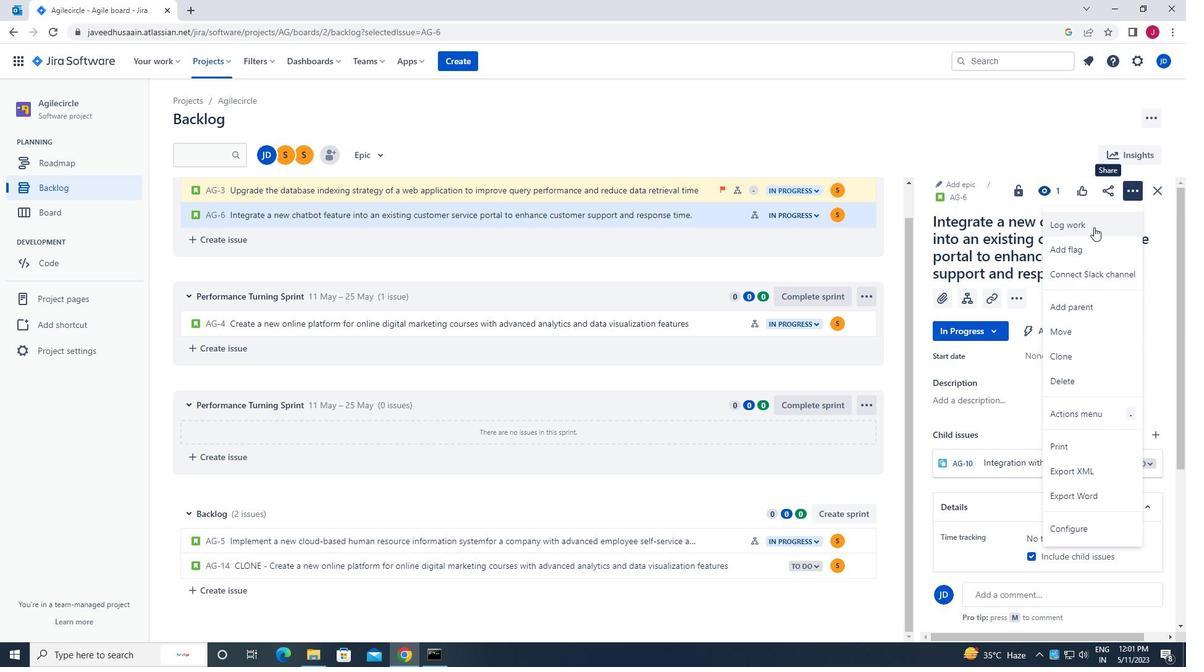 
Action: Mouse moved to (524, 183)
Screenshot: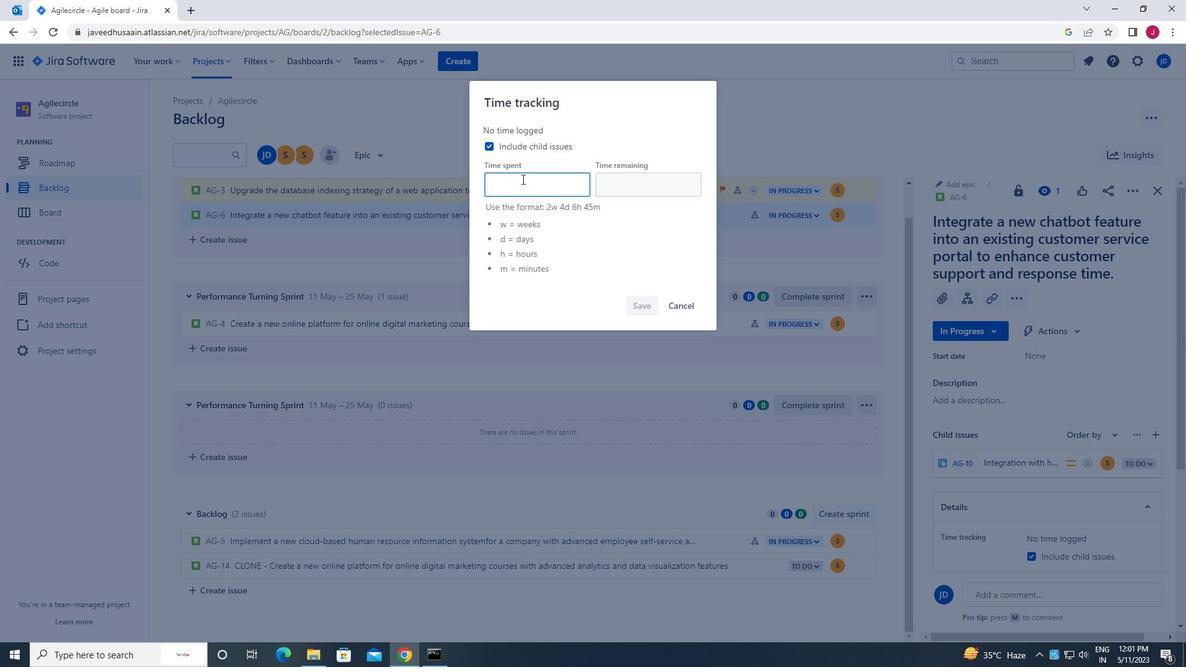 
Action: Mouse pressed left at (524, 183)
Screenshot: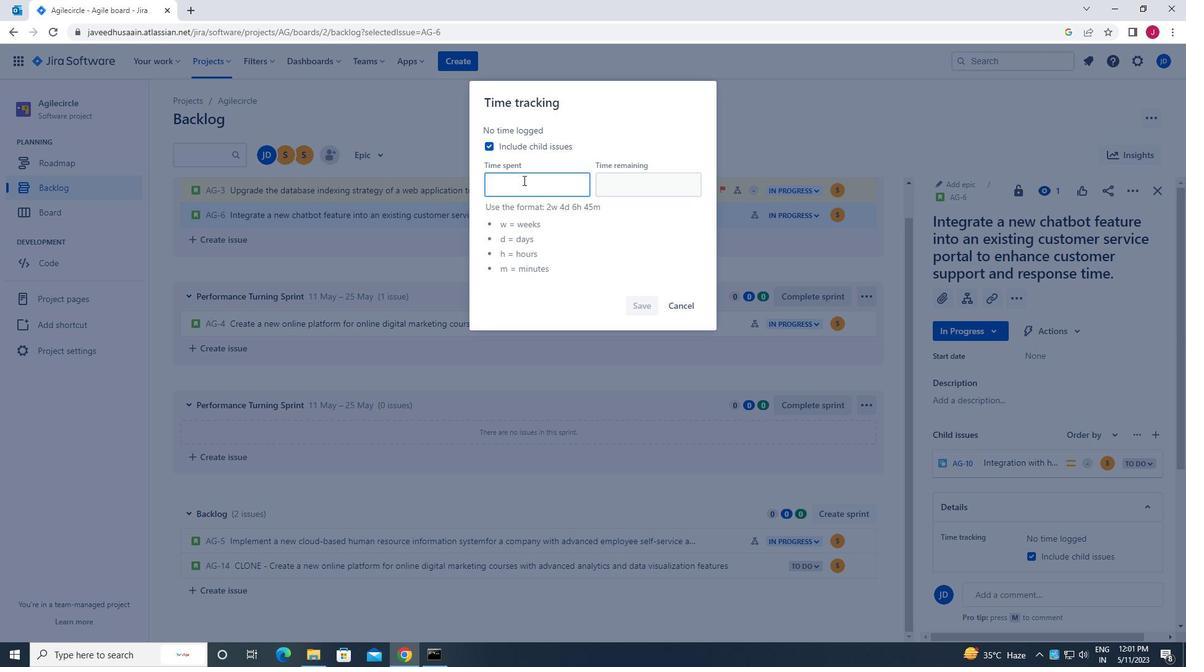 
Action: Mouse moved to (530, 186)
Screenshot: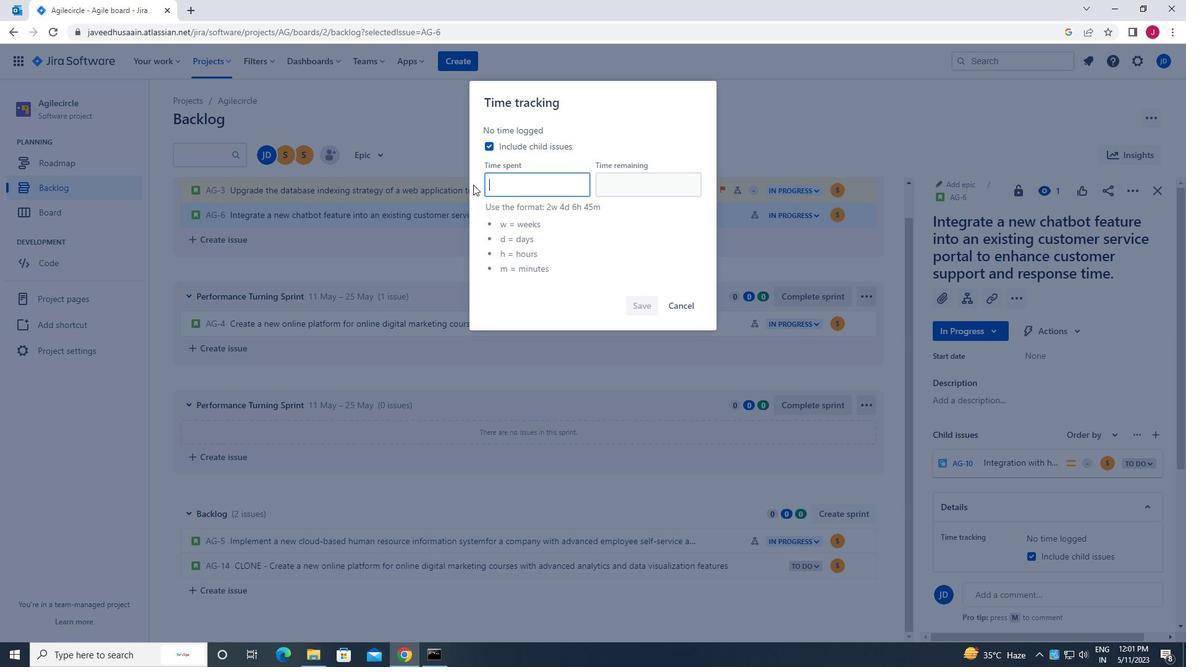 
Action: Key pressed 3w<Key.space>4r<Key.backspace>d<Key.space>3h<Key.space>49m
Screenshot: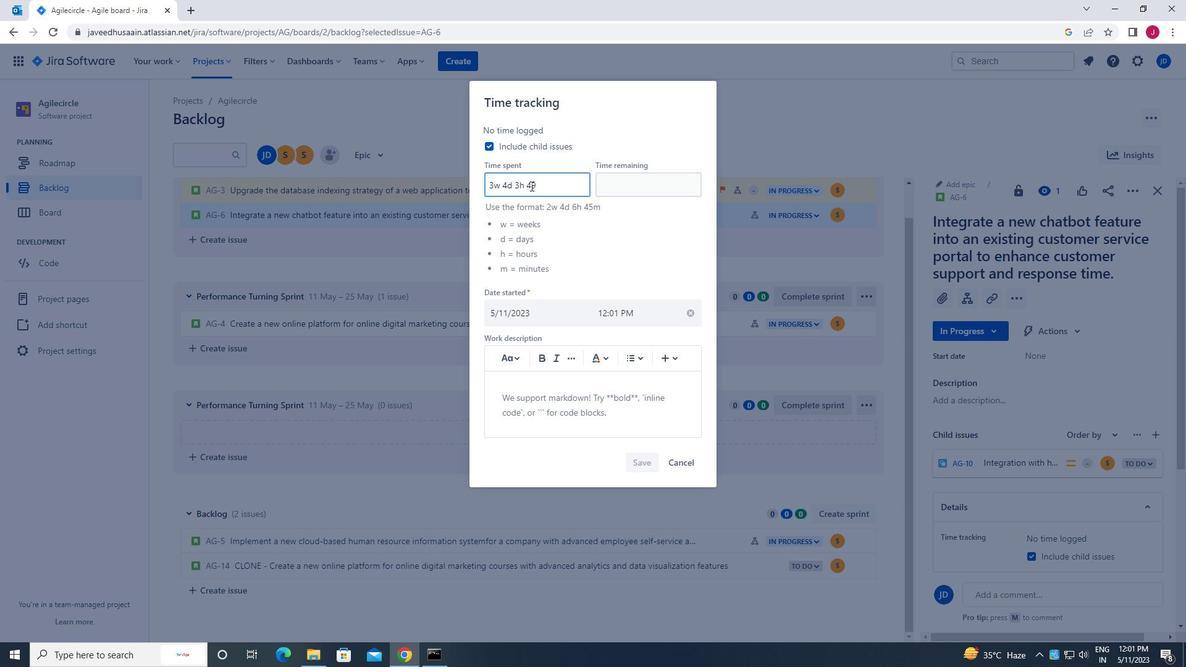 
Action: Mouse moved to (621, 192)
Screenshot: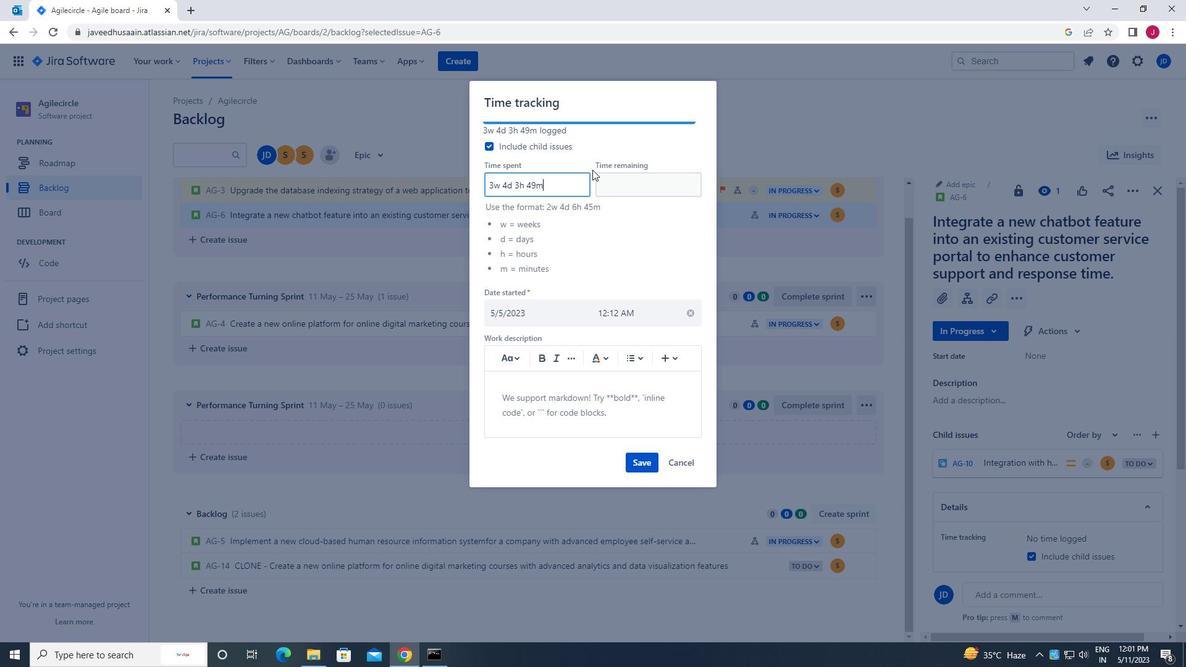 
Action: Mouse pressed left at (621, 192)
Screenshot: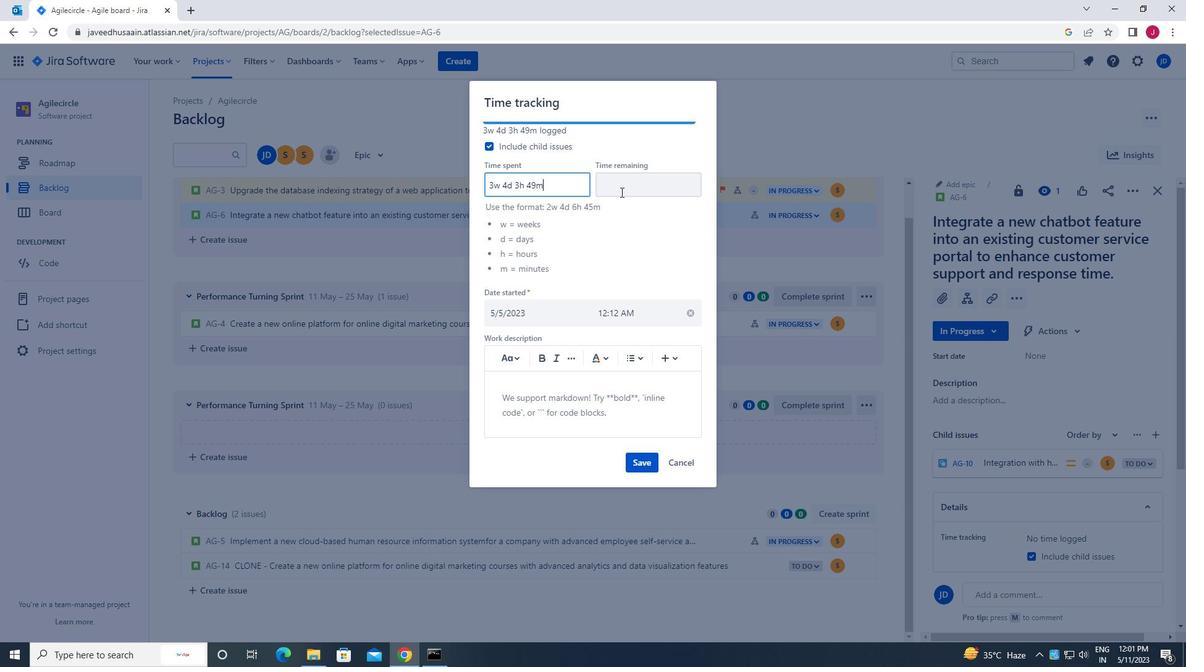 
Action: Mouse moved to (622, 192)
Screenshot: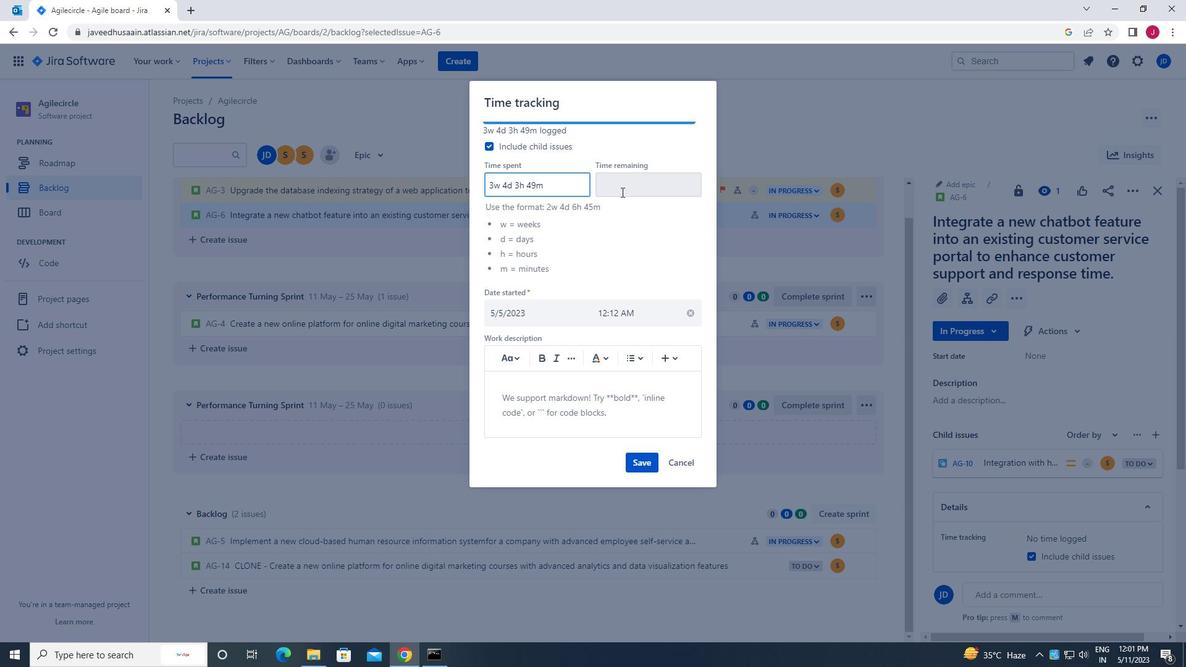 
Action: Key pressed 1w<Key.space>1d<Key.space>11h<Key.space>19m
Screenshot: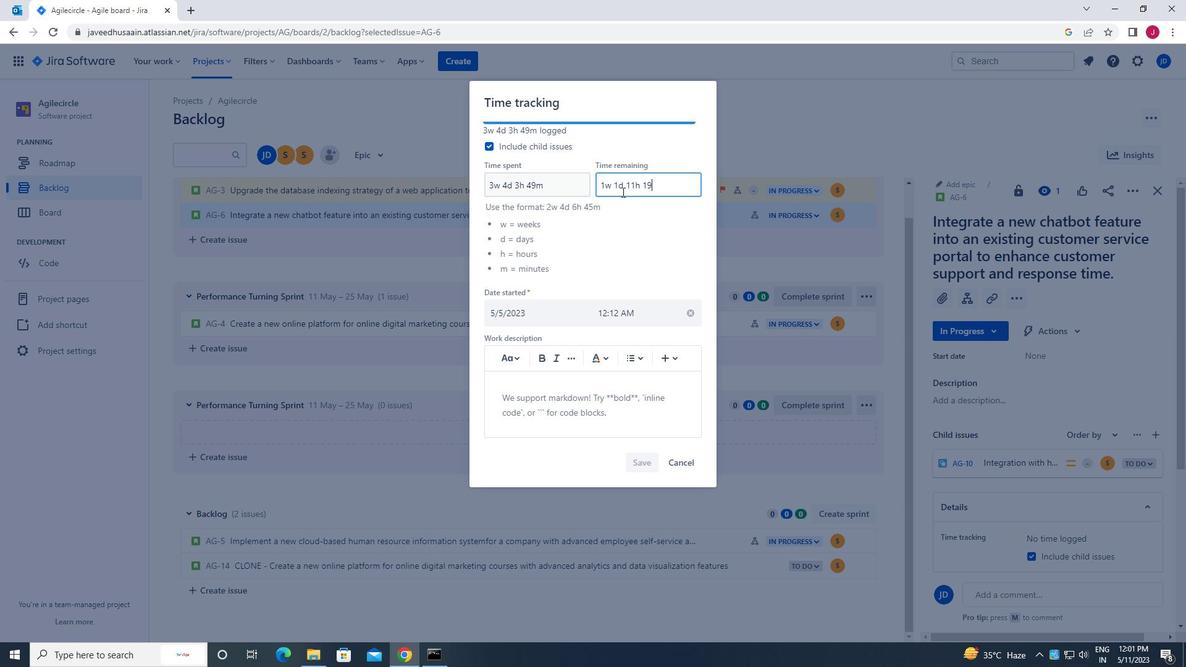 
Action: Mouse moved to (643, 464)
Screenshot: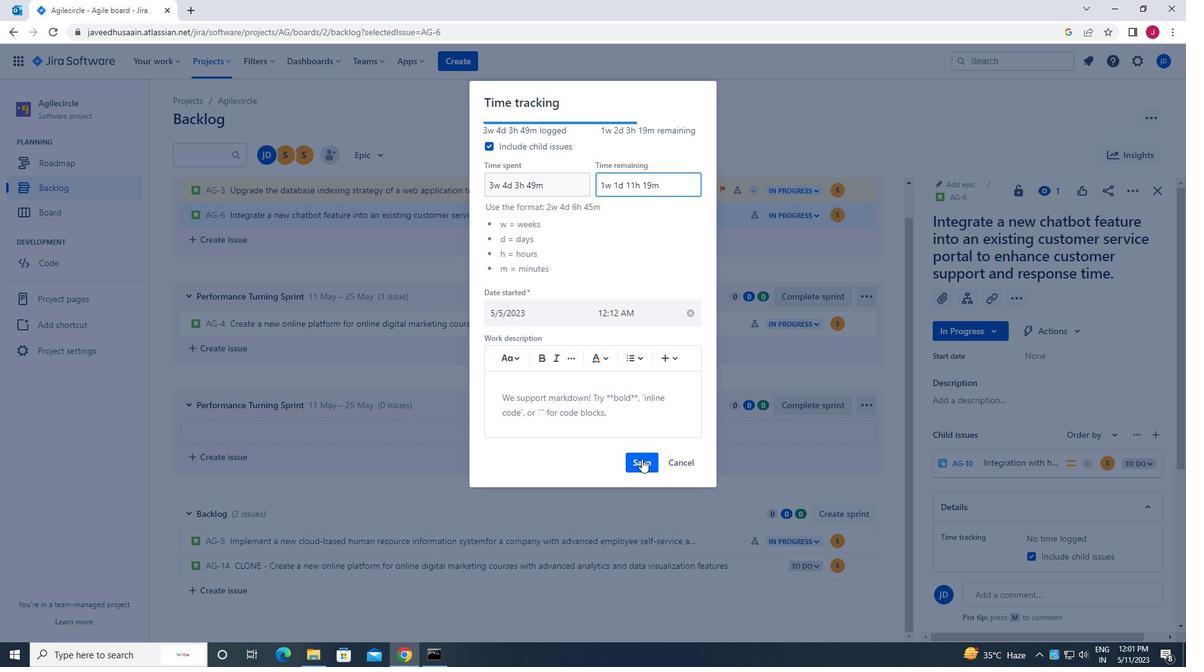 
Action: Mouse pressed left at (643, 464)
Screenshot: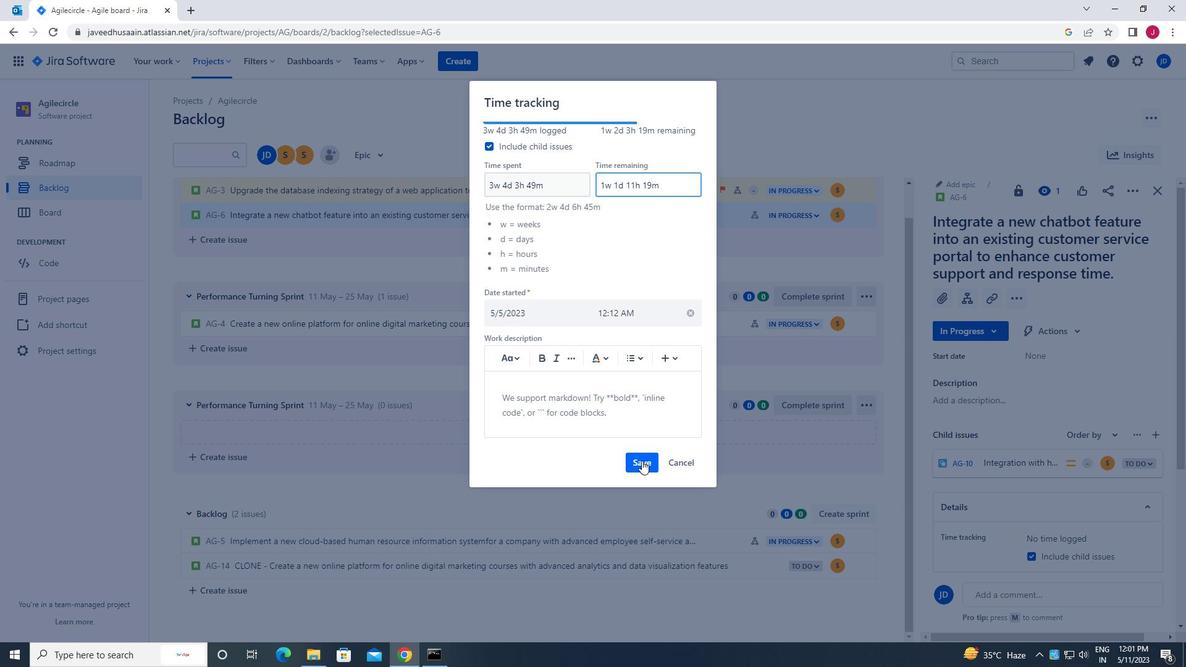 
Action: Mouse moved to (865, 214)
Screenshot: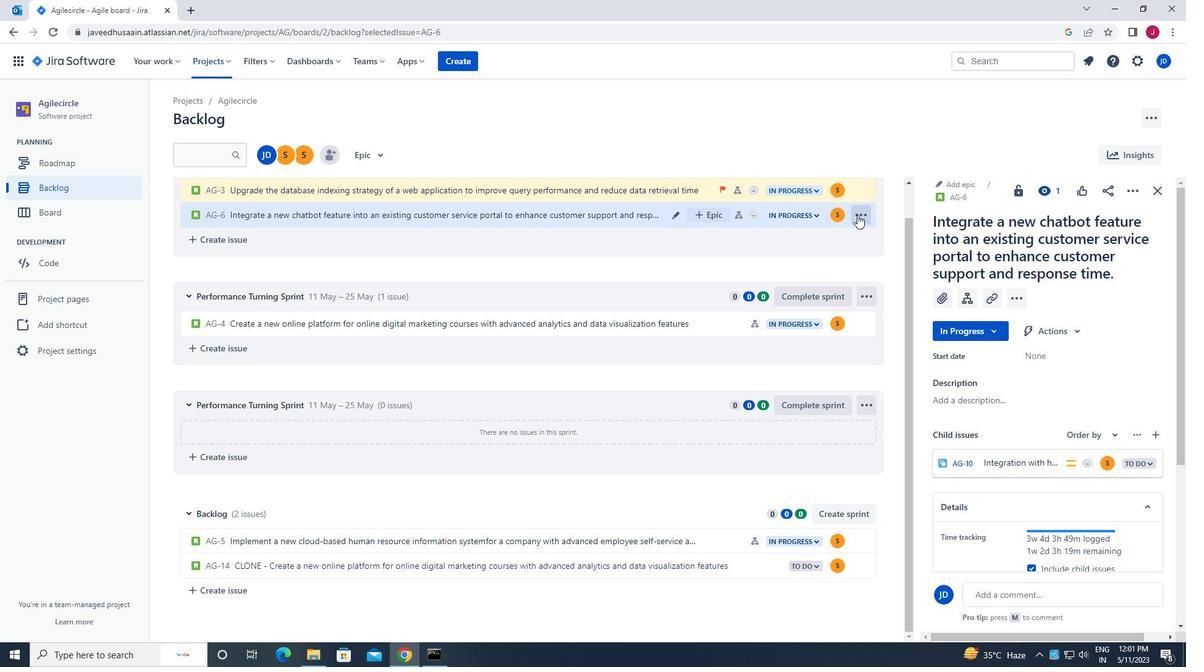 
Action: Mouse pressed left at (865, 214)
Screenshot: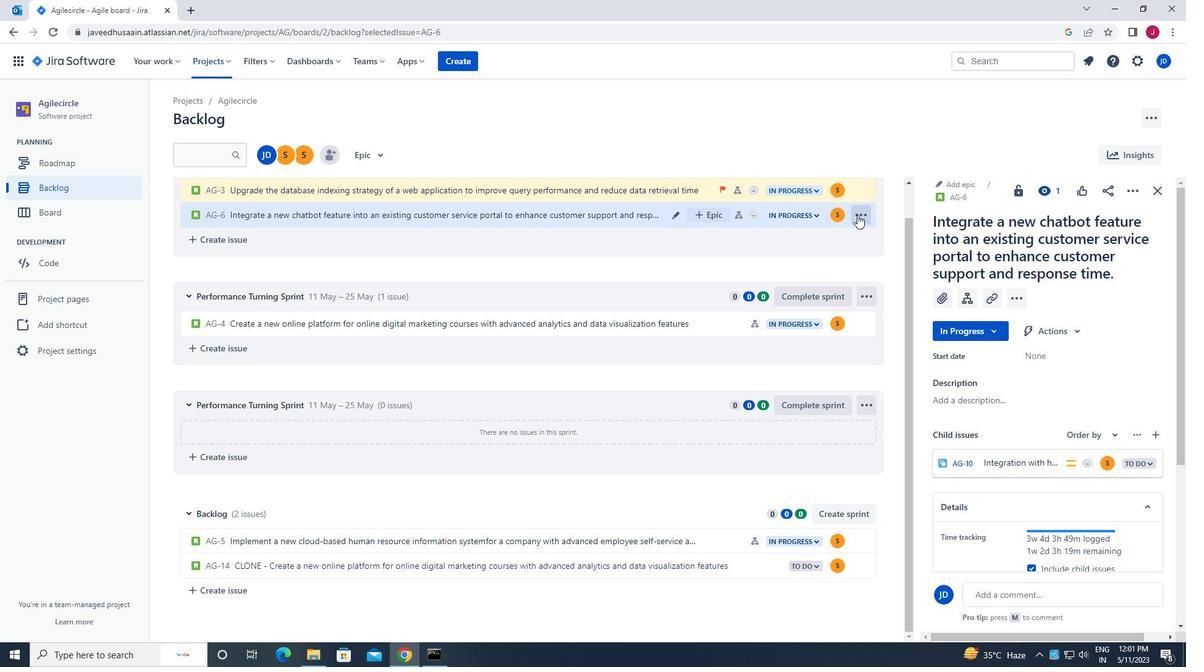 
Action: Mouse moved to (797, 435)
Screenshot: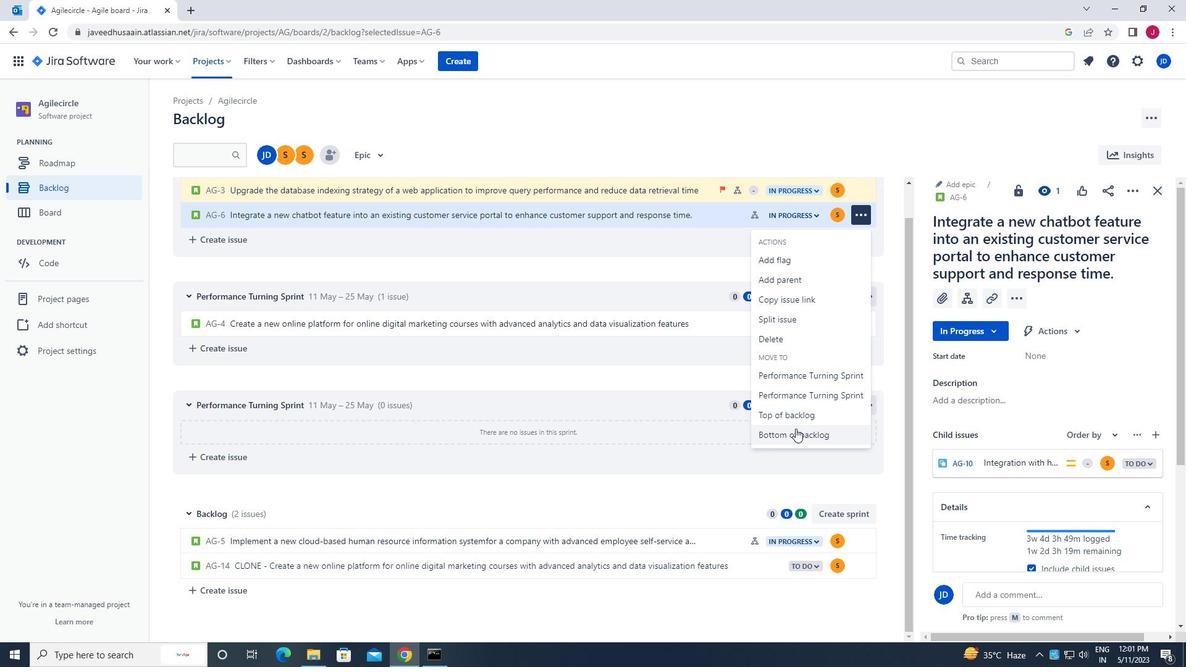 
Action: Mouse pressed left at (797, 435)
Screenshot: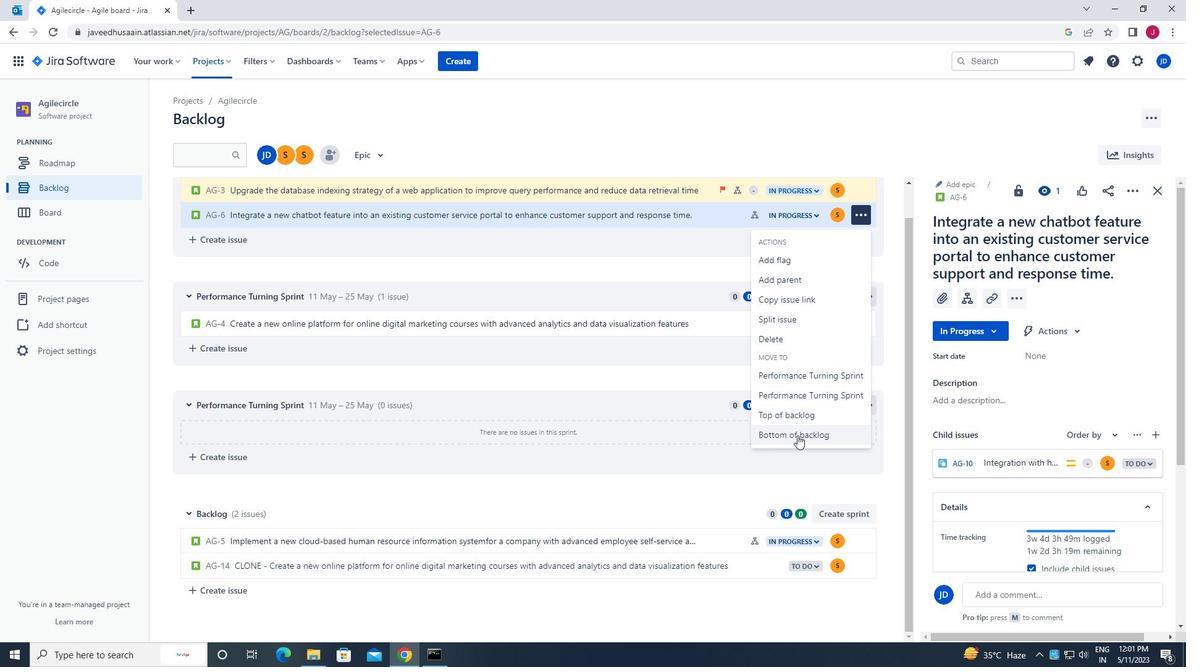 
Action: Mouse moved to (631, 198)
Screenshot: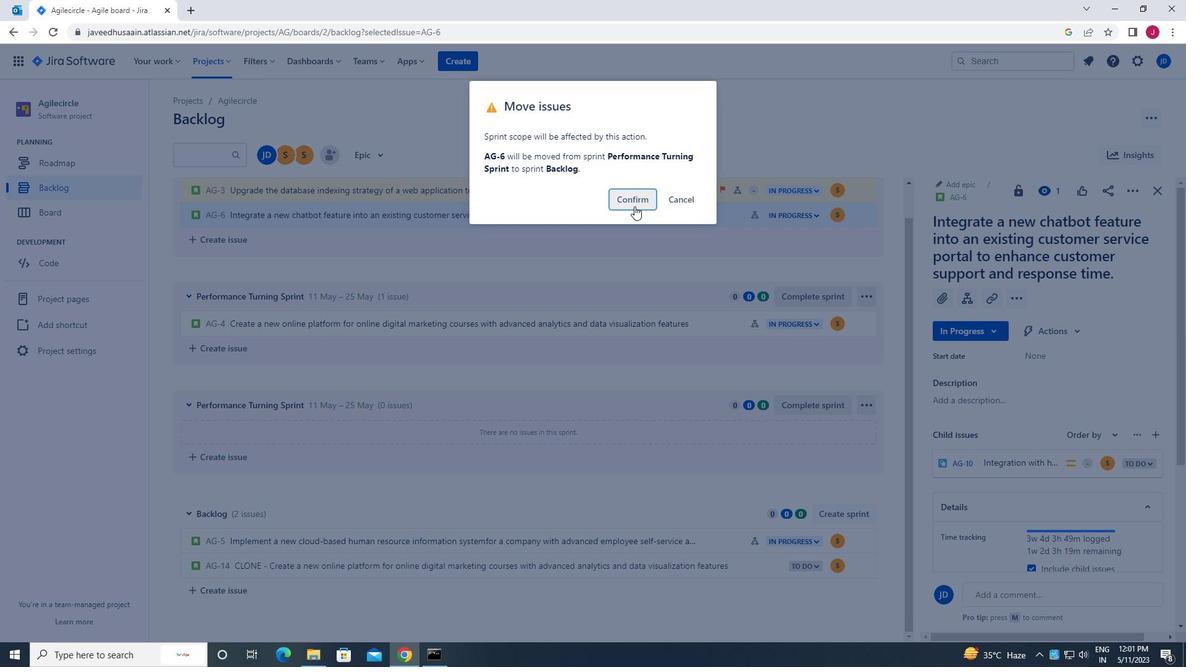 
Action: Mouse pressed left at (631, 198)
Screenshot: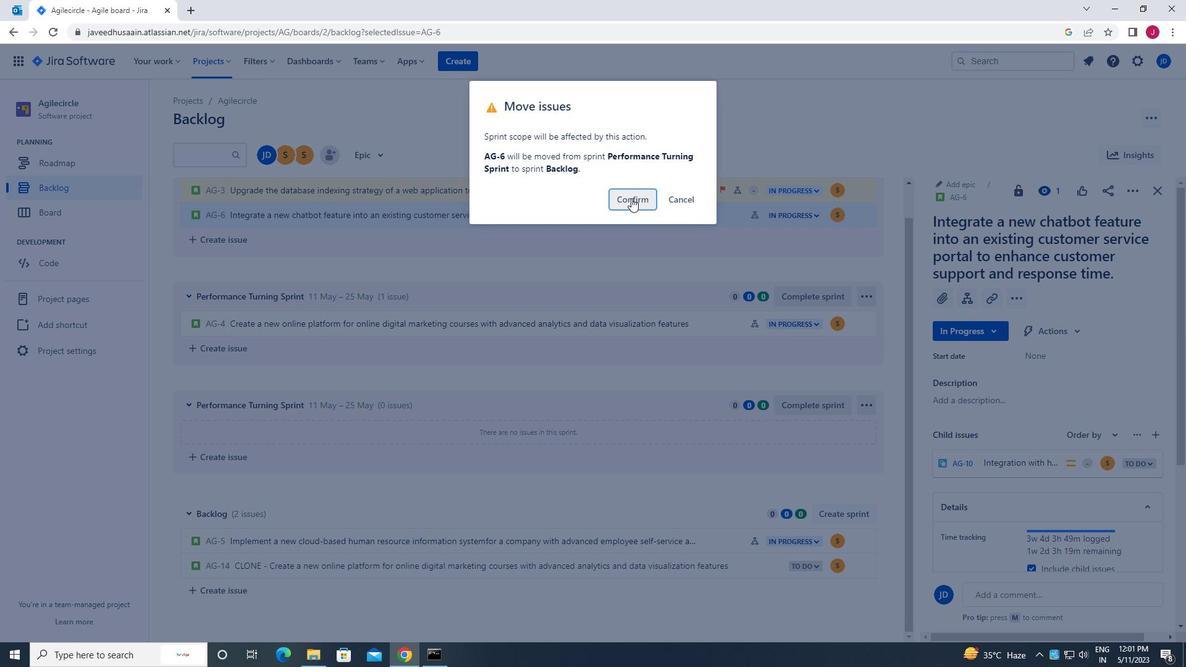 
Action: Mouse moved to (372, 153)
Screenshot: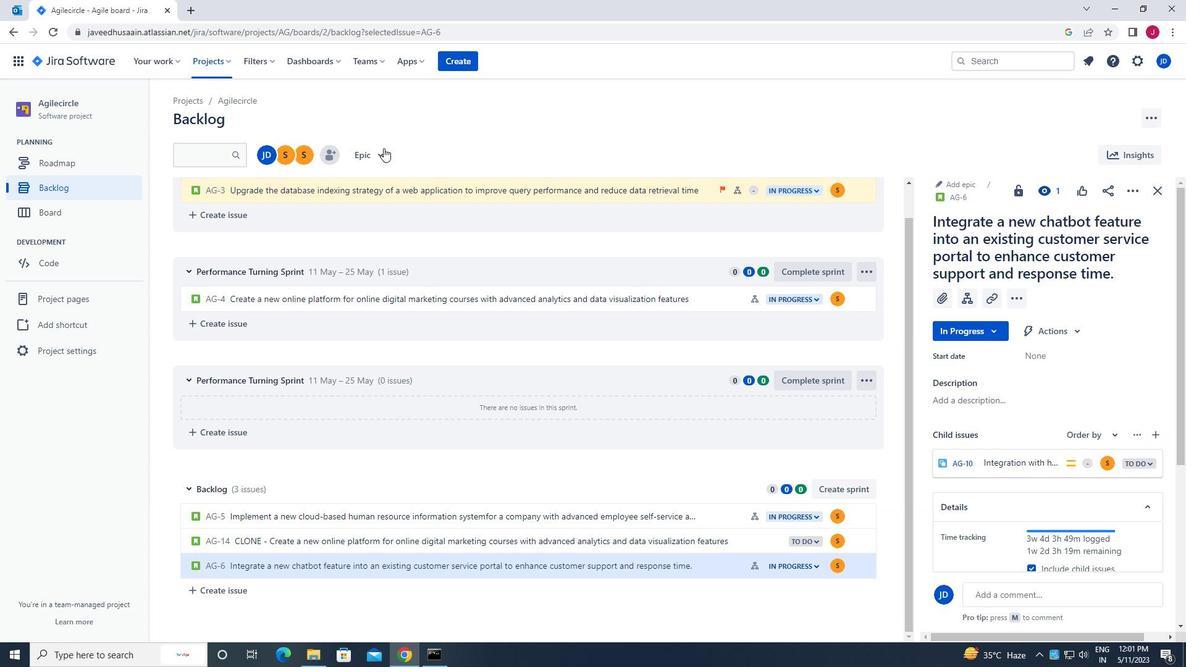 
Action: Mouse pressed left at (372, 153)
Screenshot: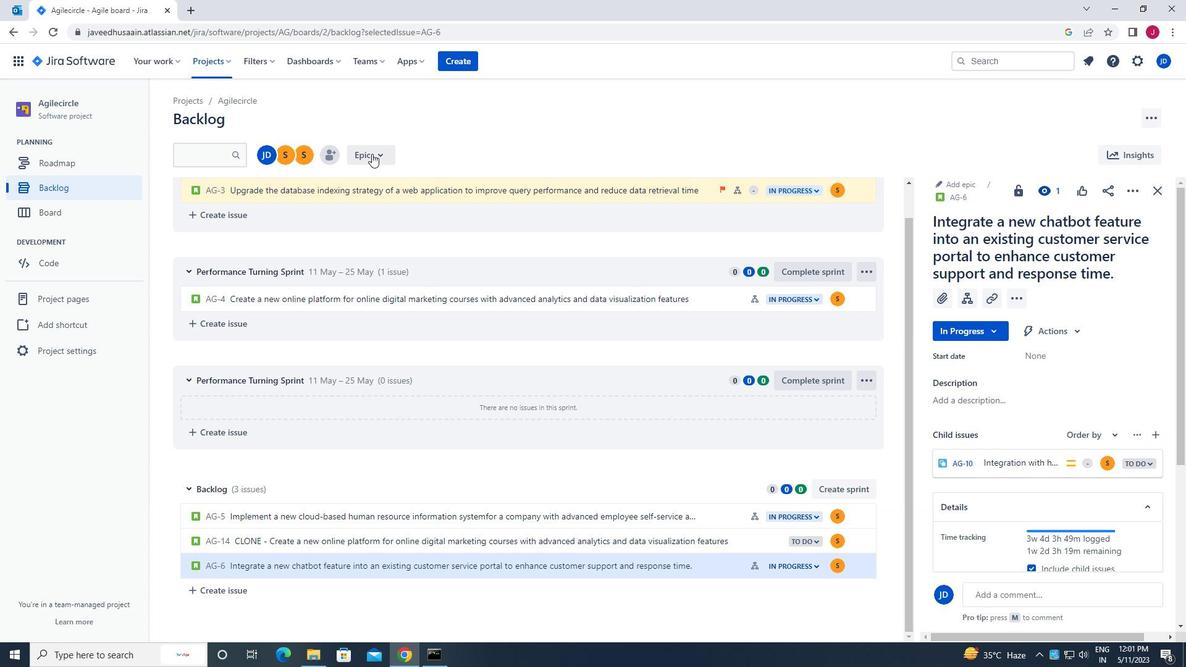 
Action: Mouse moved to (368, 208)
Screenshot: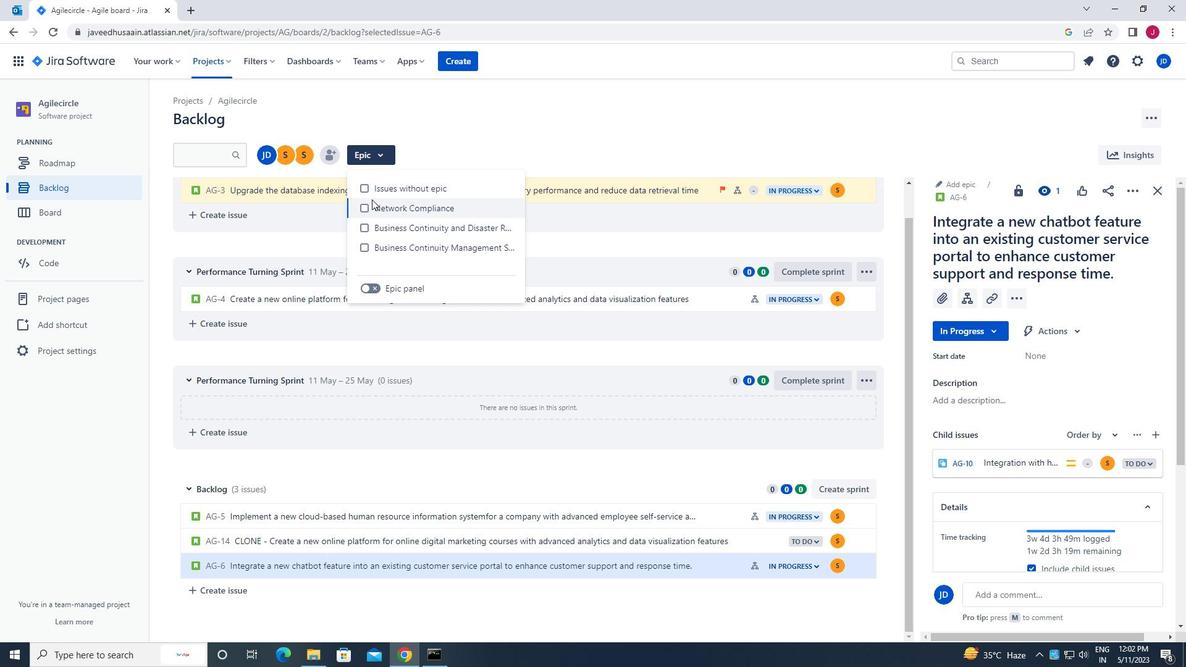
Action: Mouse pressed left at (368, 208)
Screenshot: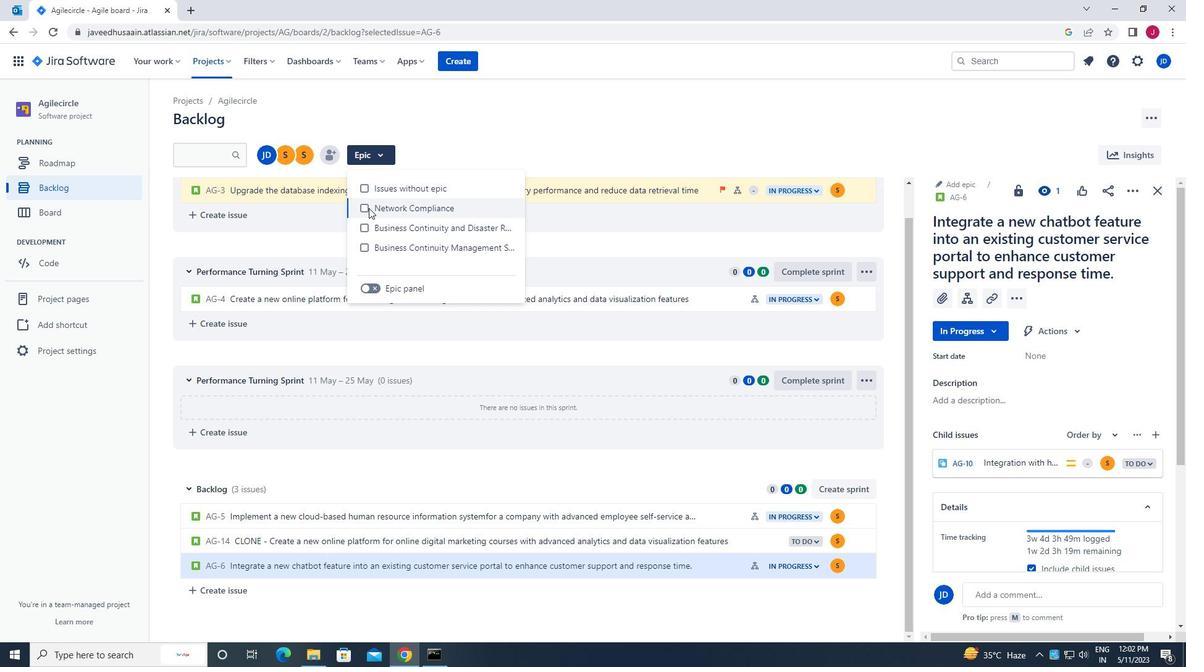 
Action: Mouse moved to (646, 129)
Screenshot: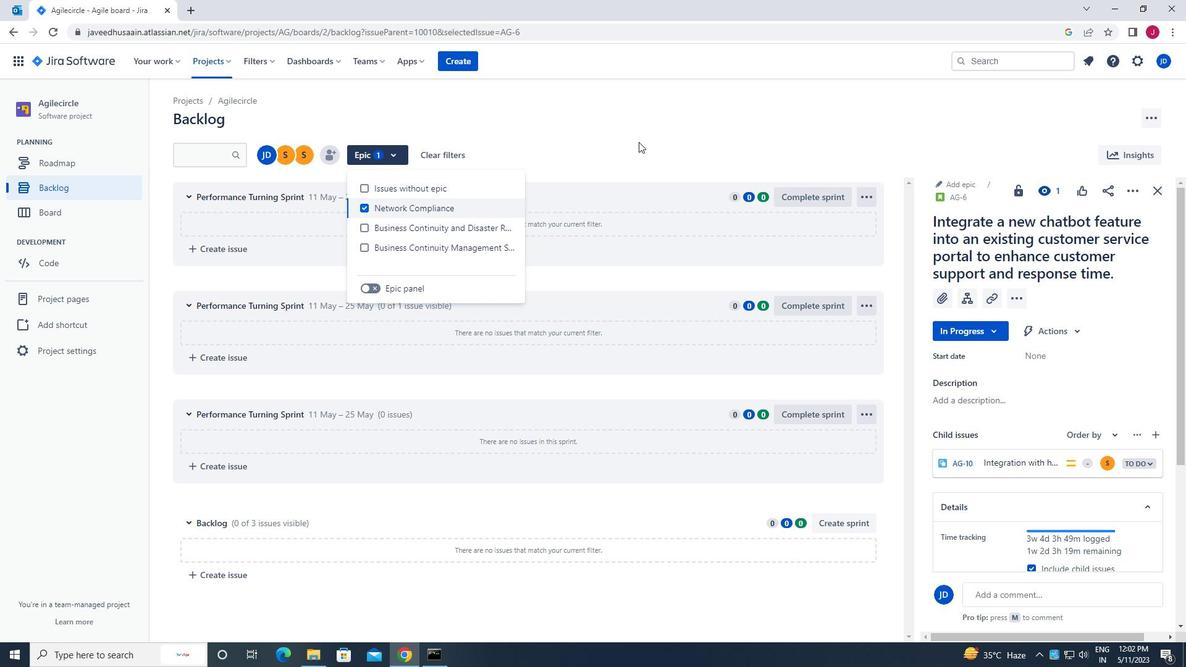 
Action: Mouse pressed left at (646, 129)
Screenshot: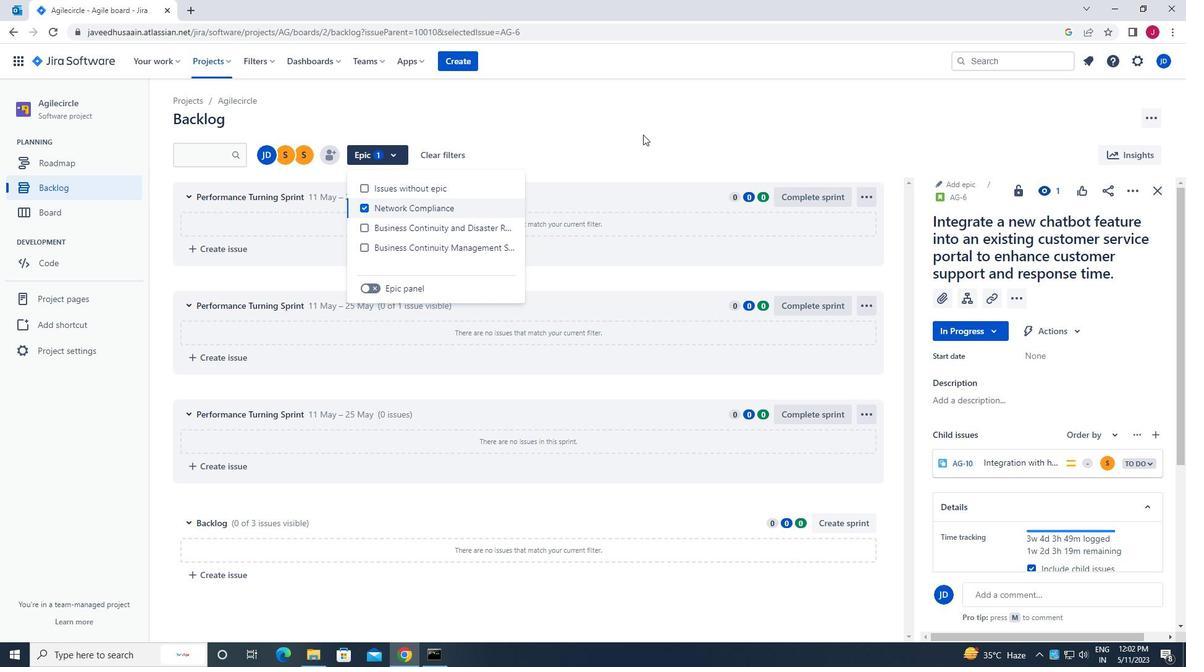 
Action: Mouse moved to (1157, 192)
Screenshot: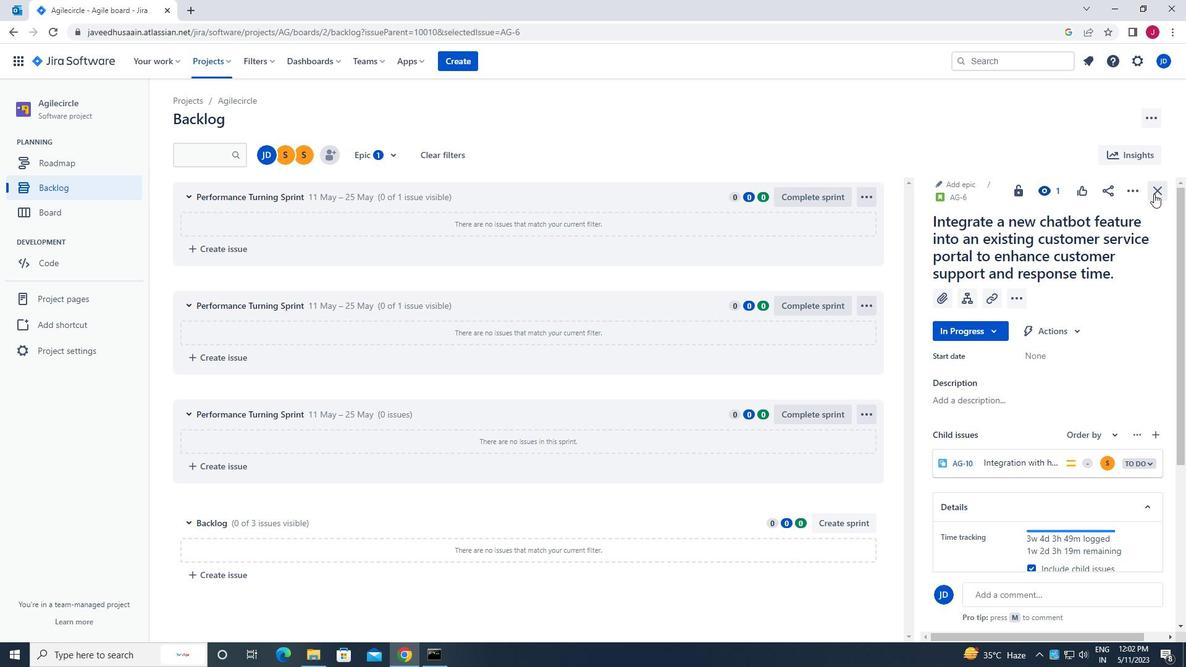 
Action: Mouse pressed left at (1157, 192)
Screenshot: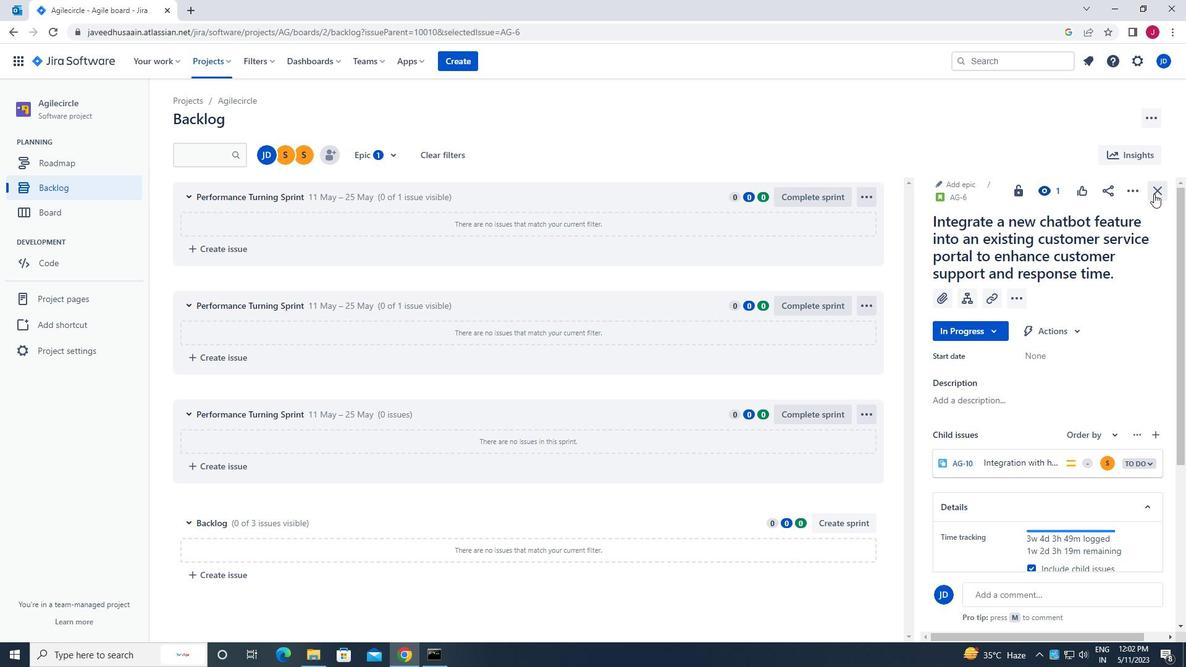 
Action: Mouse moved to (1145, 192)
Screenshot: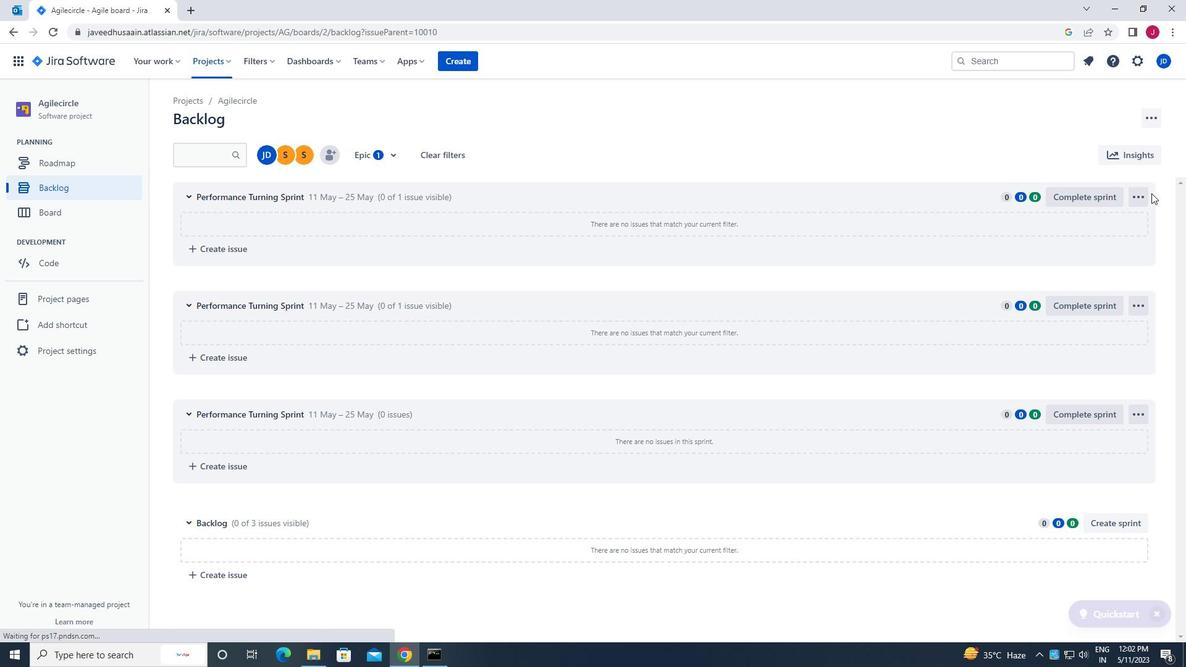 
